 Task: Track the performance of a model on a regression task with skewed target values.
Action: Mouse moved to (667, 307)
Screenshot: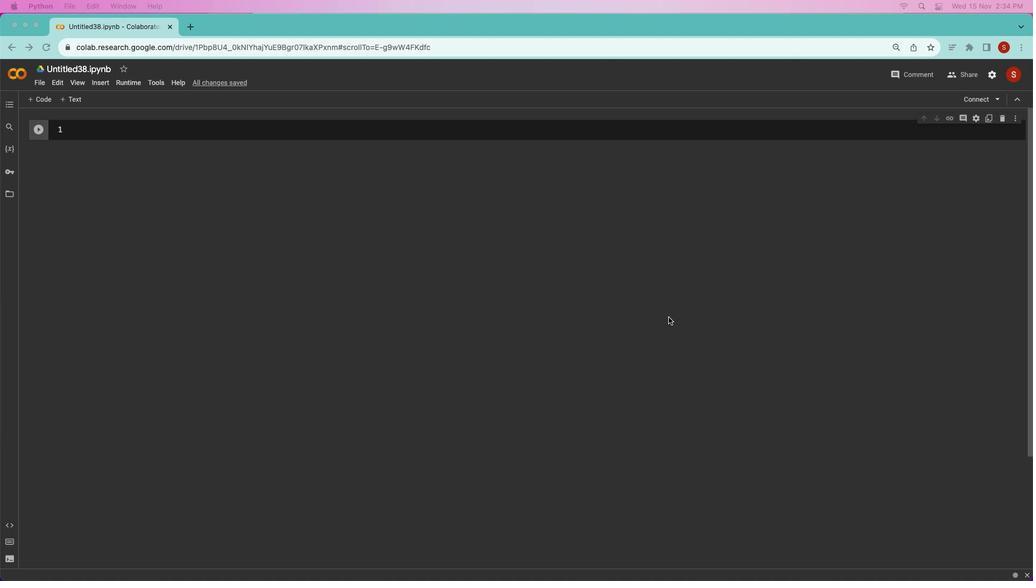 
Action: Mouse pressed left at (667, 307)
Screenshot: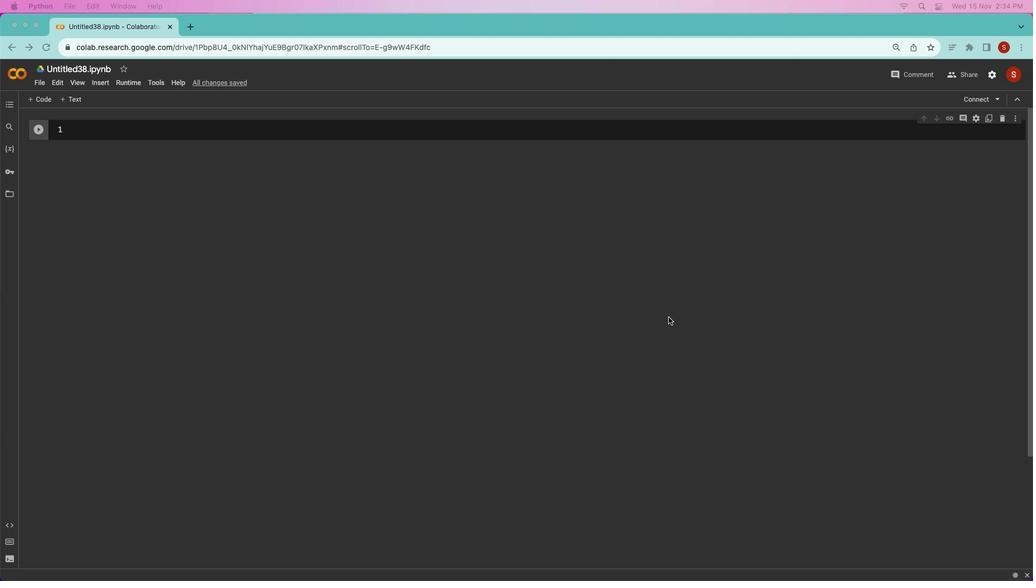 
Action: Mouse moved to (171, 237)
Screenshot: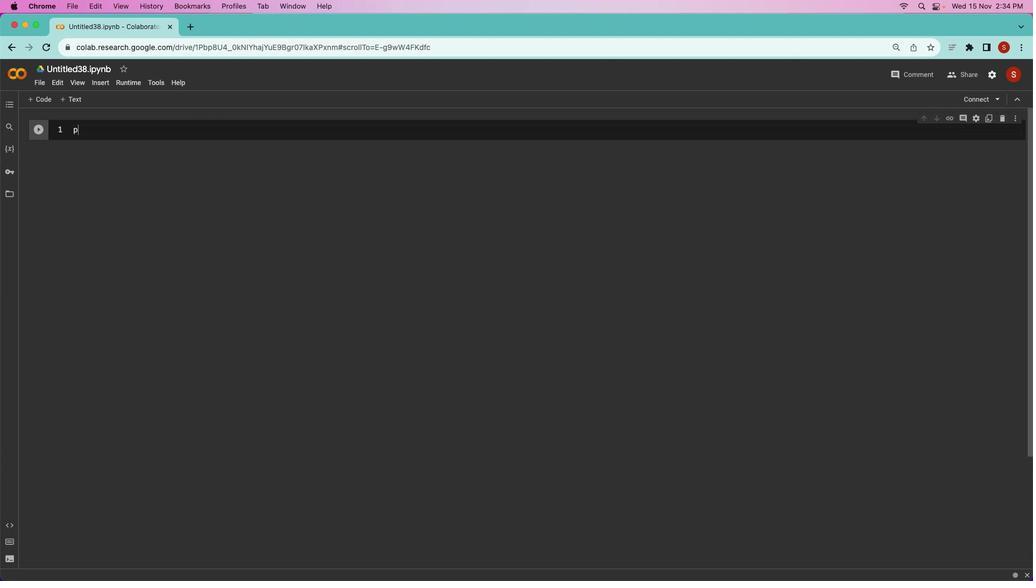 
Action: Mouse pressed left at (171, 237)
Screenshot: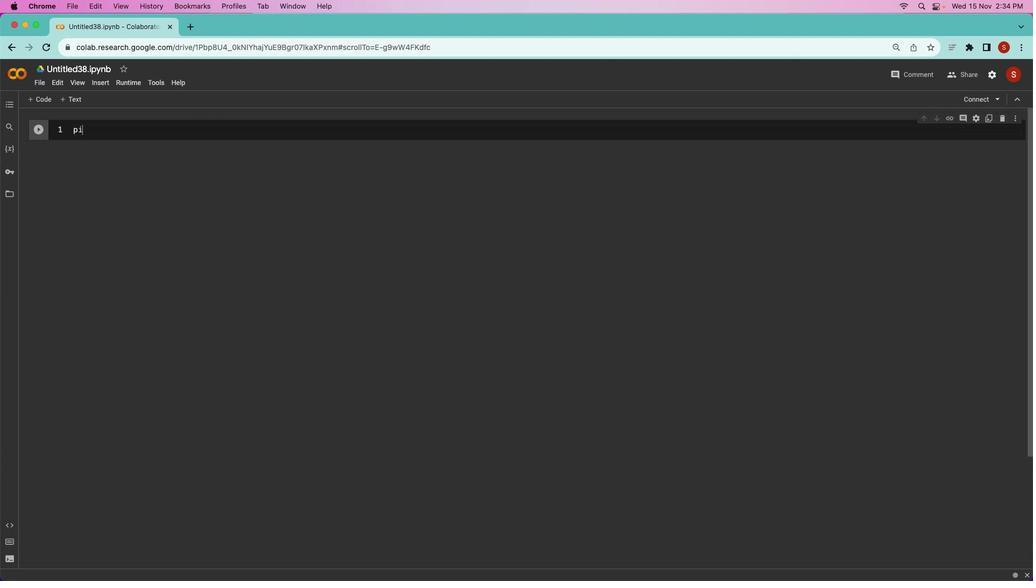 
Action: Key pressed 'p''i''p'Key.space'i''n''s''t''a''l''l'Key.space'w''a''n''d''b'Key.space'n''u''m''p''y'Key.space'p''a''n''d''a''s'Key.space's''c''i''k''i''t''-''l''e''a''r''n'Key.space'm''a''t''p''l''o''t''l''i''b'Key.shift_rKey.enter'i''m''p''o''r''t'Key.space'n''u''m''p''y'Key.space'a''s'Key.space'n''p'Key.spaceKey.enter'i'Key.backspace'f''r''o''m''s''k''l''e''a''r''n''.''m''o''d''e''l'Key.shift'_''s''e''l''e''c''t''i''o''n'Key.space'i''m'Key.leftKey.leftKey.leftKey.leftKey.leftKey.leftKey.leftKey.leftKey.leftKey.leftKey.leftKey.leftKey.leftKey.leftKey.leftKey.leftKey.left
Screenshot: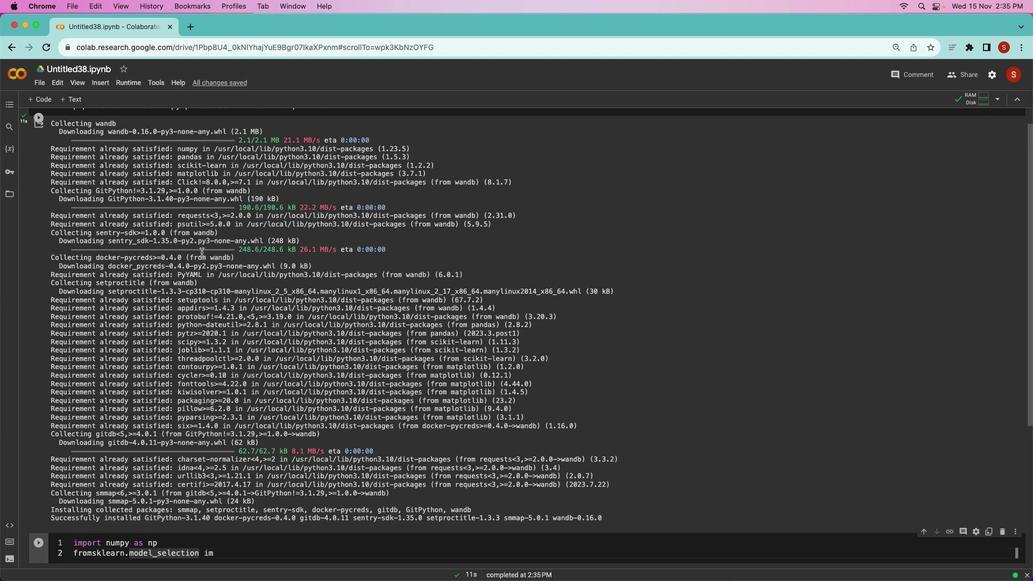 
Action: Mouse moved to (128, 550)
Screenshot: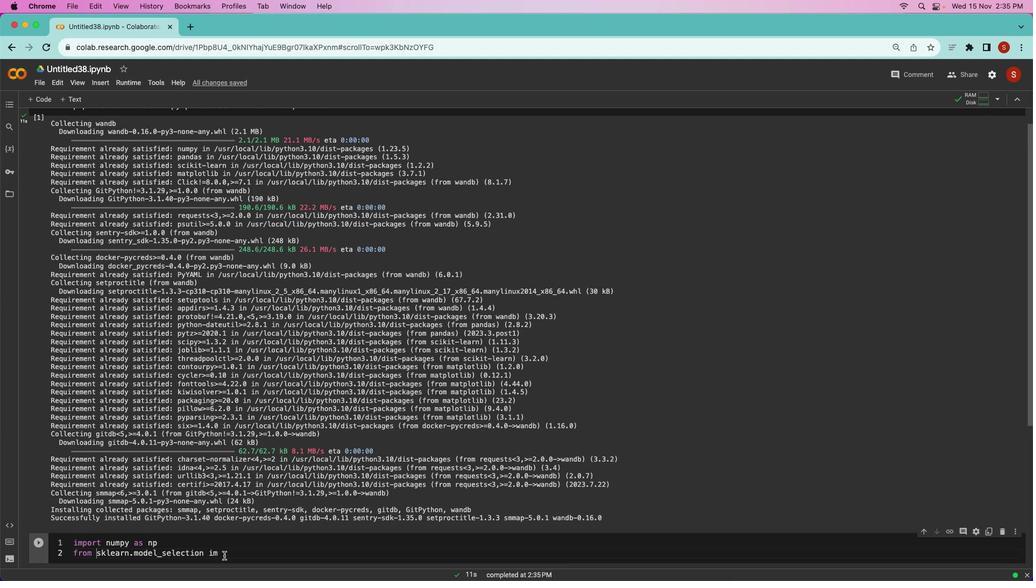 
Action: Mouse pressed left at (128, 550)
Screenshot: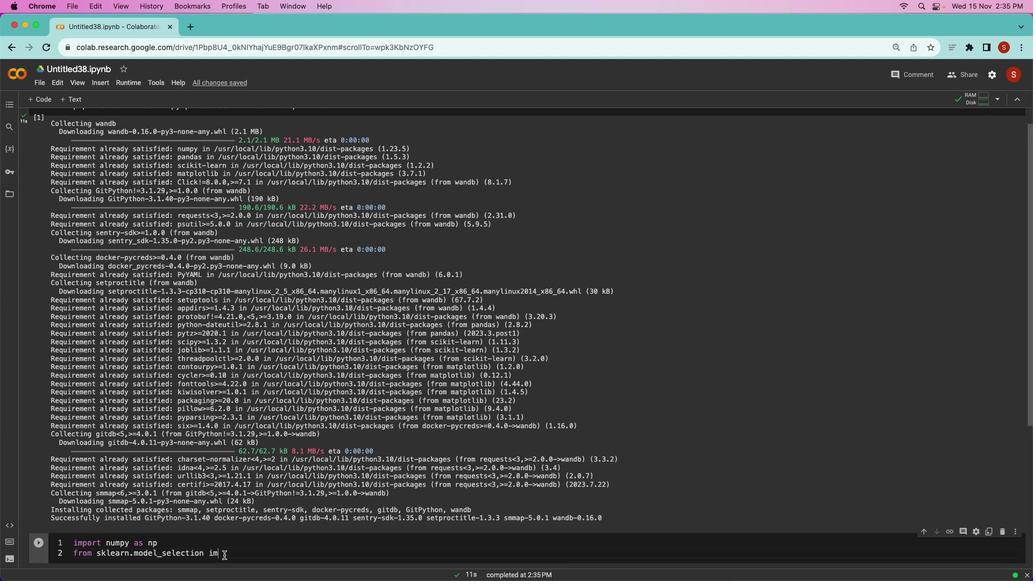 
Action: Mouse moved to (130, 552)
Screenshot: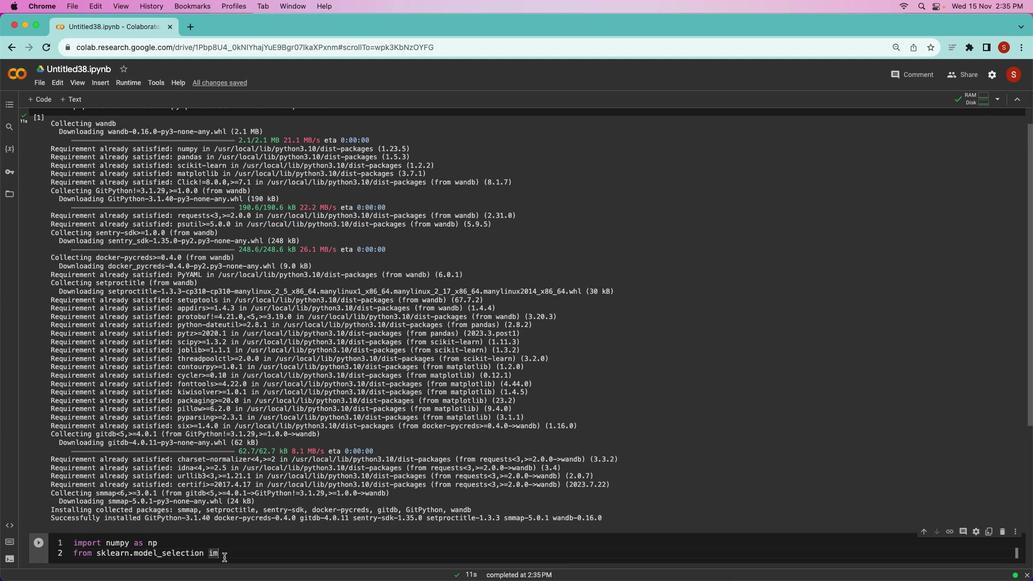 
Action: Key pressed Key.space
Screenshot: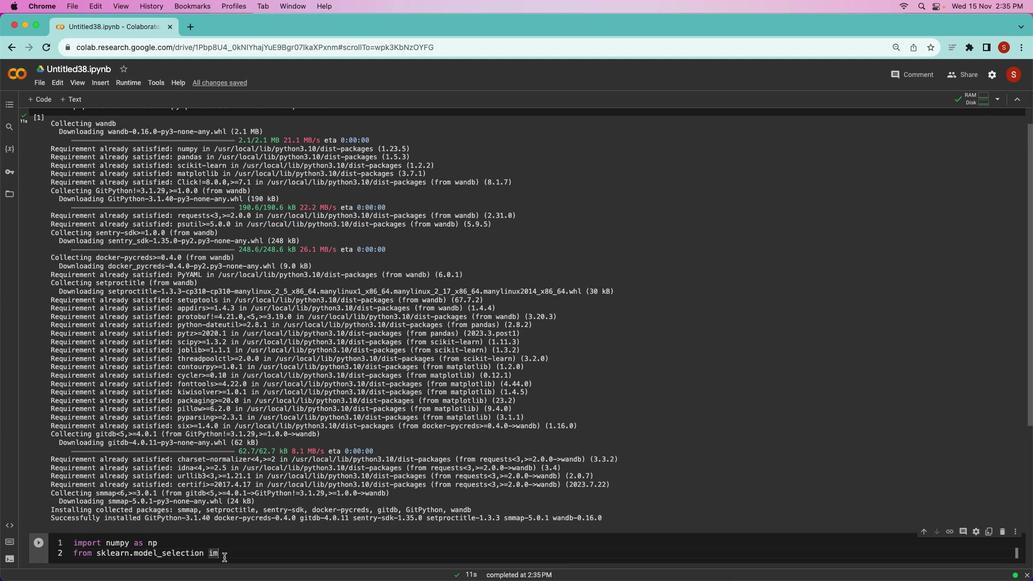 
Action: Mouse moved to (178, 550)
Screenshot: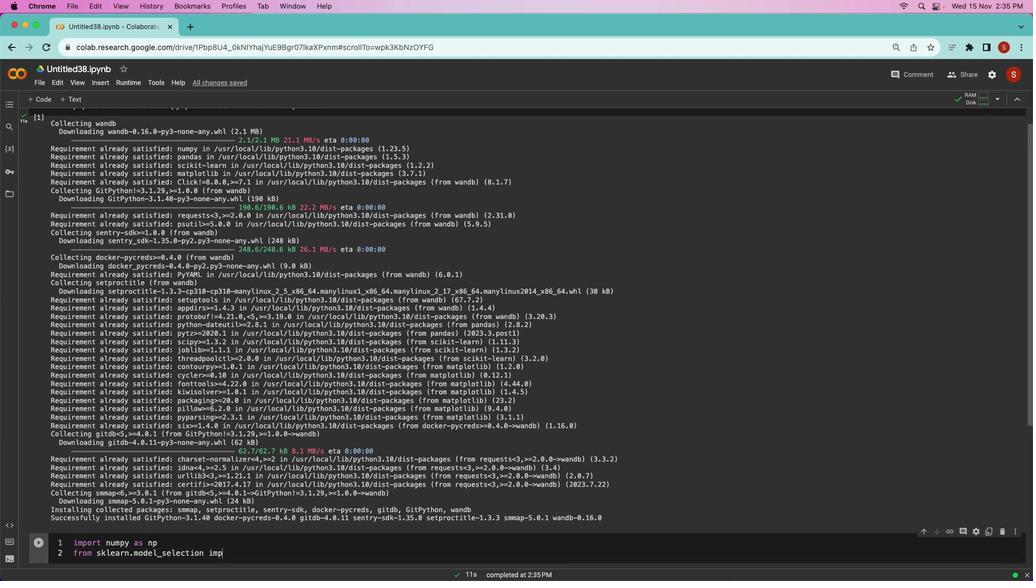 
Action: Mouse pressed left at (178, 550)
Screenshot: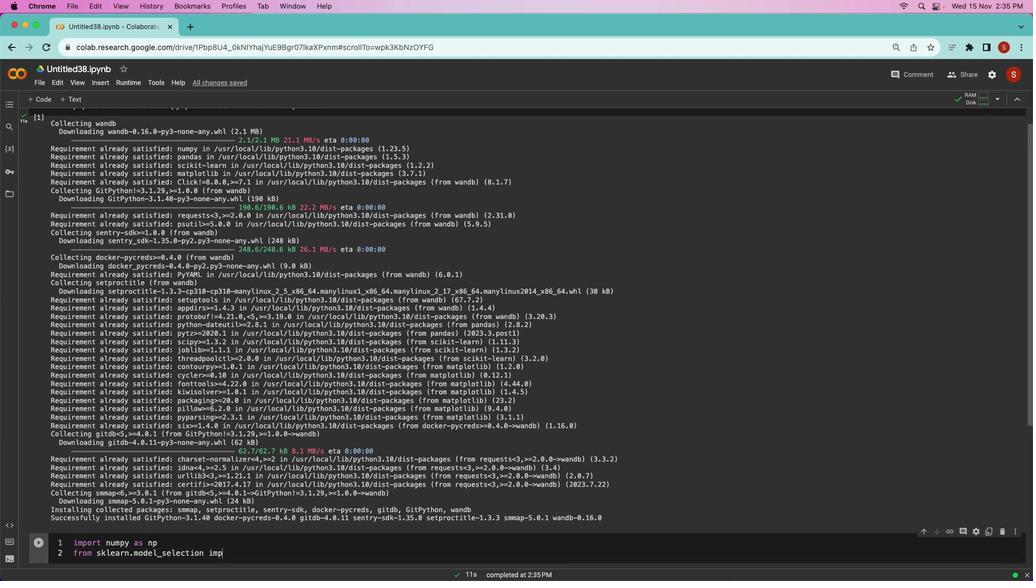 
Action: Mouse moved to (178, 552)
Screenshot: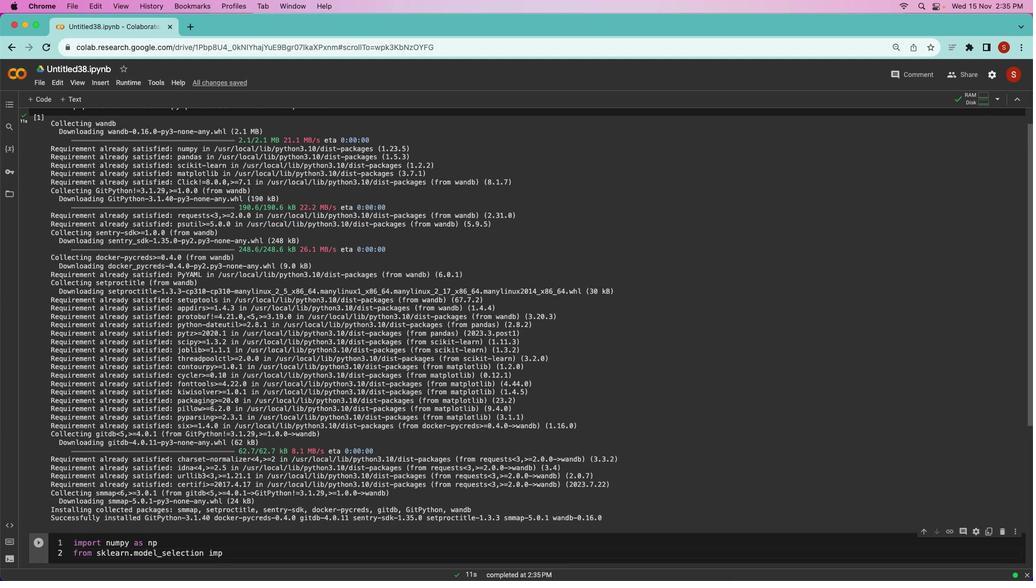 
Action: Key pressed 'p''o''r''t'Key.space't''r''a''i''n'Key.shift'_''t''e''s''t'Key.shift'_''s''p''l''i''t'Key.enter'f''r''o''m'Key.space's''k''l''e''a''r''n''.''l''i''n''e''a''r'Key.shift'_''m''o''d''e''l'Key.space'i''m''p''o''r''t'Key.spaceKey.shift'L''i''n''e''a''r'Key.shift'T'Key.backspaceKey.shift'R''e''g''r''\\'Key.backspace'e''s''s''i''o''n'Key.enter'f''r''o''m'Key.space's''k''l''e''a''r''n'Key.spaceKey.backspace'.''n''e'Key.backspaceKey.backspace'm''e''t''r''i''c'Key.spaceKey.backspace's'Key.space'i''m''p''o''r''t'Key.space'm''e''a''n'Key.shift'_''s''q''u''a''r''e''d'Key.space'e''r''r''o''o''r'Key.backspaceKey.backspaceKey.backspaceKey.backspaceKey.backspaceKey.backspaceKey.backspaceKey.shift'_''e''r''r''o''r'Key.enter'f'Key.backspace'i''m''p''o''r''t'Key.space'w''a''n''d''b'Key.enterKey.enterKey.shift_r'#''s''t''e''p'Key.space'1'Key.shift_r':'Key.space'c''r''e''a''t''e'Key.space'a'Key.space's''y''n''t''h''e''t''i''c'Key.space'd''a''t''a''s''e''t'Key.enter'n''p''.''r''a''n''d''o''m''.''s''e''e''d'Key.shift'(''4''2'Key.shift')'Key.enterKey.shift_r'X'Key.space'='Key.space'n''p''.''r''a''n''d''o''m''.''r''a''n''d'Key.shift'(''1''0''0''0'',''1''0'Key.shift')'Key.enter'y'Key.shift'_''s''k''e''w''e''d''c'Key.space'='Key.spaceKey.backspaceKey.backspaceKey.backspaceKey.backspaceKey.space'='Key.space's'Key.backspace'n''p''.''r''a''n''d''o''m'Key.spaceKey.backspace'.''e''x''p''o''n''e''n''t''i''a''l'Key.shift'(''s''c''a''l''e'Key.space'='Key.space'2'','Key.space's''i''z''e'Key.space'='Key.space'1''0''0''0'Key.shift')'Key.enterKey.enterKey.shift_r'@'Key.backspaceKey.shift_r'#'Key.space's''t''e''p'Key.space'2'Key.shift':'Key.space's''p''l''i''t'Key.space't''h''e'Key.space'd''a''t''a''s''e''t'Key.space'i''n''t''o'Key.space't''r''a''i''n''i''n''g'Key.space'a''n''d'Key.space't''e''s''t''i''n''g'Key.space's''e''t''s'Key.enterKey.shift_r'X'Key.shift'_''t''r''a''i''n'Key.space','Key.spaceKey.shift_r'X'Key.shift'_''t''e''s''t'','Key.space'y'Key.shift'_''t''r''a''i''n'','Key.space'y'Key.shift'_''t''e''s''t'Key.space'='Key.spaceKey.space's'Key.backspace't''r''a''i''n'Key.shift'_''t''e''s''t'Key.shift'_''s''p''l''i''t'Key.shift'('Key.shift_r'X'','Key.space'y'Key.shift'_''s''k''e''w''e''d'','Key.space't''e''s''t'Key.shift'_''s''i''z''e'Key.space'='Key.space'0''.''2'','Key.space'r''a''n''d''o''m'Key.shift'_''s''t''a''t''e'Key.spaceKey.backspace'='Key.space'4''2'Key.shift')'Key.enterKey.enterKey.shift_r'#'Key.spaceKey.shift_r'S''t''e''p'Key.space'3'Key.shift':'Key.spaceKey.shift'I''n''i''t''i''a''l''i''z''e'Key.space'w''a''n''d''b'Key.spaceKey.enter'w''a''n''d''b''.''i''n''i''t'Key.shift'(''p''r''o''j''e''c''t''='Key.shift'"''r''e''g''r''e''s''s''i''o''n''-''s''k''e''w''e''d''-''d''a''t''a'Key.shift'"'','Key.space'n''a''m''e''='"'"'e''x''p''e''r''i''m''e''n''t''-''1''2'"'"Key.shift')'Key.enterKey.enterKey.shift_r'#'Key.shift_r'S''t''e''p'Key.space'4'Key.shift':'Key.spaceKey.shift_r'R''='Key.backspaceKey.backspaceKey.shift_r'T''r''a''i''n'Key.space'a'Key.space'r''e''g''r''e''s''s''i''o''n'Key.spaceKey.space'm''o''d''e''l'Key.enter'm''o''d''e''l'Key.space'='Key.space'm''o'Key.backspaceKey.backspaceKey.shift':'Key.backspaceKey.shift'L''i''n''e''a''r'Key.shift_r'r''e''g'Key.backspaceKey.backspaceKey.backspaceKey.shift_r'R''e''g''r''e''s''s''i''o''n'Key.shift'('Key.shift')'Key.enterKey.enterKey.shift_r'#'Key.spaceKey.shift_rKey.backspaceKey.shift_r'S''t''e''p'Key.space'5'Key.shift':'Key.spaceKey.up'm''o''d''e''l''.''f''i''t'Key.shift'('Key.shift_r'X'Key.shift'_''t''r''a''i''n'','Key.space'y'Key.shift'_''t''r''a''i''n'Key.shift')'Key.enterKey.downKey.endKey.shift'M''a''k''e'Key.space'p''r''e''d''i''c''t''i''o''n'Key.space'a'Key.backspace'p'Key.backspace'o''n'Key.space't''h''e'Key.space't''e''s''t'Key.space's''e''t'Key.enterKey.spaceKey.backspace'y'Key.shift'_''p''r''e''d'Key.space'='Key.space'm''o''d''e''l''.''p''r''e''d''i''c''t'Key.shift'('Key.shift_r'X'Key.shift'_''t''e''s''t'Key.shift')'Key.enterKey.enterKey.shift_r'#'Key.spaceKey.shift_r'S''t''e''p'Key.space'6'Key.shift':'Key.spaceKey.spaceKey.shift_r'E''E'Key.backspace'v''a'Key.backspaceKey.backspaceKey.backspaceKey.backspaceKey.shift_r'E''v''a''l''u''a''t''e'Key.space't'Key.backspace't''h''e'Key.space'm''o''d''e''l'Key.spaceKey.enter'm''s''e'Key.space'='Key.space'm''e''a''n'Key.shift'_''s''q''u''a''r''e''d'Key.spaceKey.spaceKey.backspaceKey.shift'_''e''r''r''o''r'Key.shift'(''y'Key.shift'_''t''e''s''t'','Key.space'y'Key.shift'_''p''r''e''d'Key.shift')'Key.enter's'Key.backspace'w''a''n''d'Key.backspaceKey.backspaceKey.backspaceKey.backspaceKey.enterKey.shift_r'#'Key.space's''t''e''p'Key.space'7'Key.spaceKey.backspaceKey.shift':'Key.spaceKey.shift'L''o''g'Key.space'm''e''t''r''i''c''s'Key.space's'Key.backspace't''o'Key.space'w''a''n''d''b'Key.enter'w''a''n''d''b''.''l''o''g'Key.shift'('Key.shift'{''m''s''e'Key.backspaceKey.backspaceKey.backspaceKey.shift'"''m''s''e'Key.shiftKey.shift'"'Key.shift':'Key.space'm''s''e'Key.shift'}'Key.shift')'Key.enterKey.enterKey.shift_r'#'Key.spaceKey.shift_rKey.shift_r'S''t''e''p'Key.space'9'Key.backspace'8'Key.shift':'Key.spaceKey.shift_r'E''x''p''e''r''i''m''e''n''t'Key.space'w''i''t''h'Key.space'h''y''p''e''r''m'Key.backspace'p''a''r''a''m''e''t''e''r''s'Key.enter'm''o''d''e'Key.backspaceKey.backspaceKey.backspaceKey.backspace'w''a''n''d''.'Key.backspace'b''.''c''o''n''f''i''g''.''e''p''o''c''h''s'Key.space'='Key.space'1''0''0'Key.enter'w''a''n''d''b''.''c''o''n''f''i''g''.''b''a''t''c''h'Key.shift'_''s''i''z''e'Key.space'='Key.space'3''2'Key.enterKey.enterKey.shift_r'#'
Screenshot: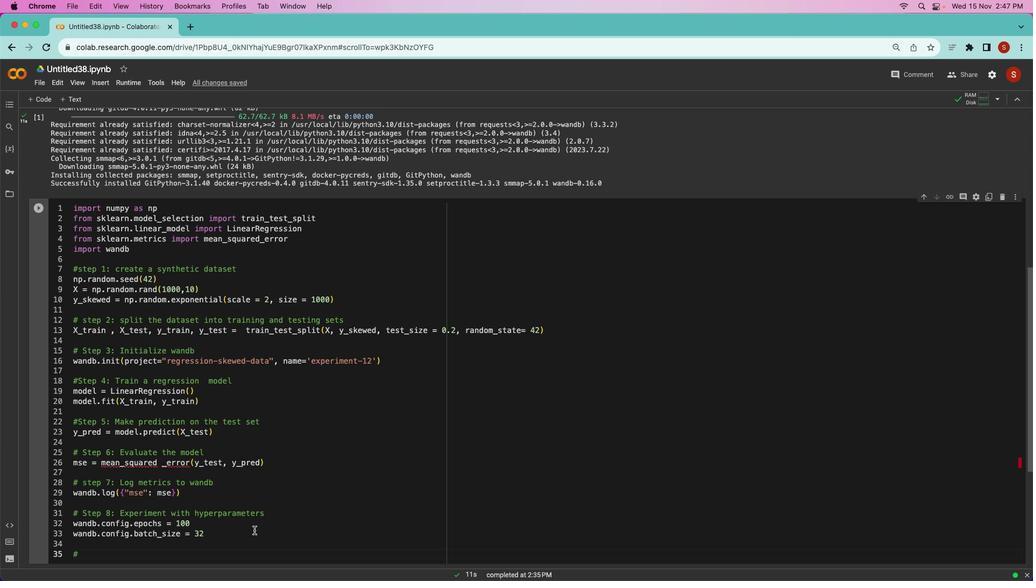 
Action: Mouse moved to (153, 484)
Screenshot: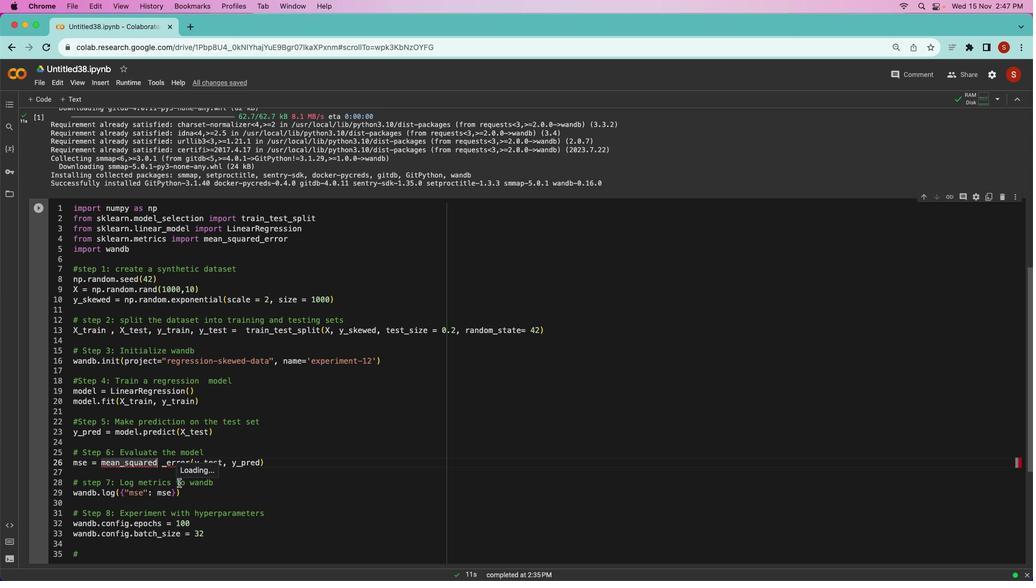 
Action: Mouse pressed left at (153, 484)
Screenshot: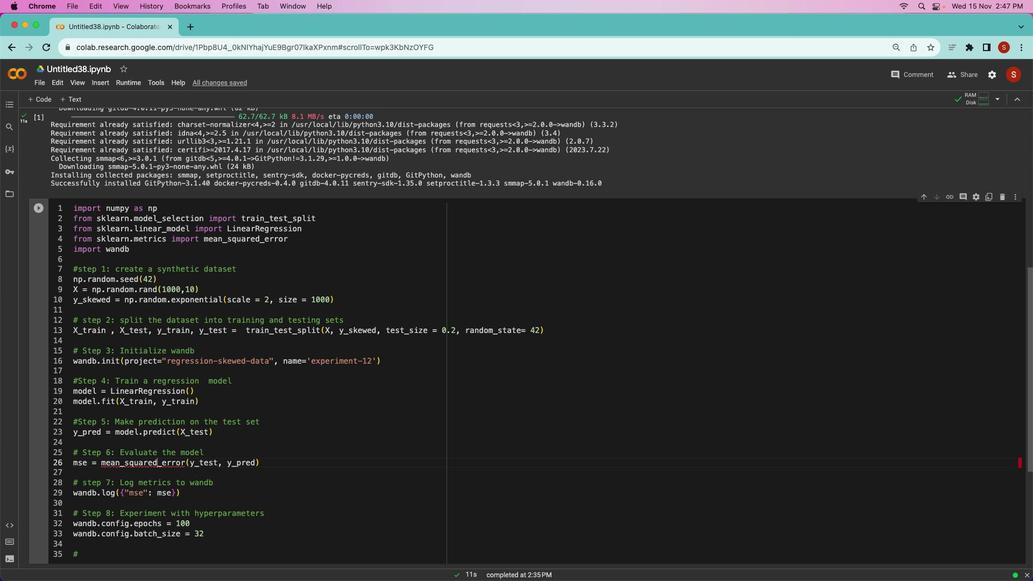 
Action: Mouse moved to (160, 497)
Screenshot: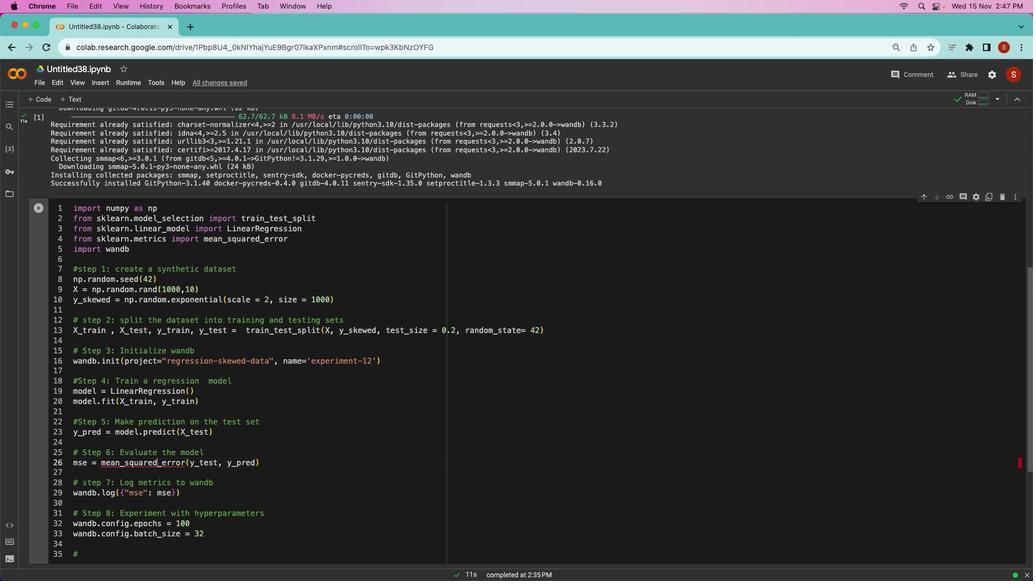 
Action: Key pressed Key.delete
Screenshot: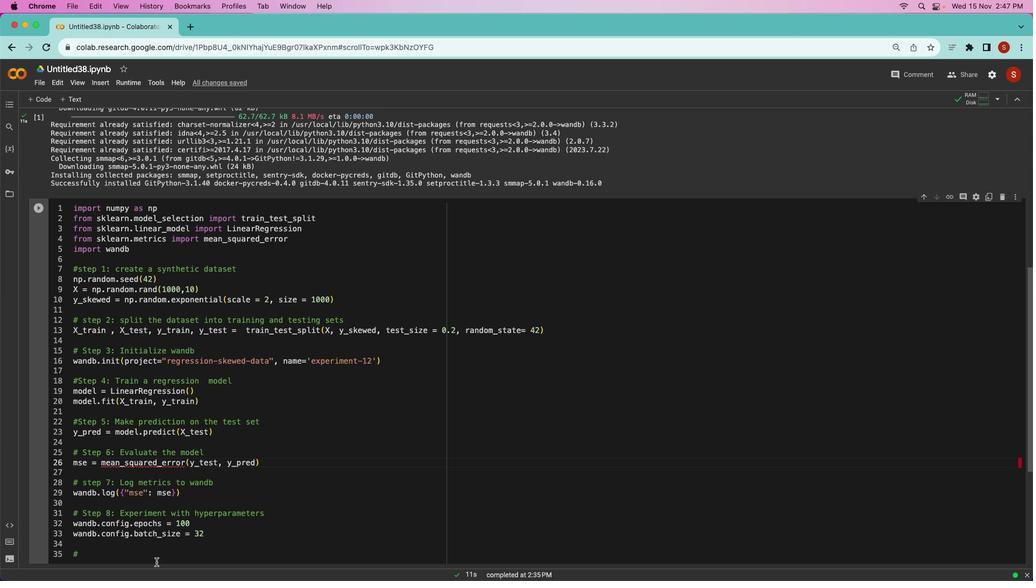 
Action: Mouse moved to (152, 555)
Screenshot: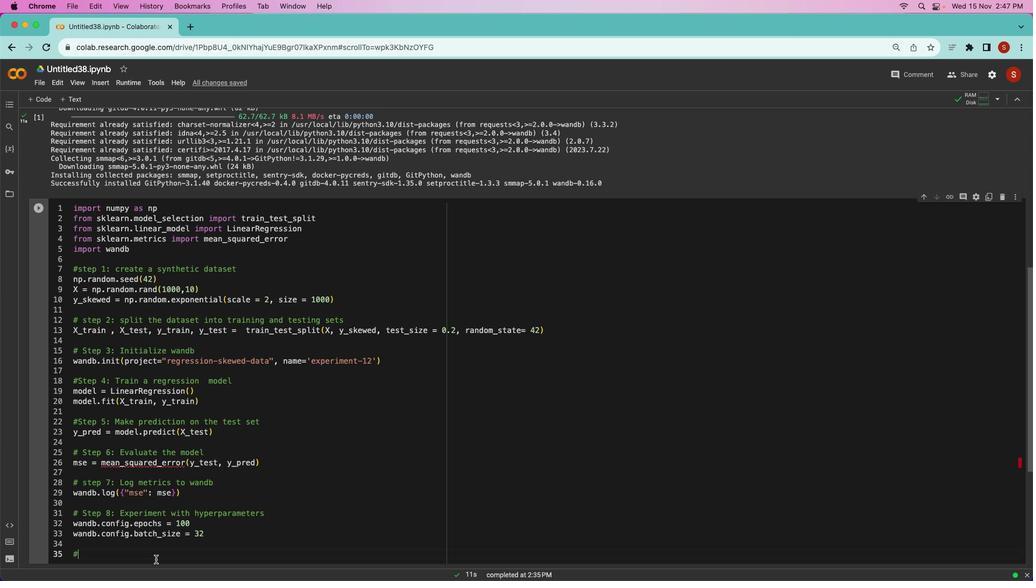 
Action: Mouse pressed left at (152, 555)
Screenshot: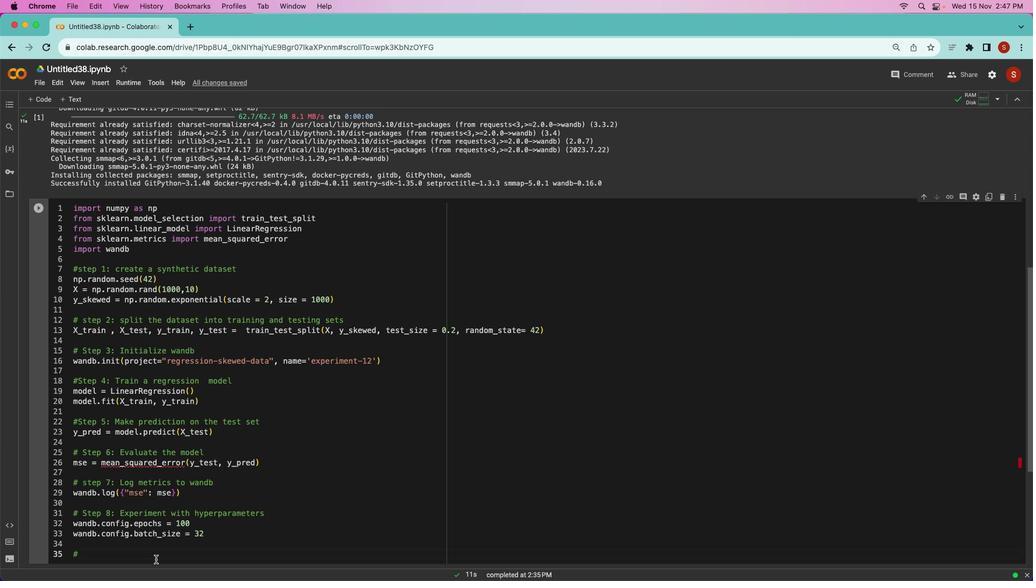 
Action: Mouse moved to (152, 554)
Screenshot: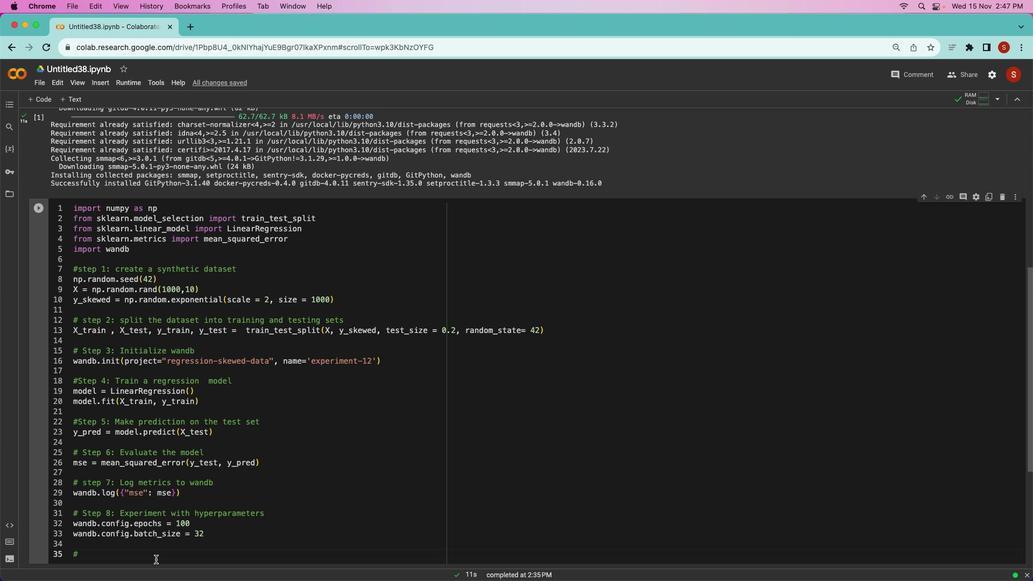
Action: Key pressed Key.shift_rKey.space's''t''e''p'Key.space'9'Key.spaceKey.spaceKey.backspaceKey.shiftKey.backspaceKey.shift':'Key.spaceKey.shift_r'T''r''a''i''n'Key.space't''h''e'Key.space'm''o''d''e''l'Key.space'w''i''t''h'Key.space'u''p''d''a''t''e''d'Key.space'h''y''p''e''r''p''a''r''a''m''e''t''e''r''s'Key.enter'm''o''d''e''l''.''f''i''t'Key.shift'('Key.shift_r'X'Key.shift'_''t''r''a''i''n'','Key.space'y'Key.shift'_''t''r''a''i''n'Key.shift')'Key.enterKey.enterKey.shift_r'#'Key.spaceKey.shift_r'S''t''e''p'Key.space'1''0'Key.shift':'Key.spaceKey.space't'Key.backspaceKey.shift'M''a''k''e'Key.space'p''r''e''d''i''c''t''i''o''n''s'Key.space'o''n'Key.space't''h''e'Key.space't''e''s''t'Key.spaceKey.space's''e''t'Key.space'w''i''t''h'Key.space'u''p''d''a''t''e''d'Key.space'm''o''d''e''l'Key.enterKey.enterKey.spaceKey.backspaceKey.backspace'y'Key.shift'_''p''r''e''d'Key.space'='Key.space'm''o''d''e''l''.''p''r''e''d''i''c''t'Key.shift'('Key.shift_r'X'Key.shift'_''t''e''s''t'Key.shift')'Key.enterKey.enterKey.shift_r'#'Key.spaceKey.shift_r'S''t''e''p'Key.space'1''1'Key.shift':'Key.spaceKey.shift_r'E''v''a''l''u''a''t''e'Key.space't''h''e'Key.space'u''p''d''a''t''e''d'Key.space'm''o''d''e''l'Key.enter
Screenshot: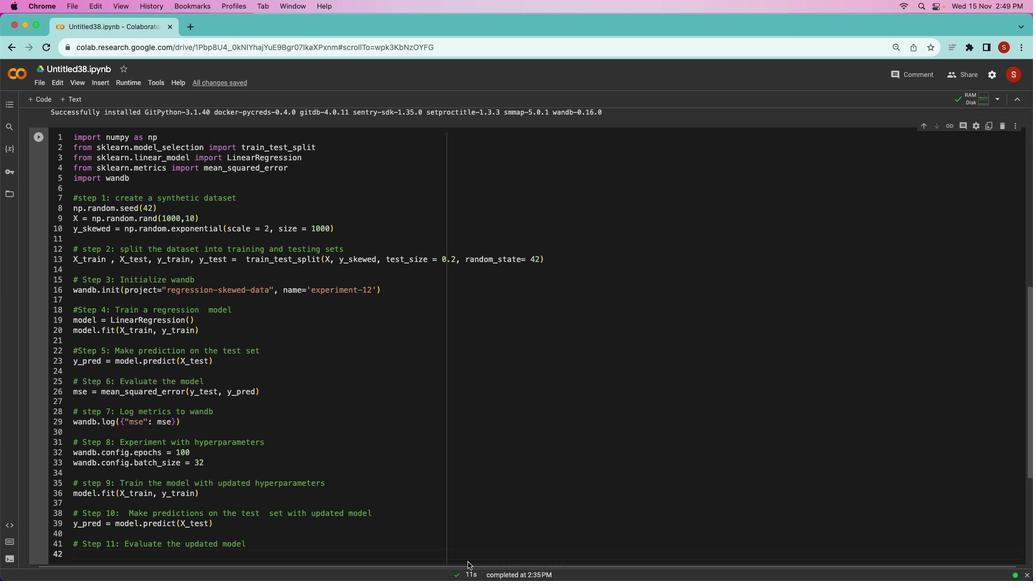 
Action: Mouse moved to (550, 509)
Screenshot: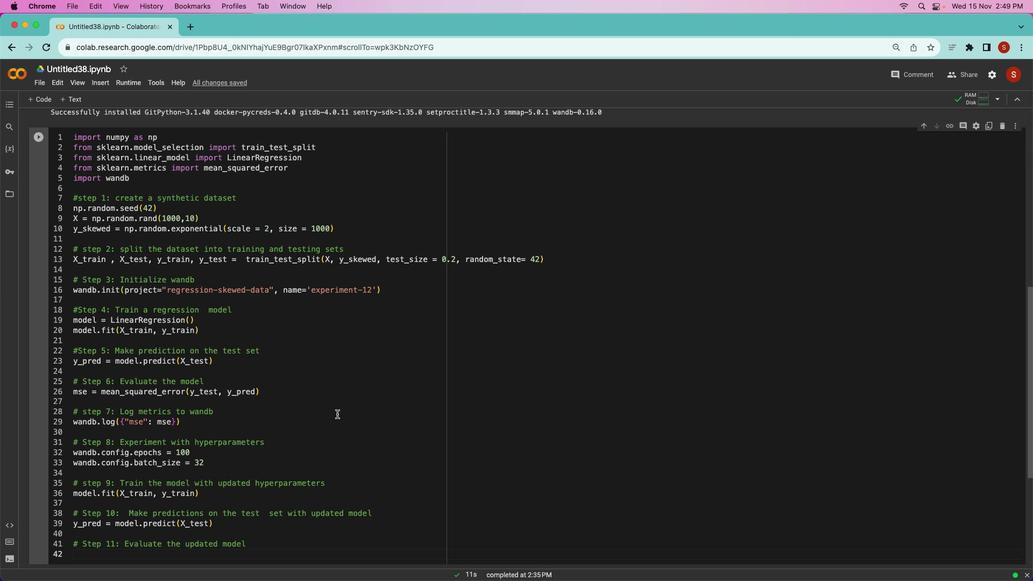 
Action: Mouse scrolled (550, 509) with delta (93, 142)
Screenshot: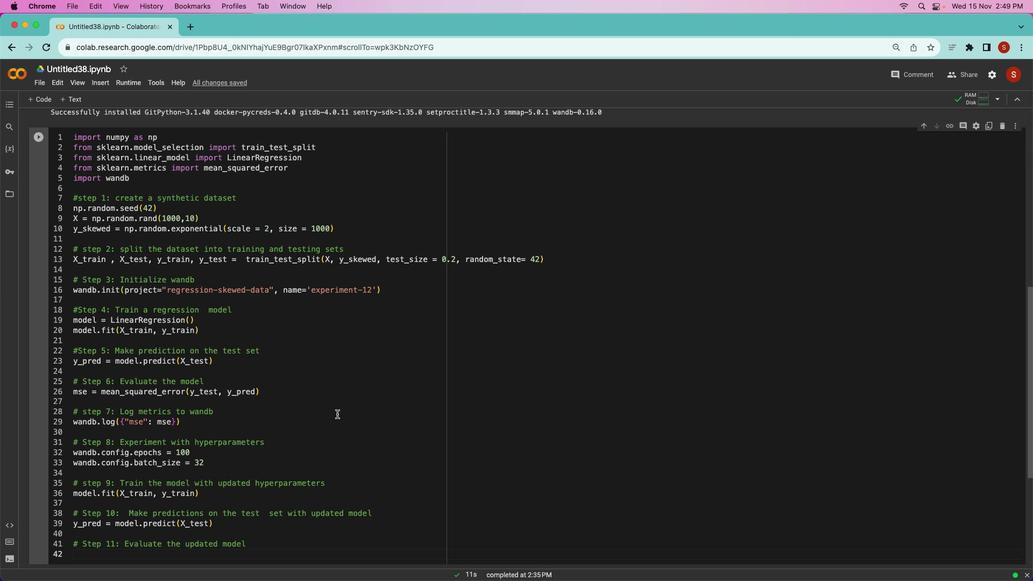 
Action: Mouse moved to (552, 508)
Screenshot: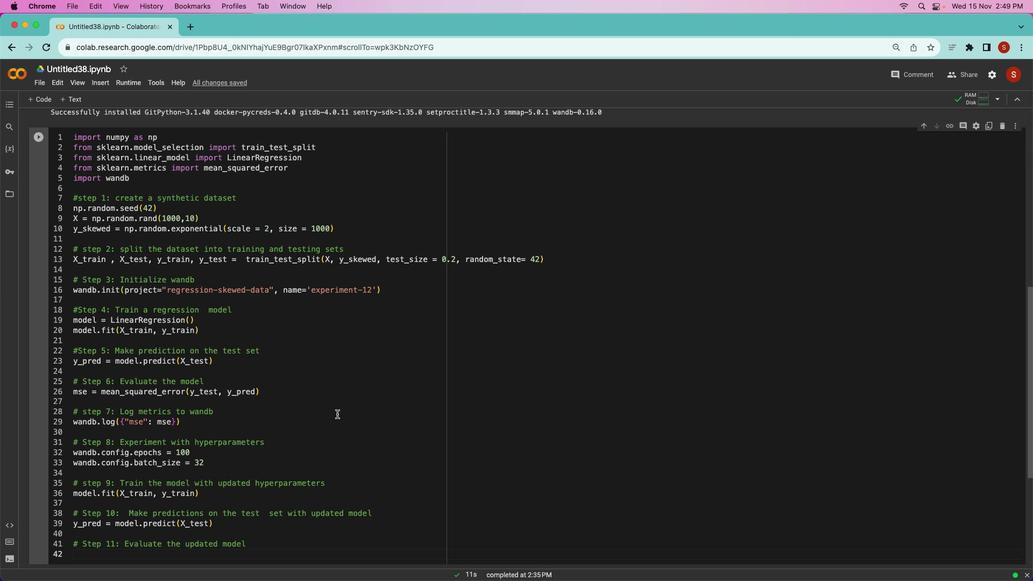
Action: Mouse scrolled (552, 508) with delta (93, 142)
Screenshot: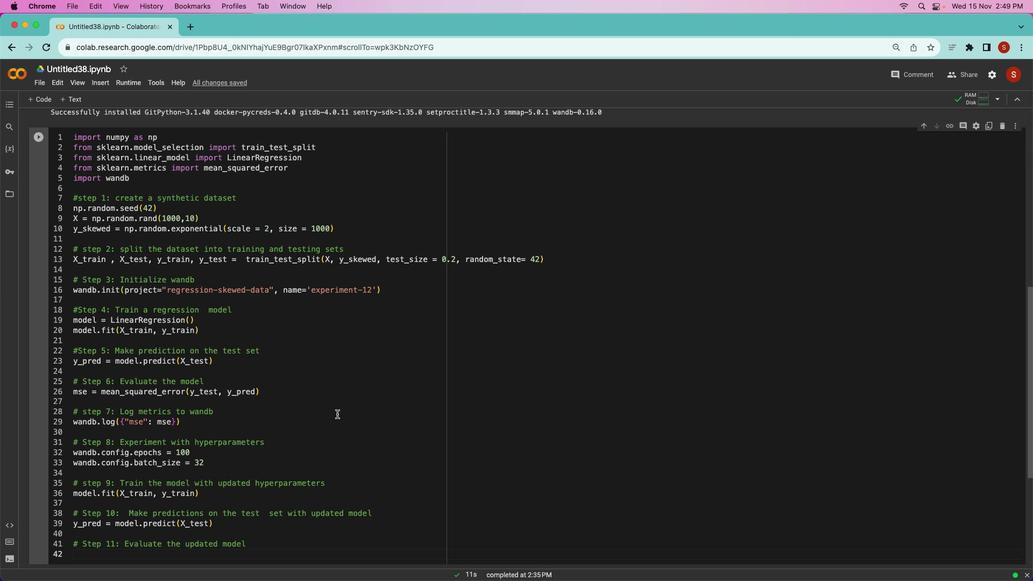 
Action: Mouse moved to (552, 507)
Screenshot: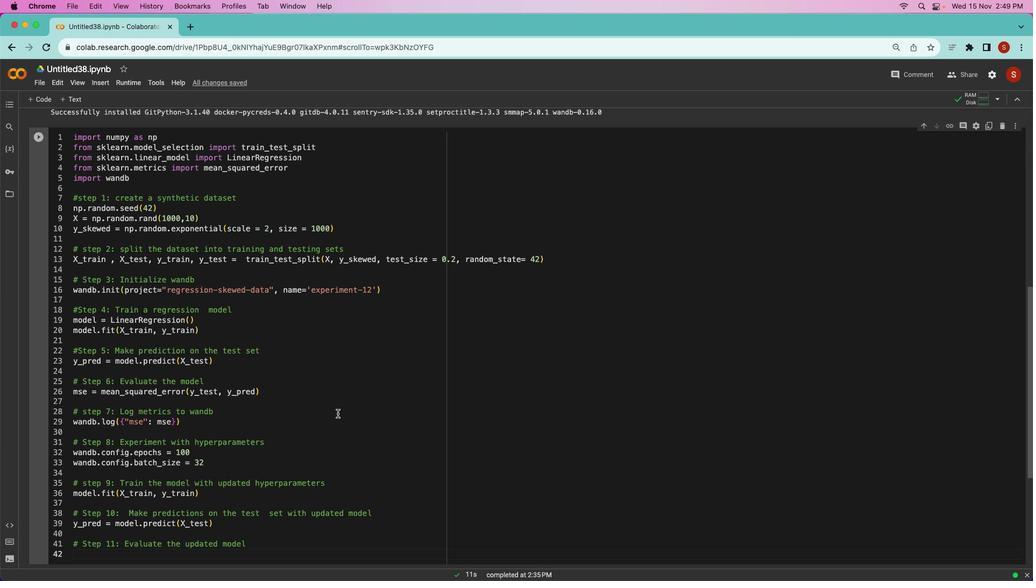 
Action: Mouse scrolled (552, 507) with delta (93, 142)
Screenshot: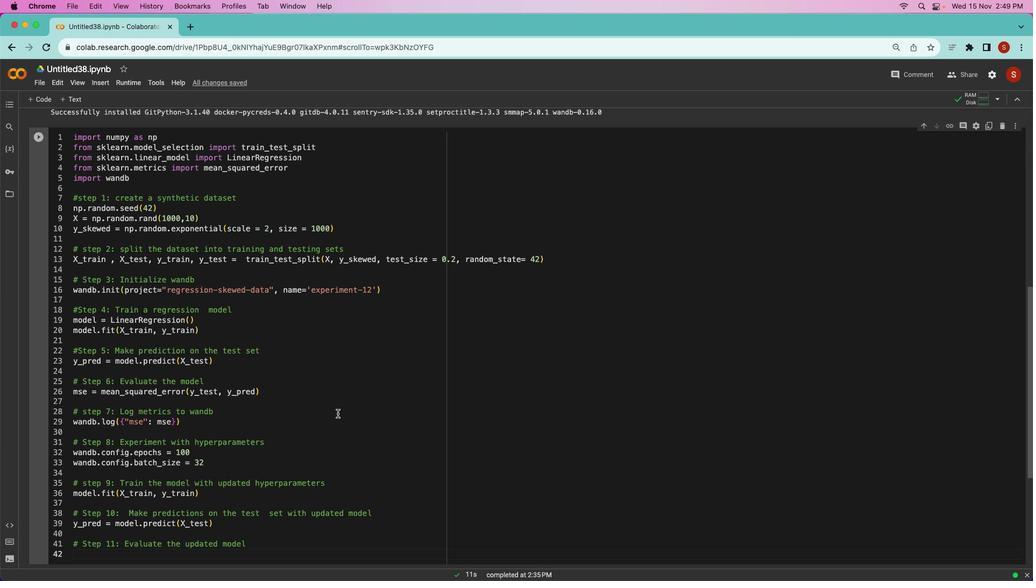 
Action: Mouse moved to (556, 500)
Screenshot: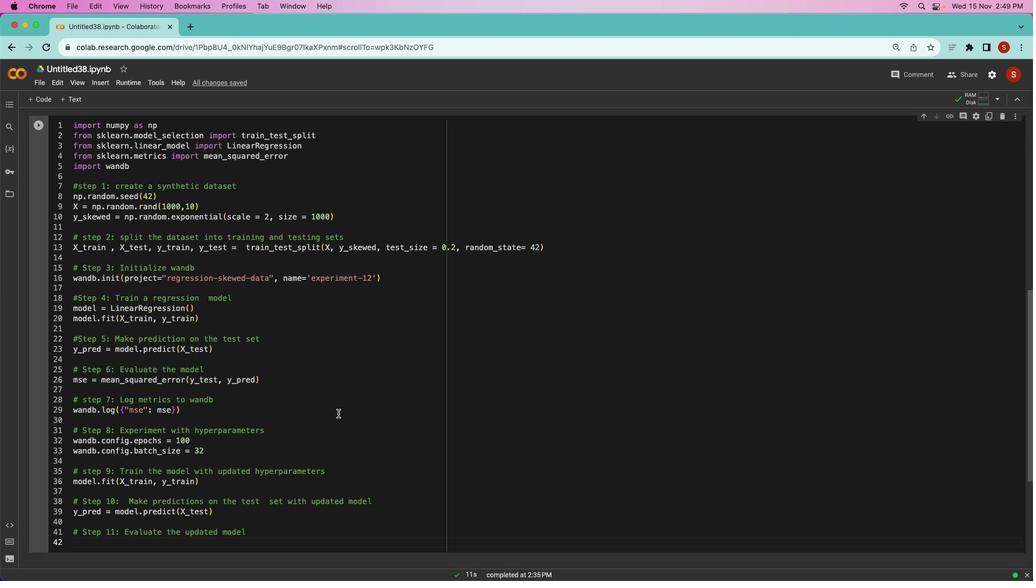 
Action: Mouse scrolled (556, 500) with delta (93, 142)
Screenshot: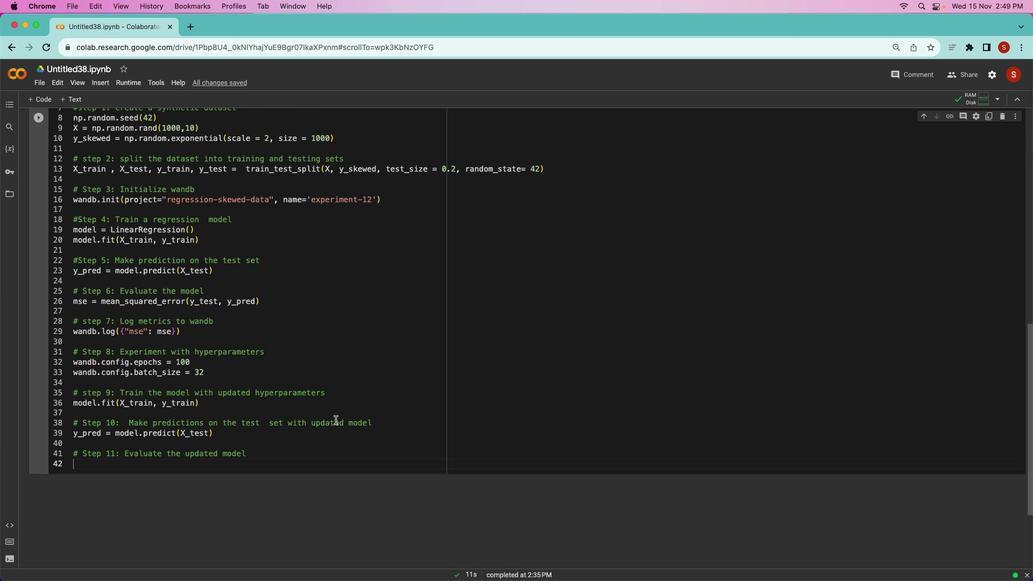 
Action: Mouse scrolled (556, 500) with delta (93, 142)
Screenshot: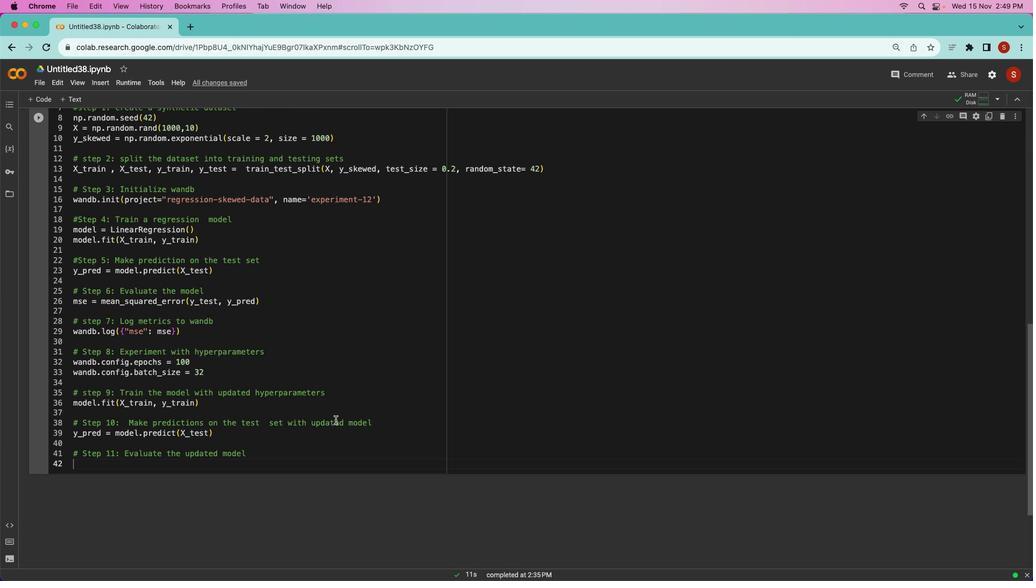 
Action: Mouse scrolled (556, 500) with delta (93, 142)
Screenshot: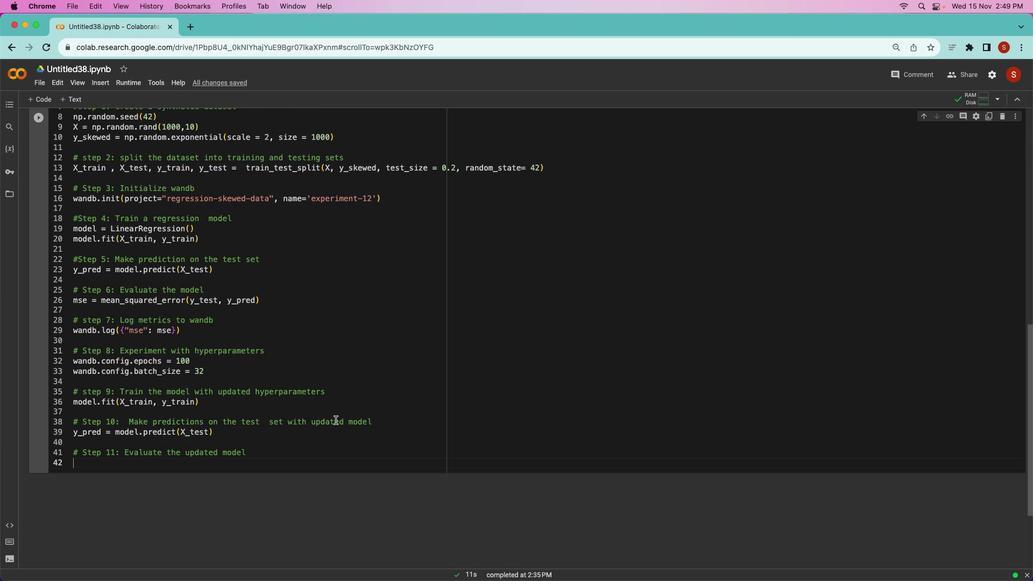 
Action: Mouse moved to (220, 447)
Screenshot: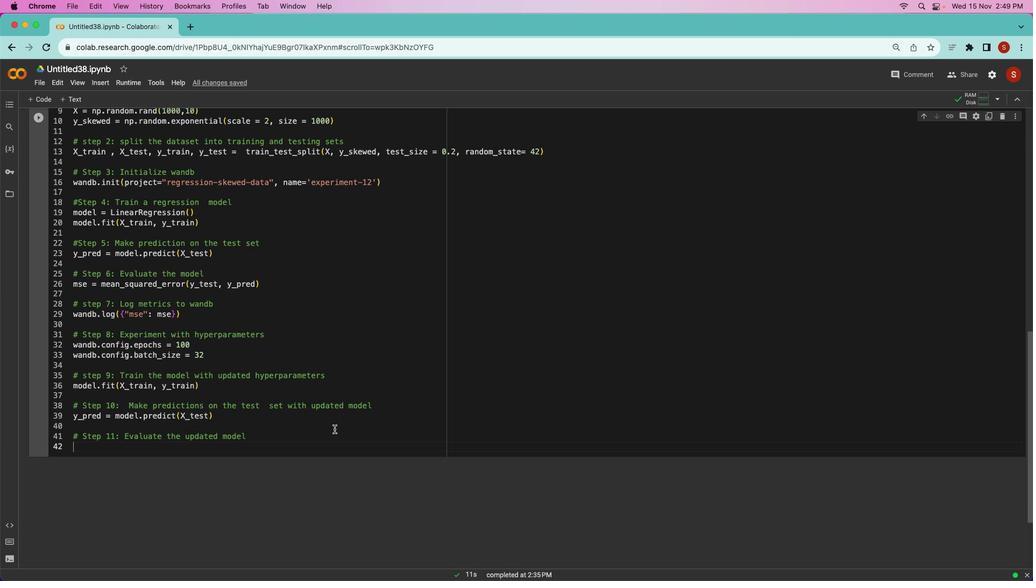 
Action: Mouse scrolled (220, 447) with delta (93, 142)
Screenshot: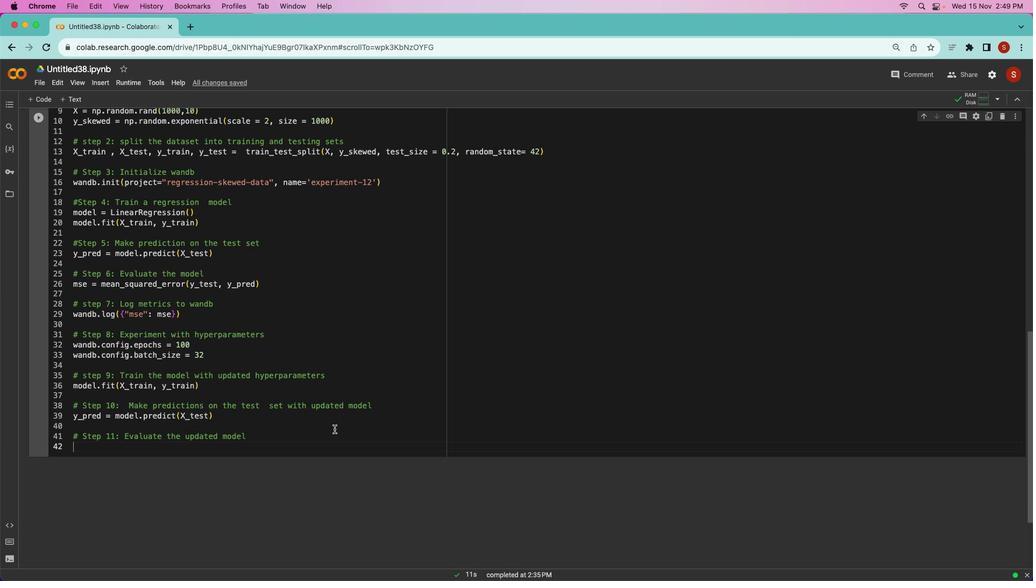 
Action: Mouse moved to (220, 447)
Screenshot: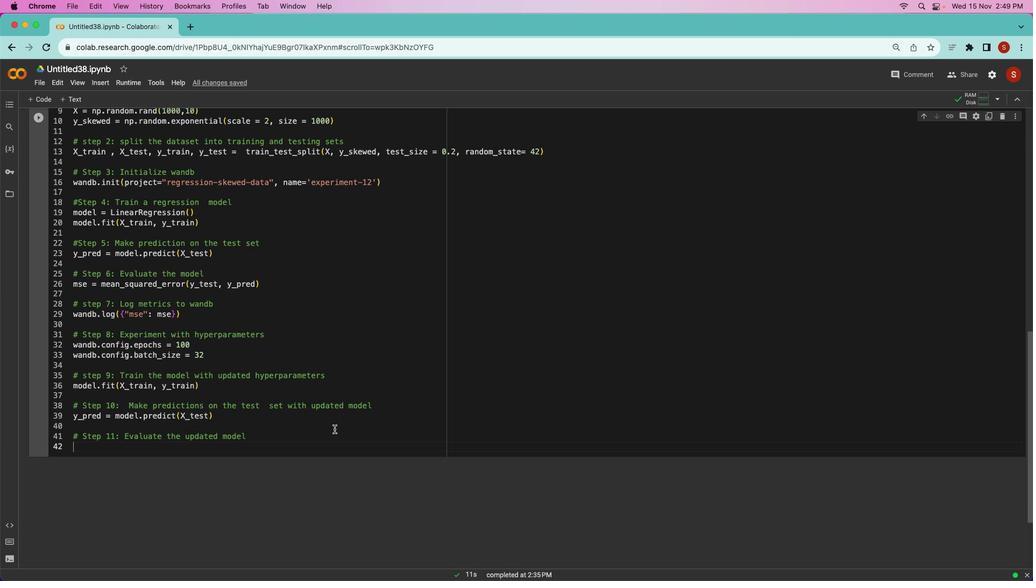 
Action: Mouse scrolled (220, 447) with delta (93, 142)
Screenshot: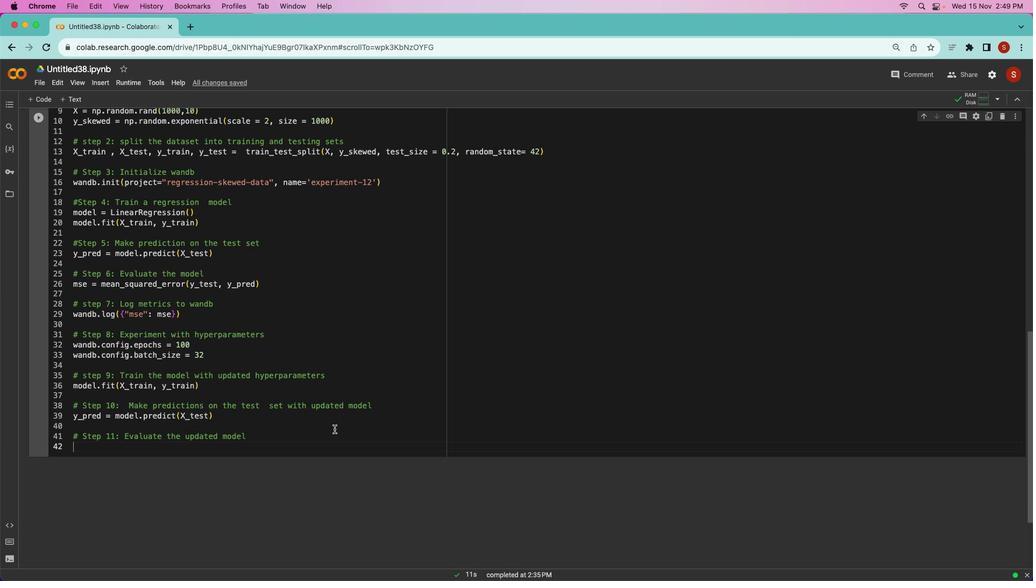 
Action: Mouse moved to (220, 447)
Screenshot: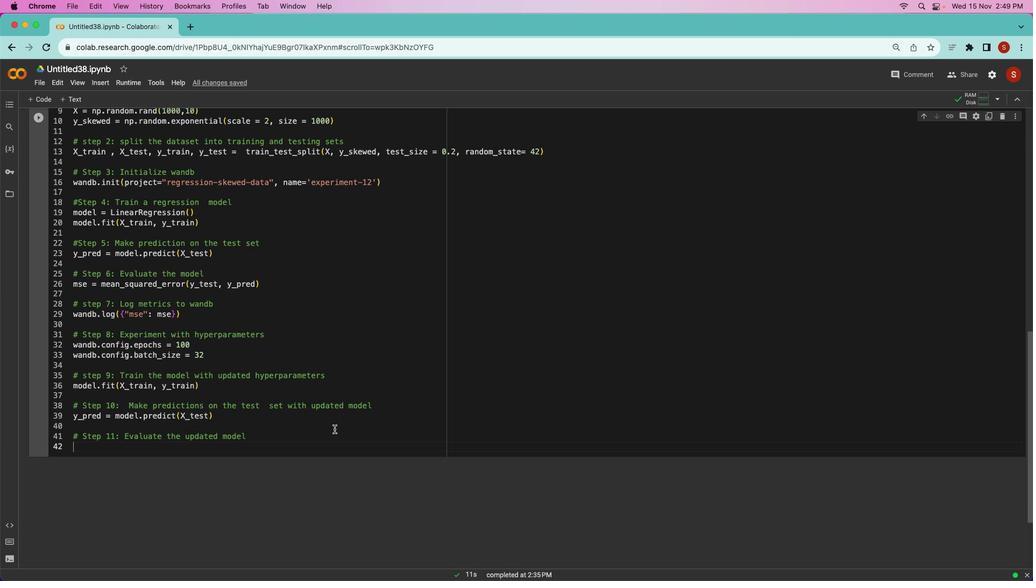 
Action: Mouse scrolled (220, 447) with delta (93, 142)
Screenshot: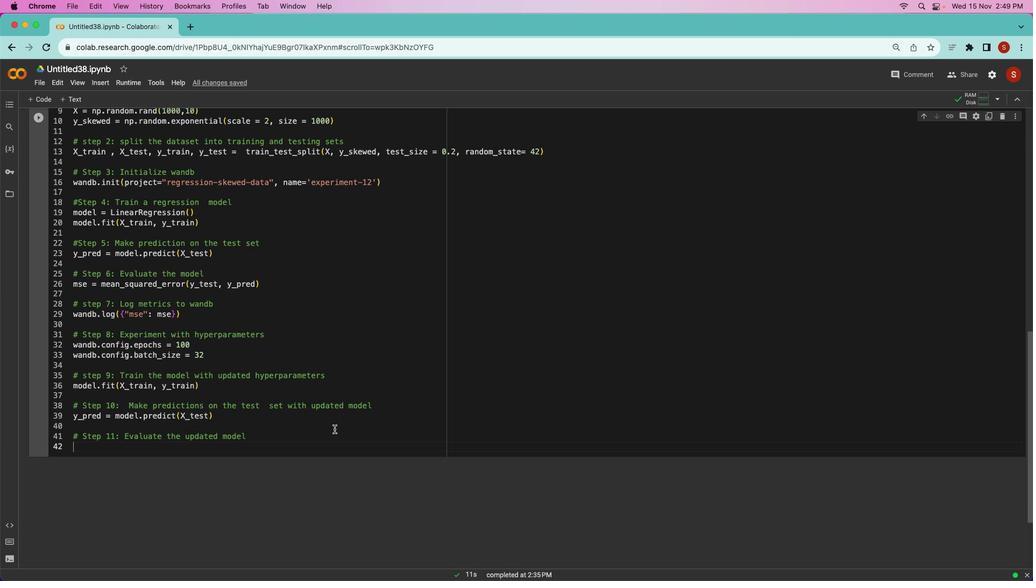 
Action: Mouse moved to (220, 451)
Screenshot: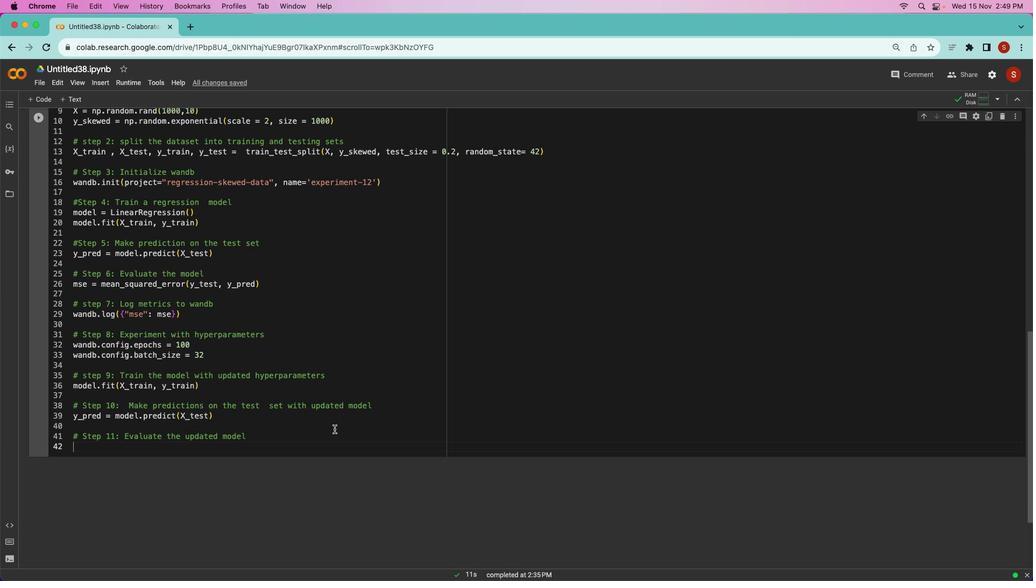 
Action: Mouse scrolled (220, 451) with delta (93, 142)
Screenshot: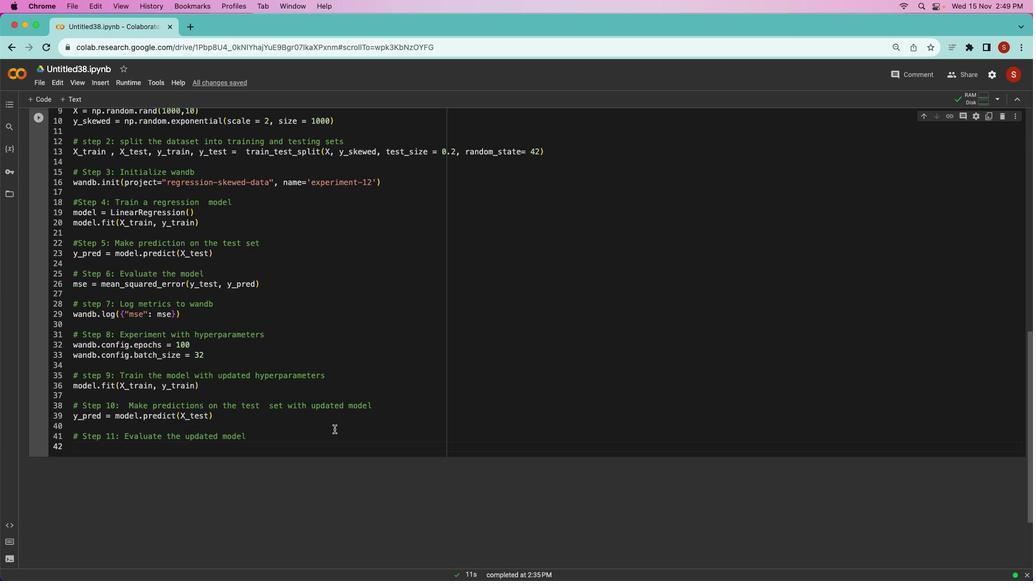 
Action: Mouse scrolled (220, 451) with delta (93, 142)
Screenshot: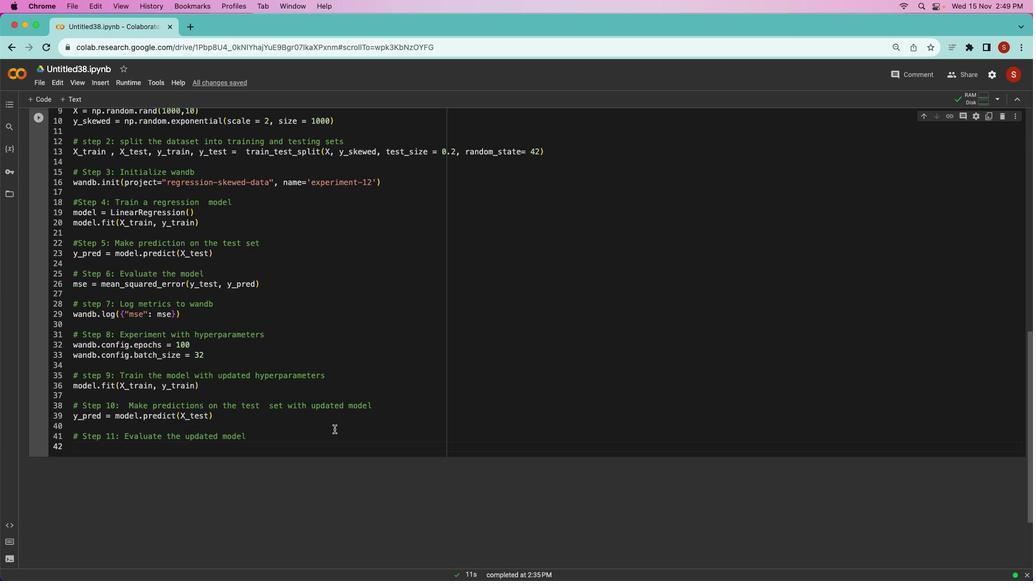 
Action: Mouse moved to (219, 457)
Screenshot: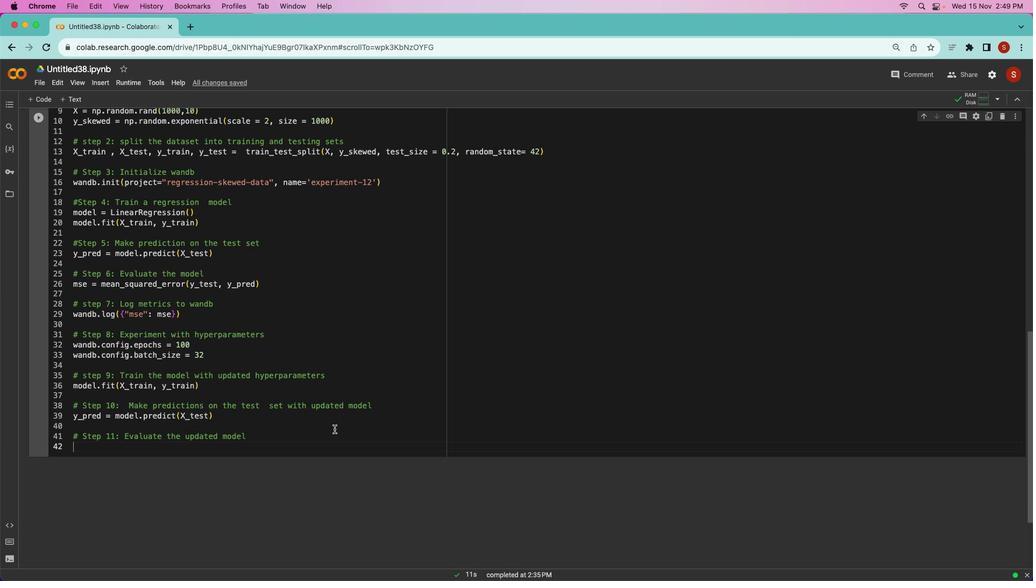 
Action: Key pressed 'm''s''e'Key.space'='Key.space'm''e''a''n'Key.shift'_''s''q''u''a''t''e''d'Key.shift'_''e''r''r''o''r'Key.spaceKey.backspaceKey.shift'(''y'Key.shift'_''t''e''s''t'Key.space','Key.space'y'Key.shift'_''p''r''e''d'Key.shift')'Key.enterKey.enterKey.shift_r'#'Key.space's'Key.backspaceKey.shift_r'S''t''e''p'Key.space'1''2'Key.shift':'Key.spaceKey.shift'L''o''g'Key.space'm''e''t''r''i''c''s'Key.space'f''o''r'Key.space't''h''e'Key.space'u''p''d''a''t''e''d'Key.space'm''o''d''e''l'Key.enter'w''a''n''d''b''.''l''o''g'Key.shift'('Key.shift'{'"'"'m''s''e'"'"Key.shift':'Key.space'm''s''e'','Key.spaceKey.shift'"''e''p''o''c''h''s'Key.spaceKey.spaceKey.backspaceKey.backspaceKey.shift'"'Key.shift':'Key.space'w''a''n''d''b''.''c''o''l'Key.backspaceKey.backspace'o''n''f''i''g''.''w'Key.backspace'e''p''o''c''h''s'','Key.spaceKey.shift'"''e'Key.backspace'b''a''t''c''h'Key.shift'_''s''i''z''e'Key.shift"'"Key.shift':'Key.backspaceKey.backspaceKey.shift'"'Key.shift':''b''a'Key.backspaceKey.backspace'w''a''n''d''b''.''c''o''n''f''i''g''.''b''a''t''c''h'Key.shift'_''s''i''z''e'Key.shift'}'Key.shift')'Key.enter'e'Key.backspaceKey.shift_r
Screenshot: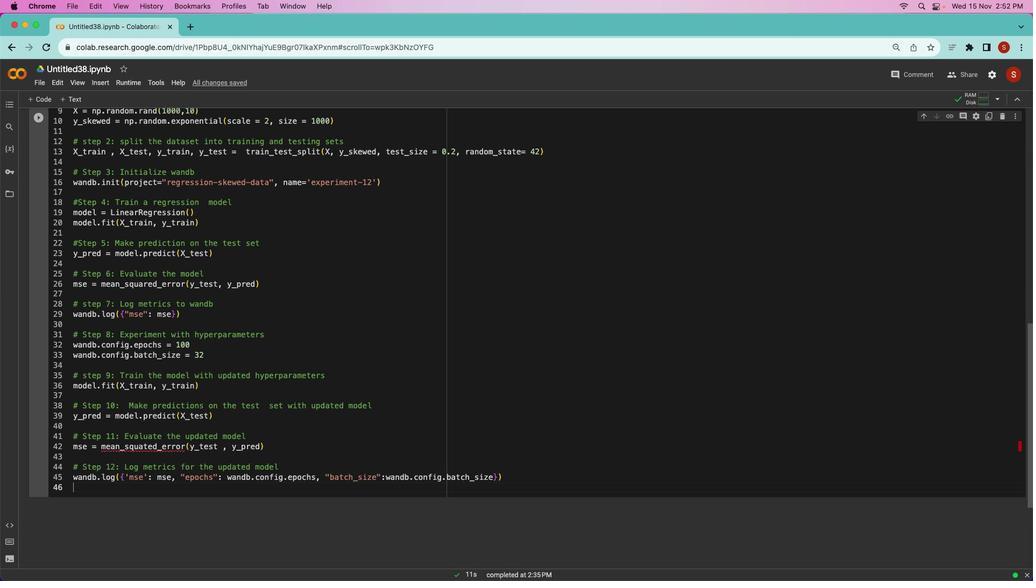 
Action: Mouse moved to (149, 470)
Screenshot: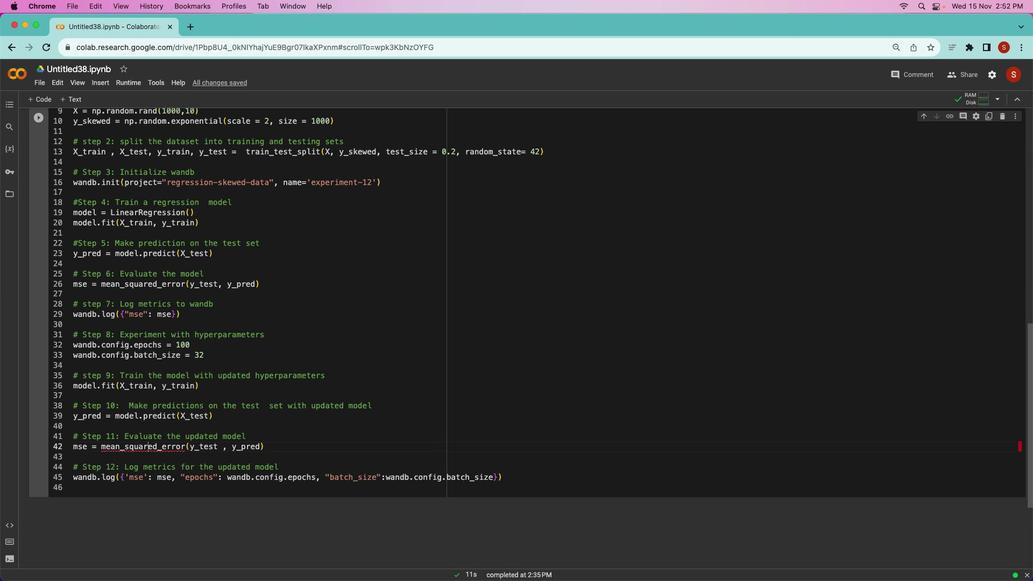 
Action: Mouse pressed left at (149, 470)
Screenshot: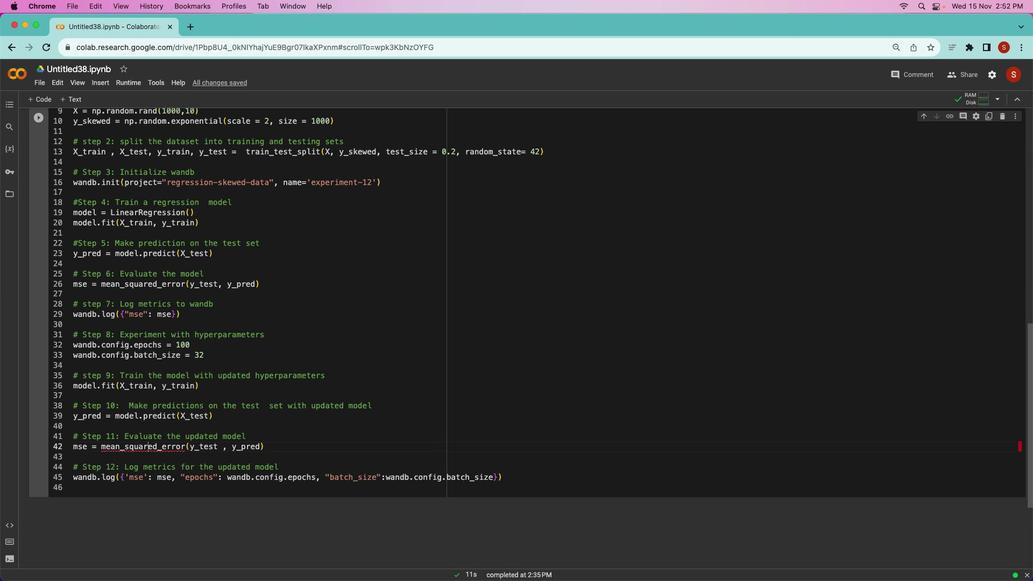 
Action: Key pressed Key.backspace'r'
Screenshot: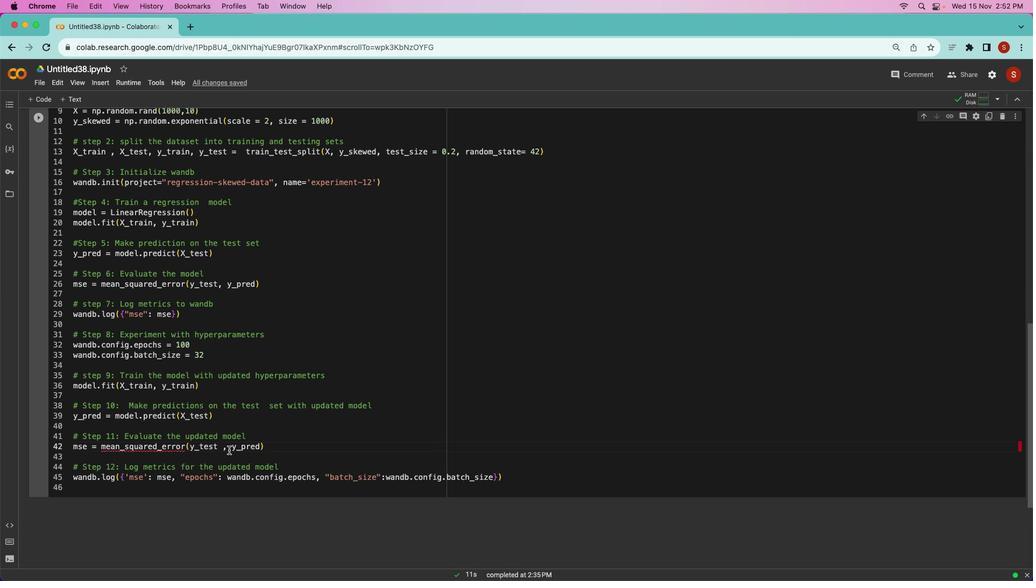 
Action: Mouse moved to (180, 478)
Screenshot: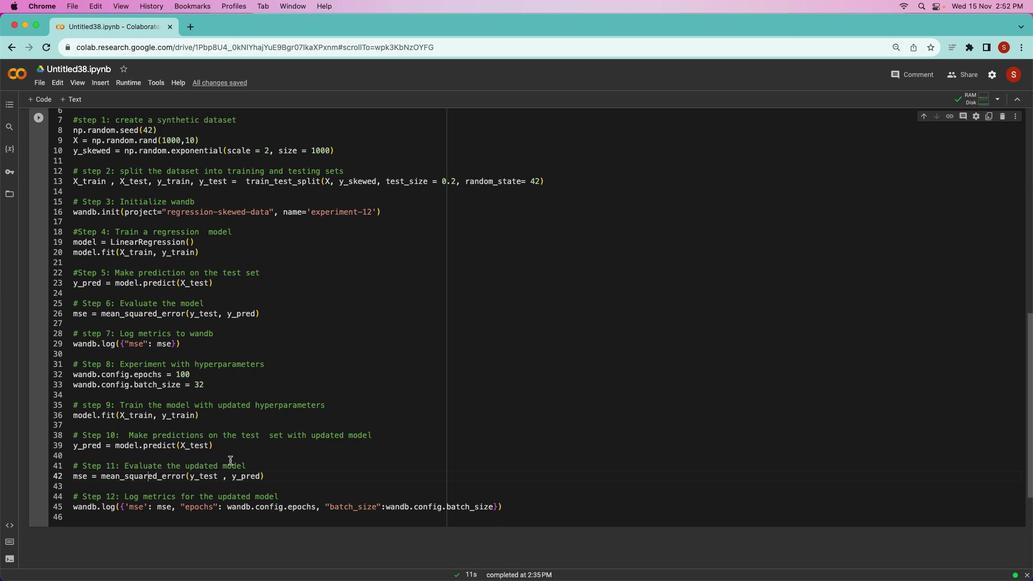 
Action: Mouse scrolled (180, 478) with delta (93, 142)
Screenshot: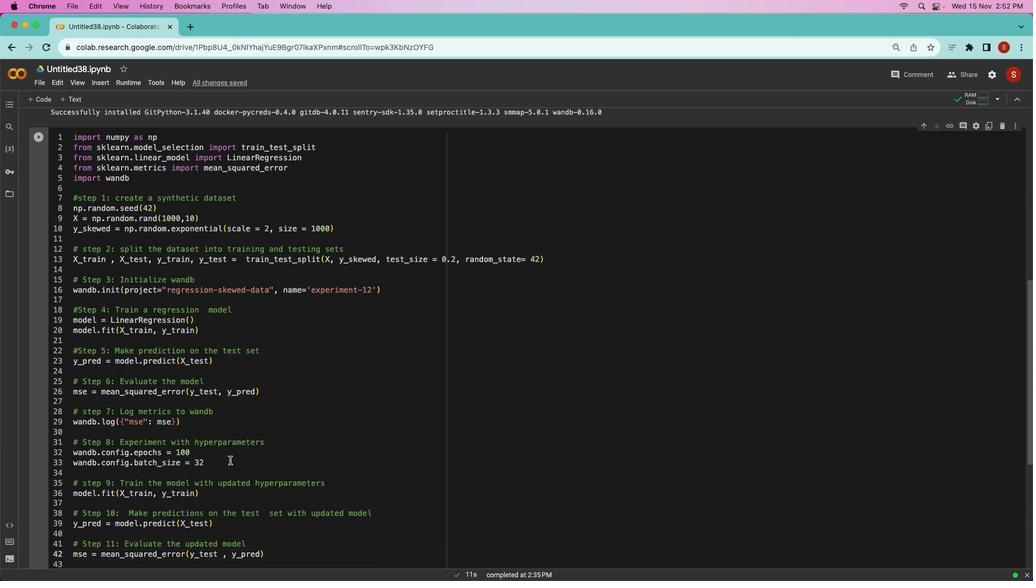 
Action: Mouse moved to (180, 479)
Screenshot: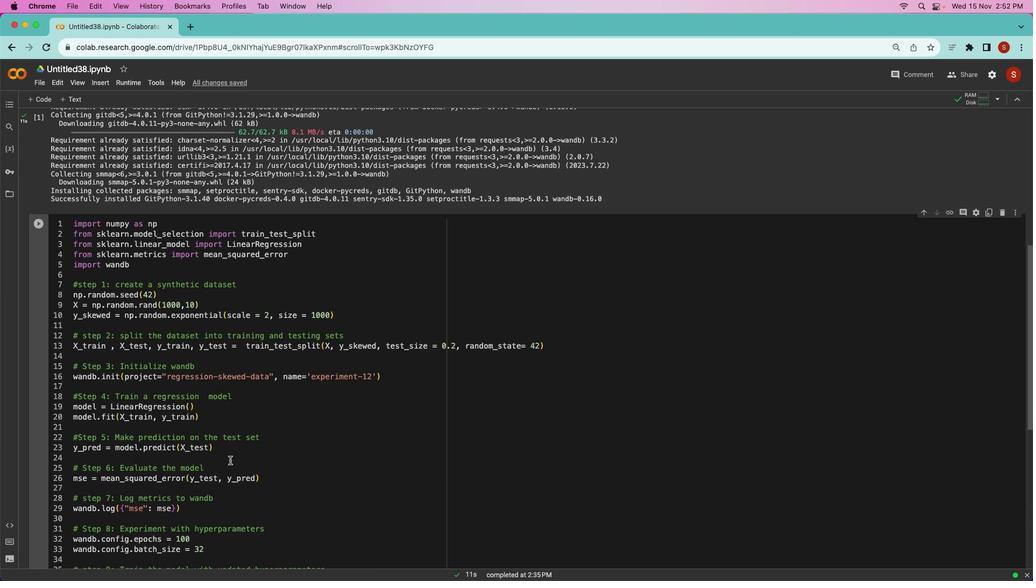 
Action: Mouse scrolled (180, 479) with delta (93, 143)
Screenshot: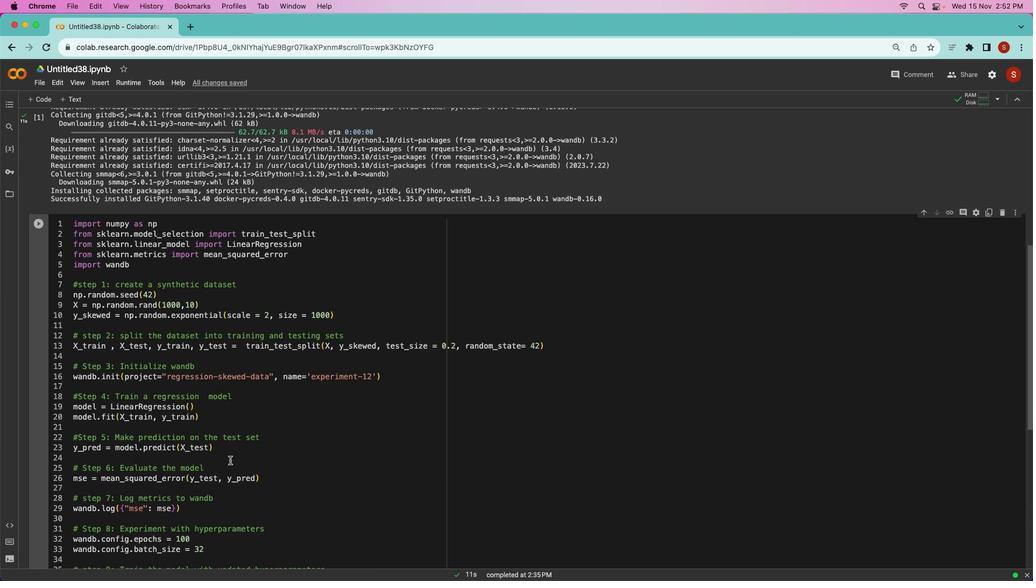 
Action: Mouse moved to (180, 480)
Screenshot: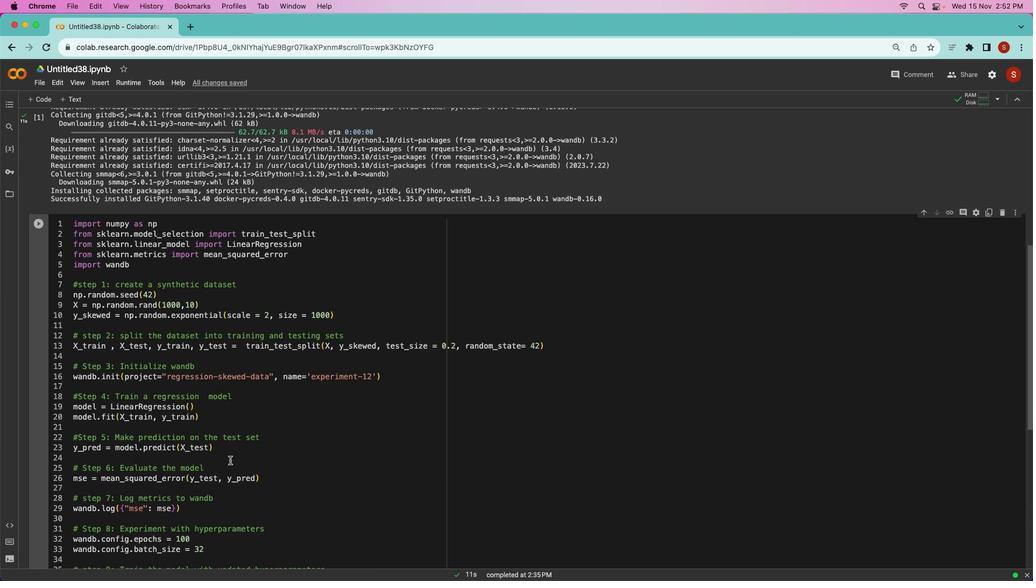 
Action: Mouse scrolled (180, 480) with delta (93, 143)
Screenshot: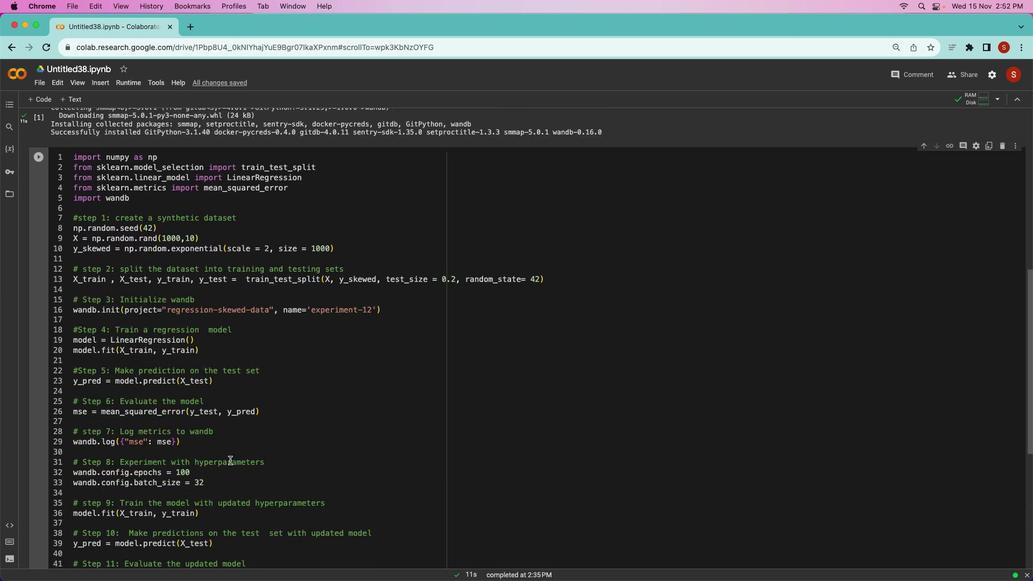 
Action: Mouse scrolled (180, 480) with delta (93, 143)
Screenshot: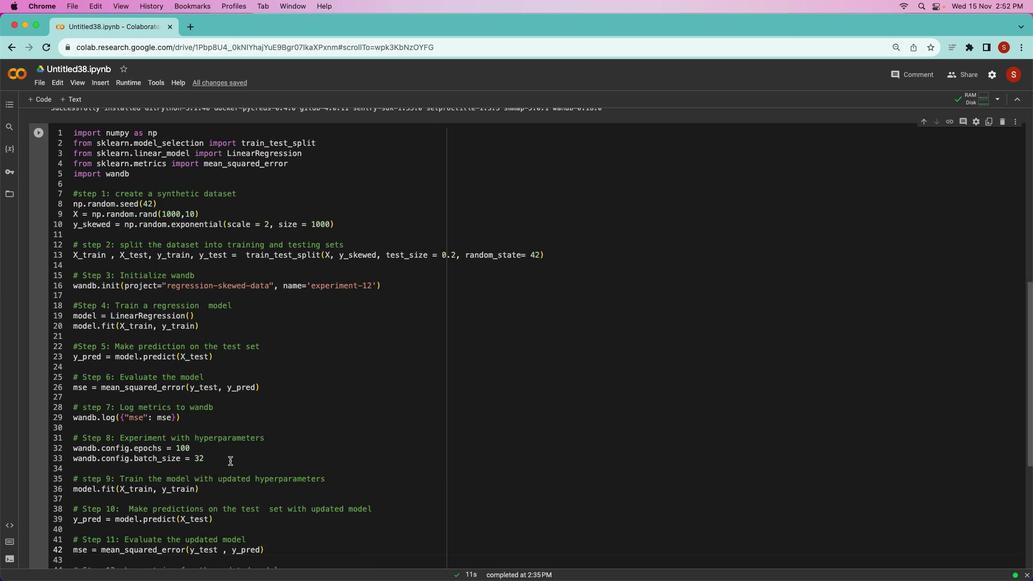 
Action: Mouse scrolled (180, 480) with delta (93, 143)
Screenshot: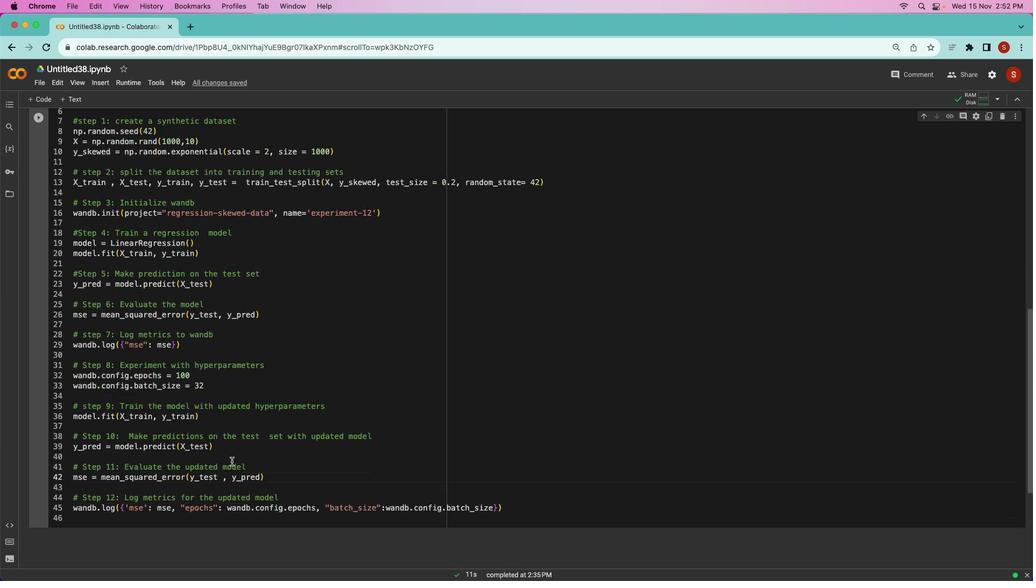 
Action: Mouse scrolled (180, 480) with delta (93, 143)
Screenshot: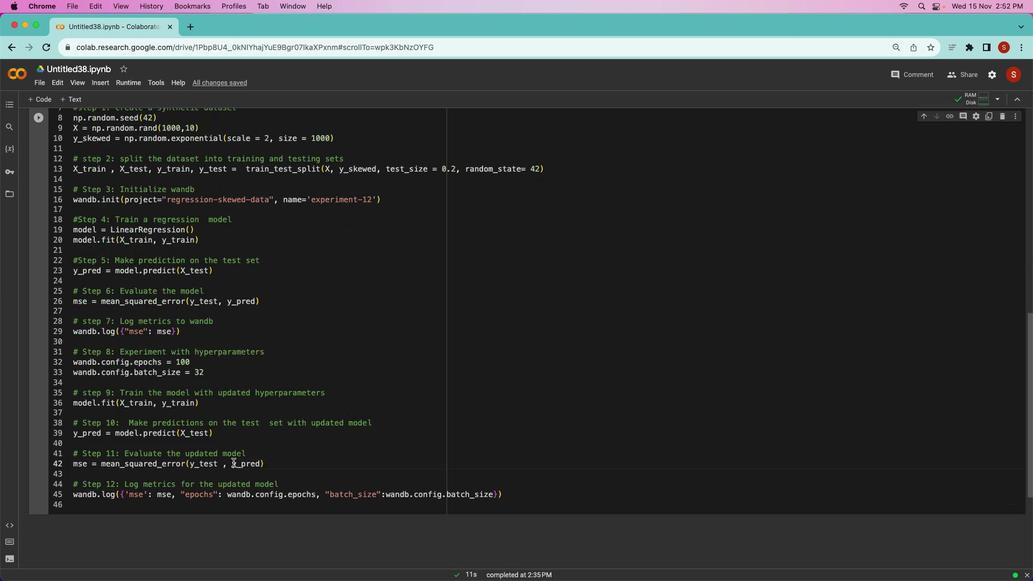 
Action: Mouse moved to (180, 481)
Screenshot: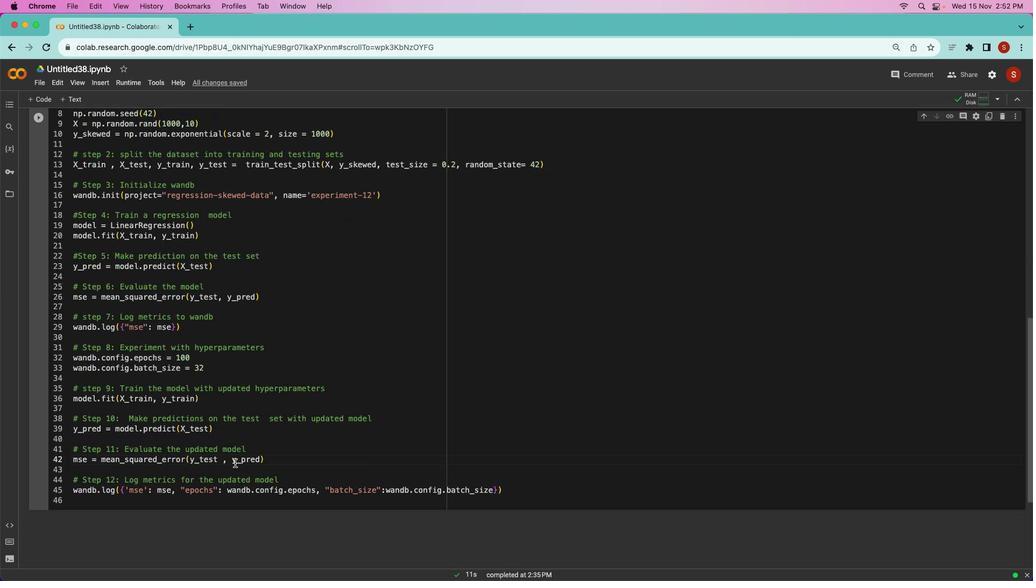 
Action: Mouse scrolled (180, 481) with delta (93, 144)
Screenshot: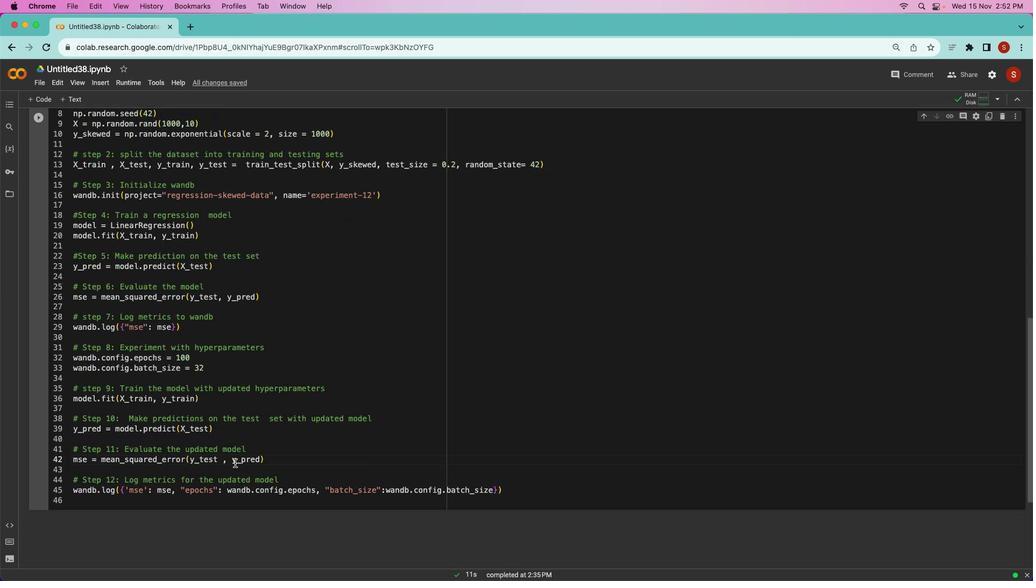 
Action: Mouse moved to (180, 481)
Screenshot: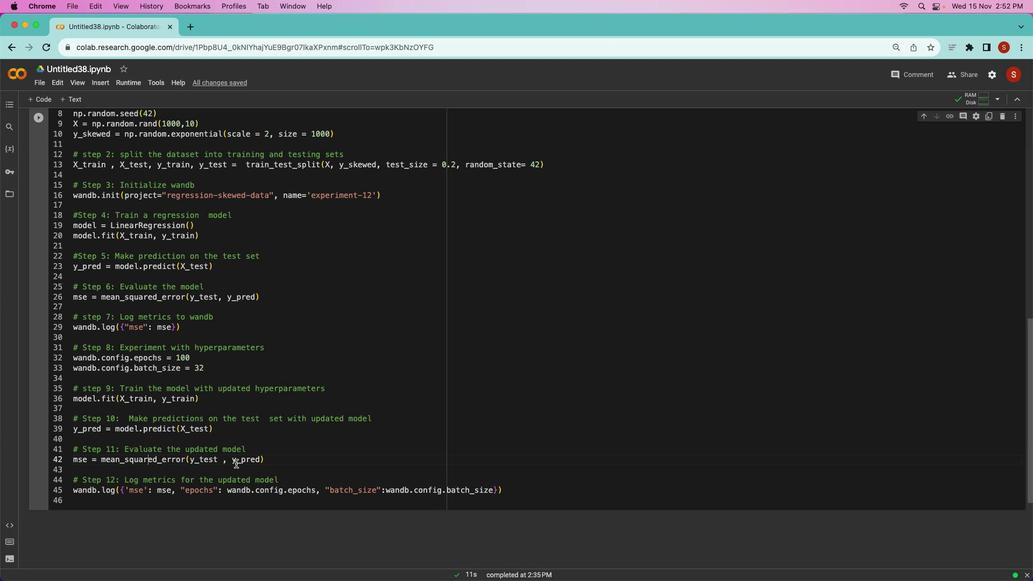 
Action: Mouse scrolled (180, 481) with delta (93, 143)
Screenshot: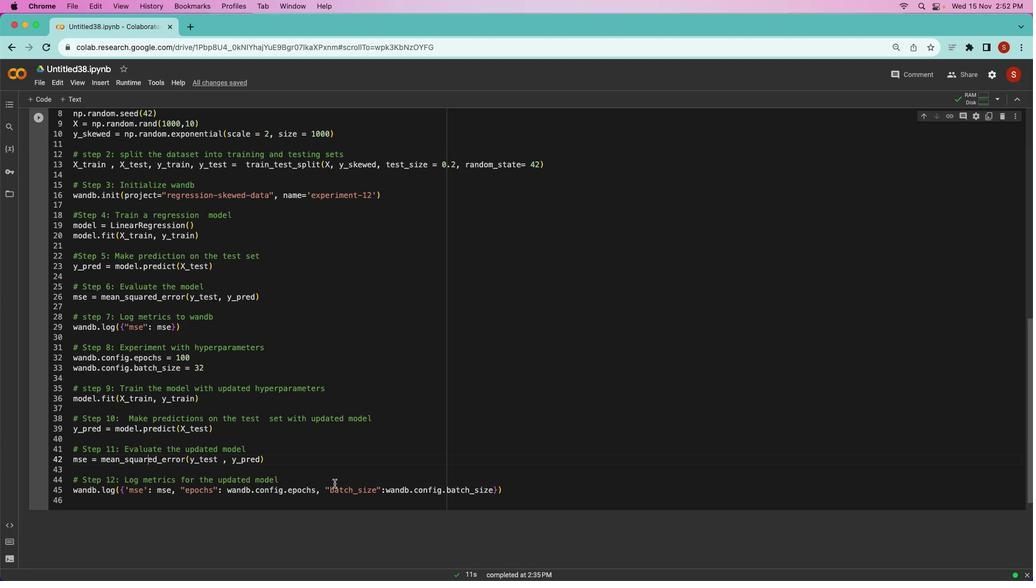 
Action: Mouse scrolled (180, 481) with delta (93, 143)
Screenshot: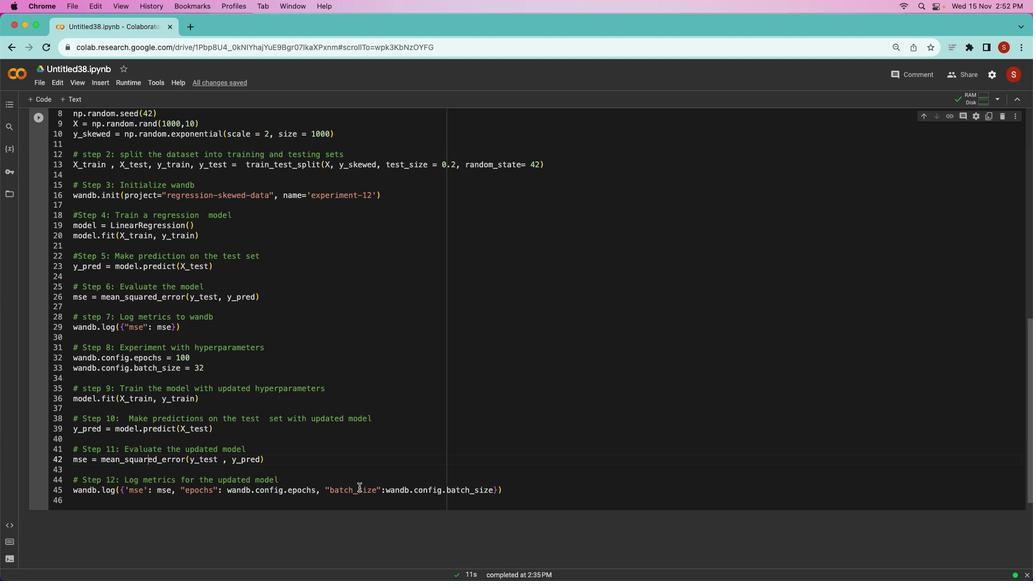 
Action: Mouse scrolled (180, 481) with delta (93, 144)
Screenshot: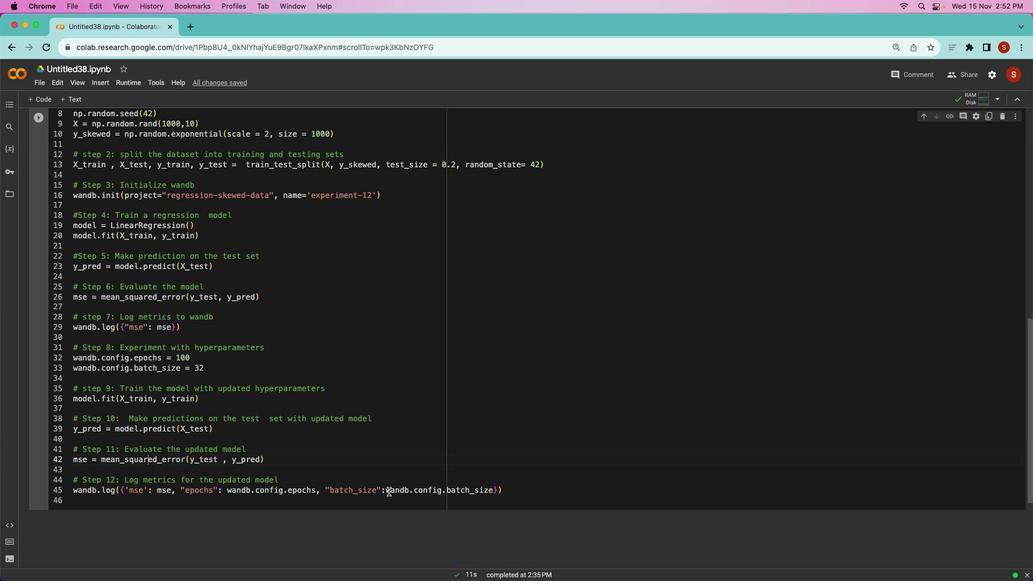 
Action: Mouse scrolled (180, 481) with delta (93, 142)
Screenshot: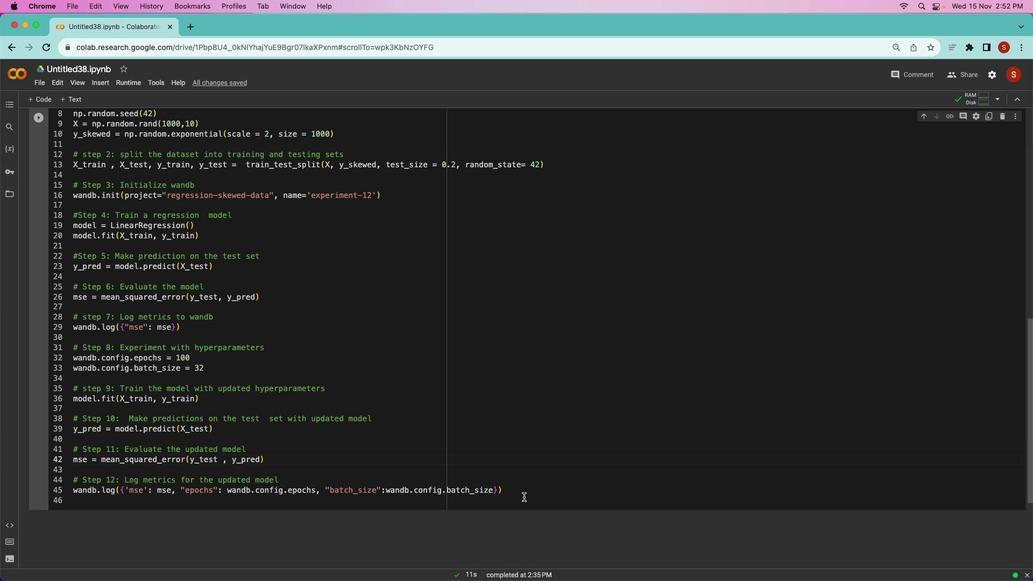 
Action: Mouse scrolled (180, 481) with delta (93, 142)
Screenshot: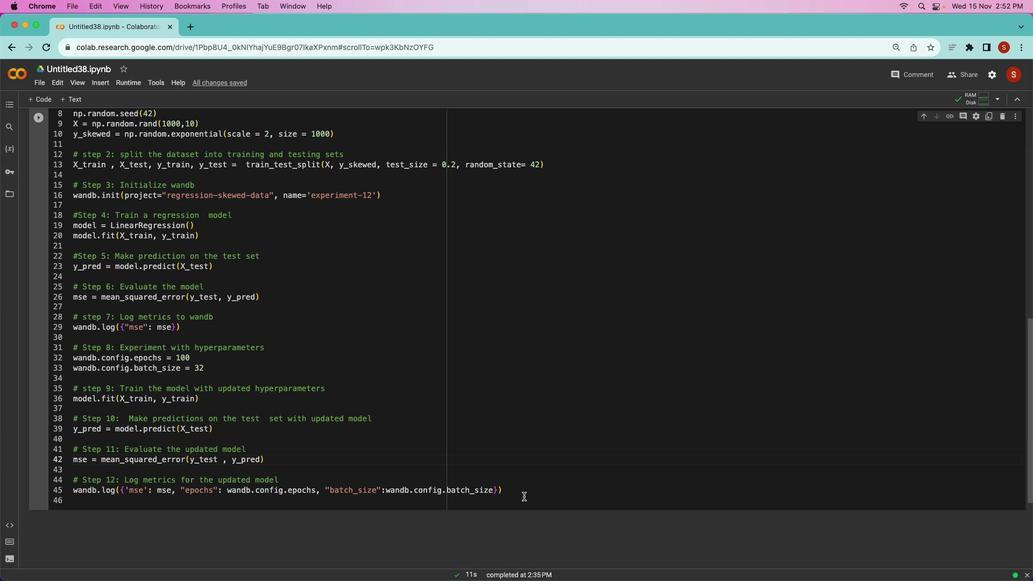 
Action: Mouse scrolled (180, 481) with delta (93, 142)
Screenshot: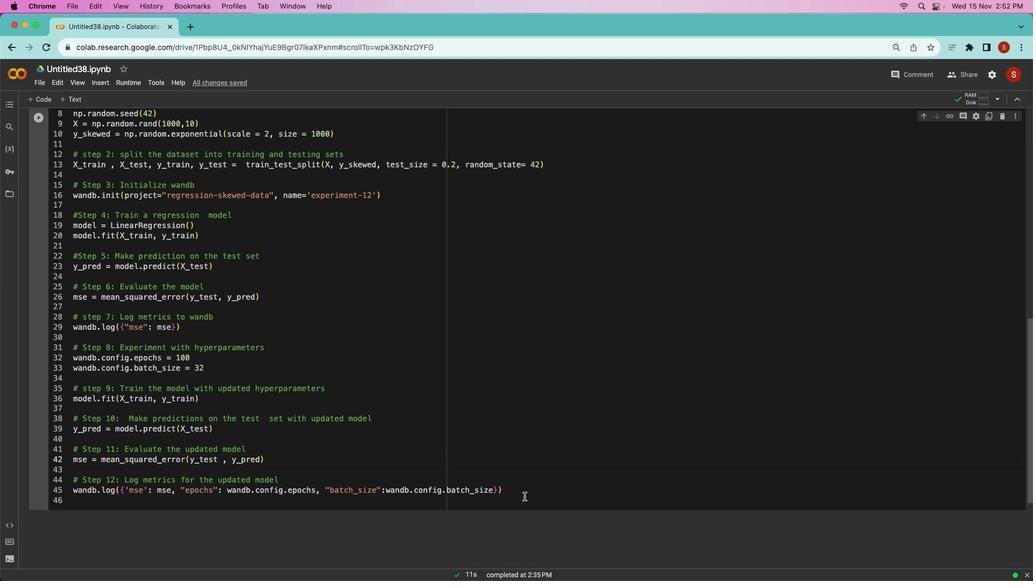 
Action: Mouse moved to (180, 481)
Screenshot: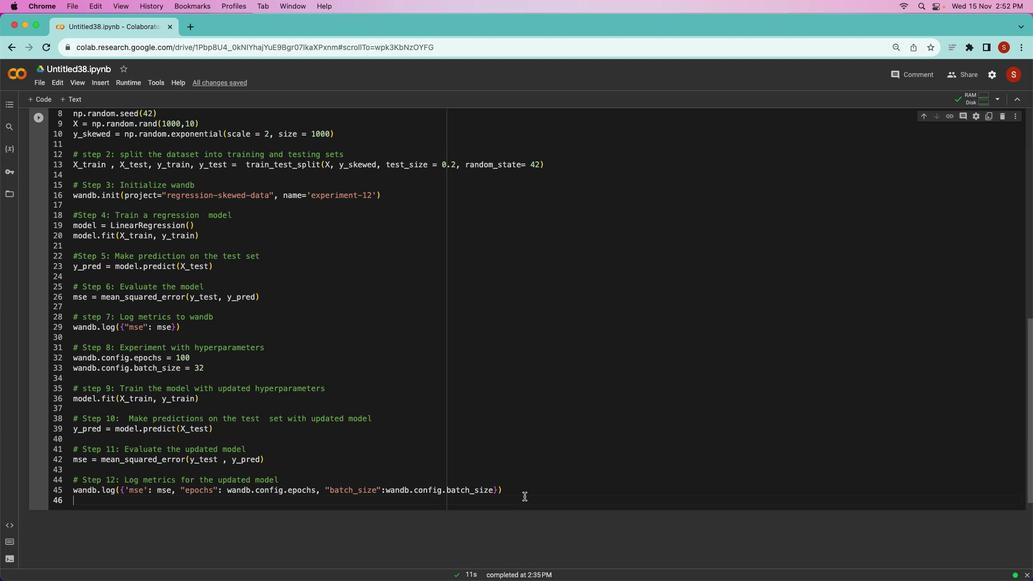 
Action: Mouse scrolled (180, 481) with delta (93, 142)
Screenshot: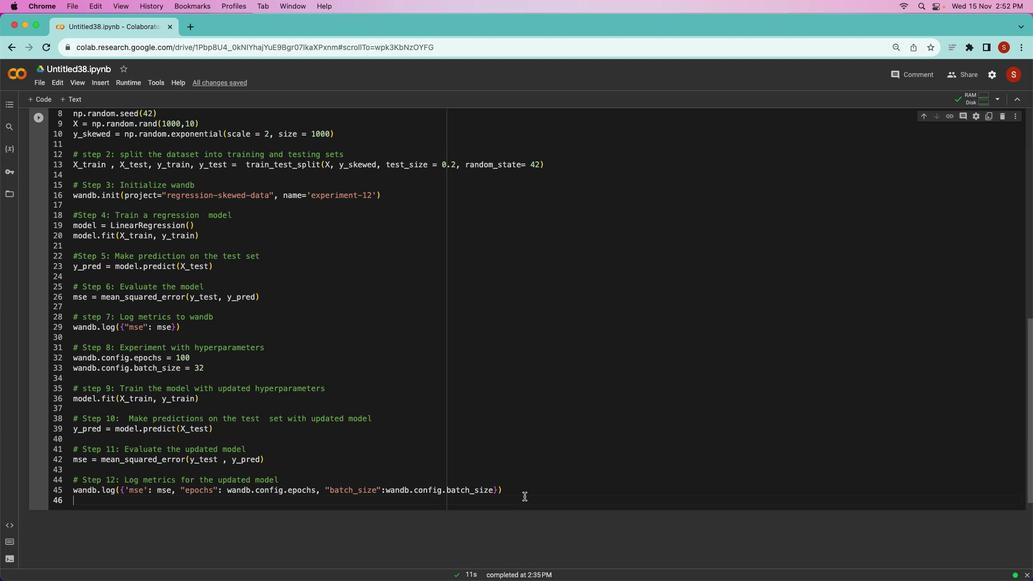 
Action: Mouse scrolled (180, 481) with delta (93, 142)
Screenshot: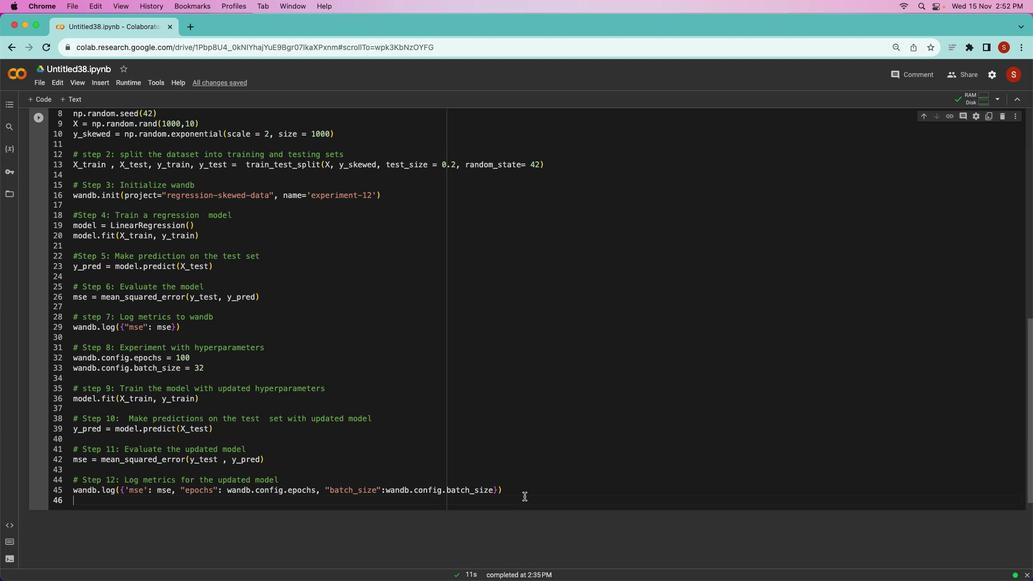 
Action: Mouse scrolled (180, 481) with delta (93, 142)
Screenshot: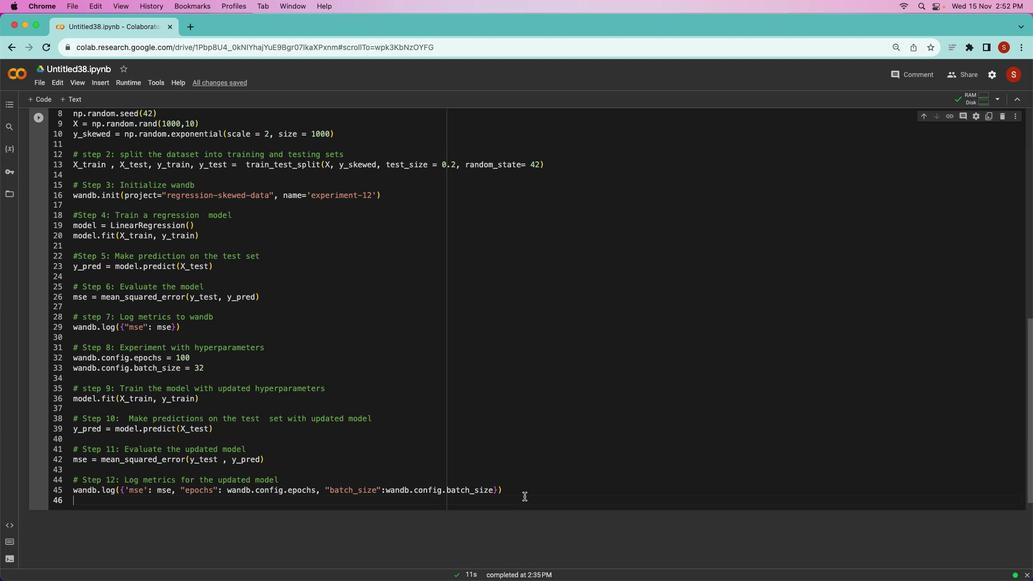 
Action: Mouse moved to (291, 507)
Screenshot: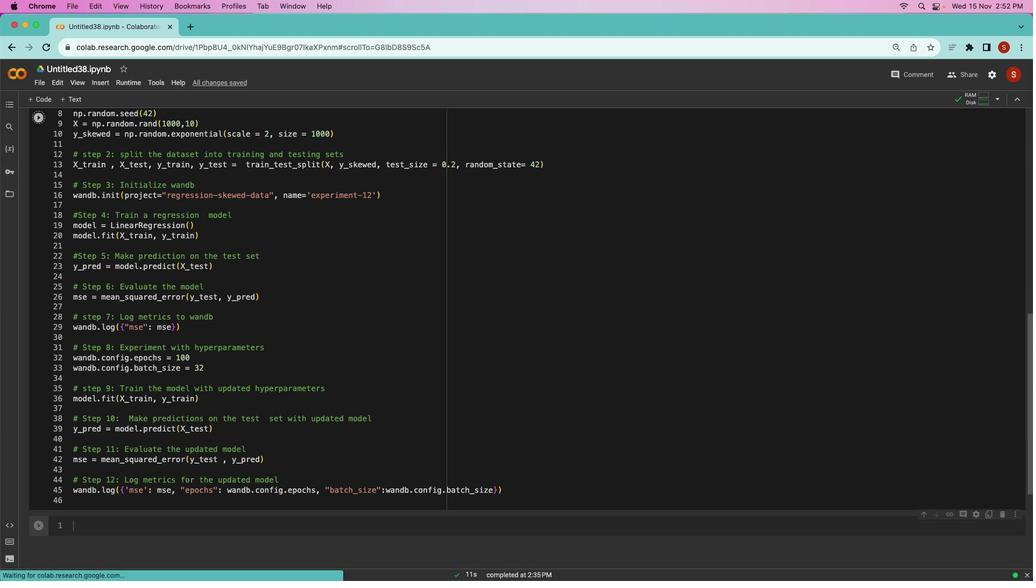 
Action: Mouse pressed left at (291, 507)
Screenshot: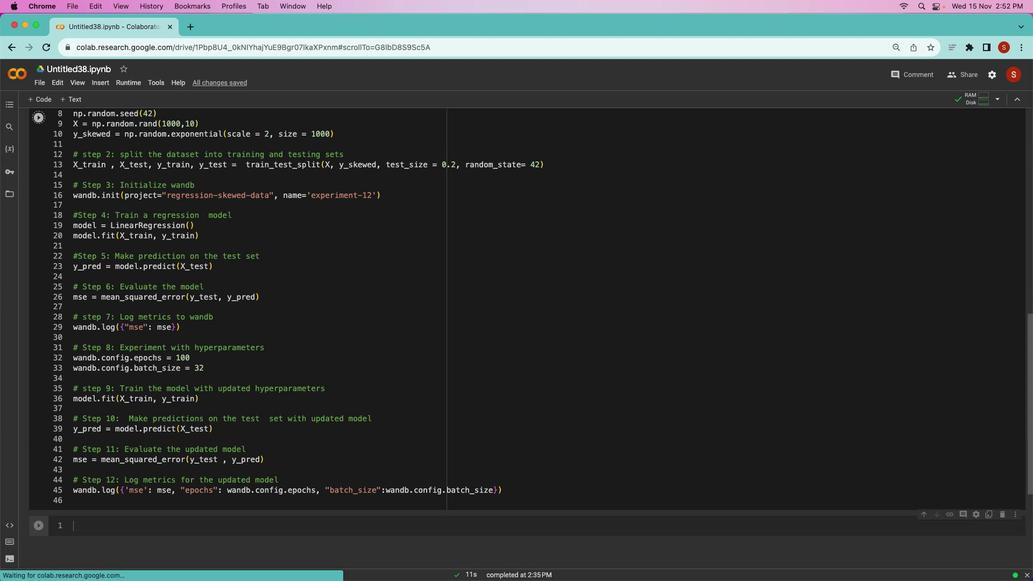 
Action: Key pressed Key.shift_rKey.enter
Screenshot: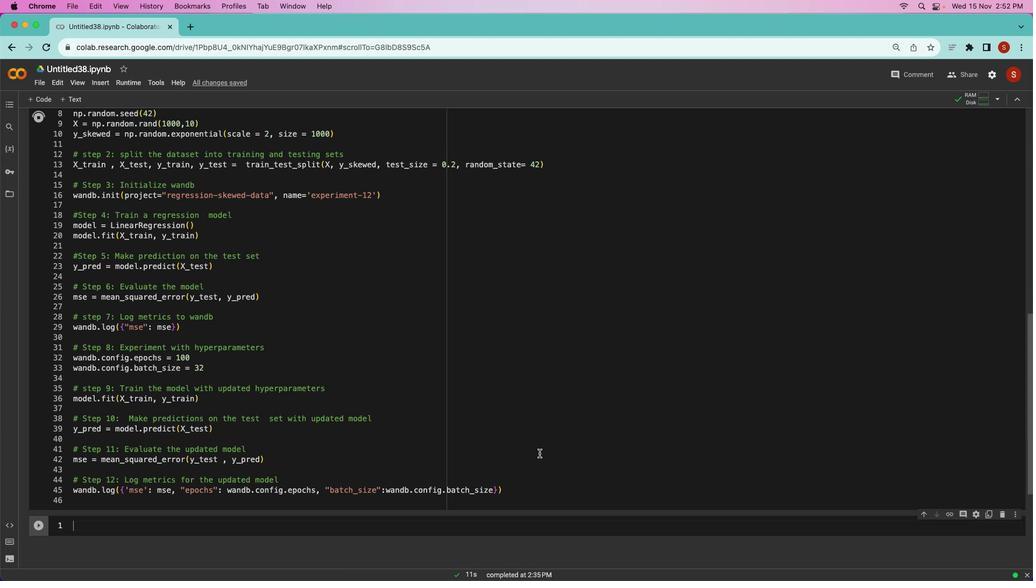 
Action: Mouse moved to (864, 286)
Screenshot: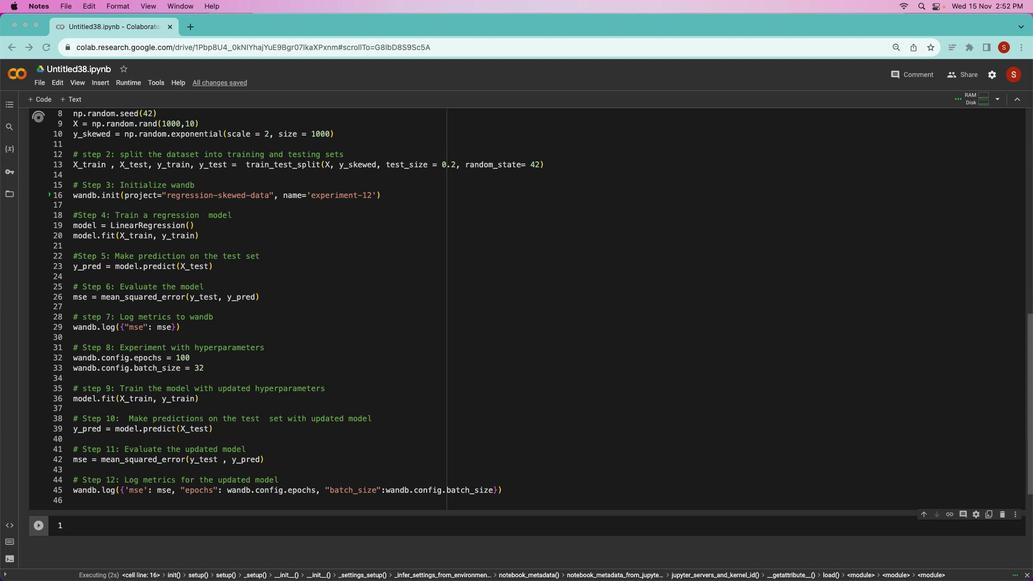 
Action: Mouse pressed left at (864, 286)
Screenshot: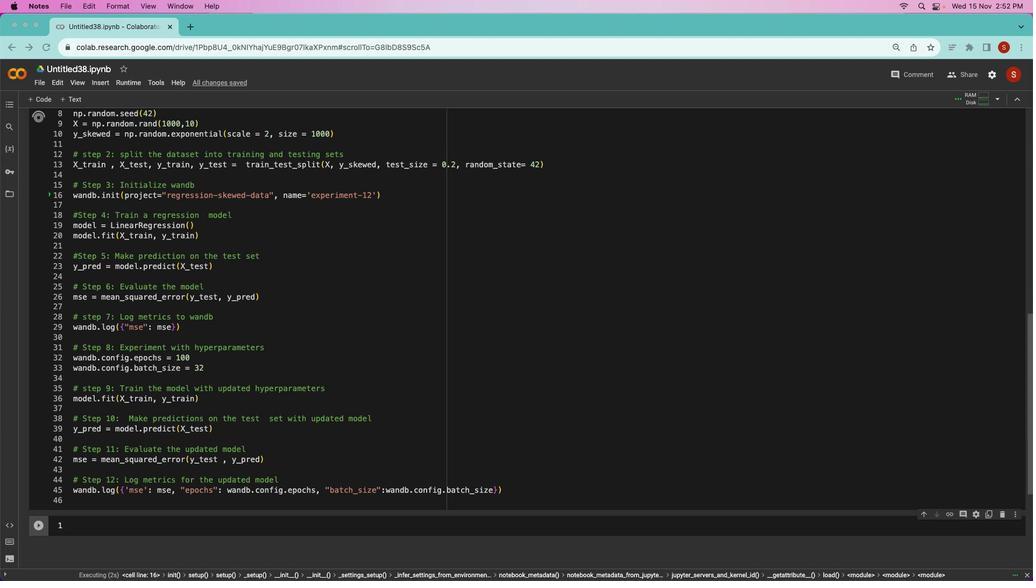 
Action: Mouse moved to (869, 291)
Screenshot: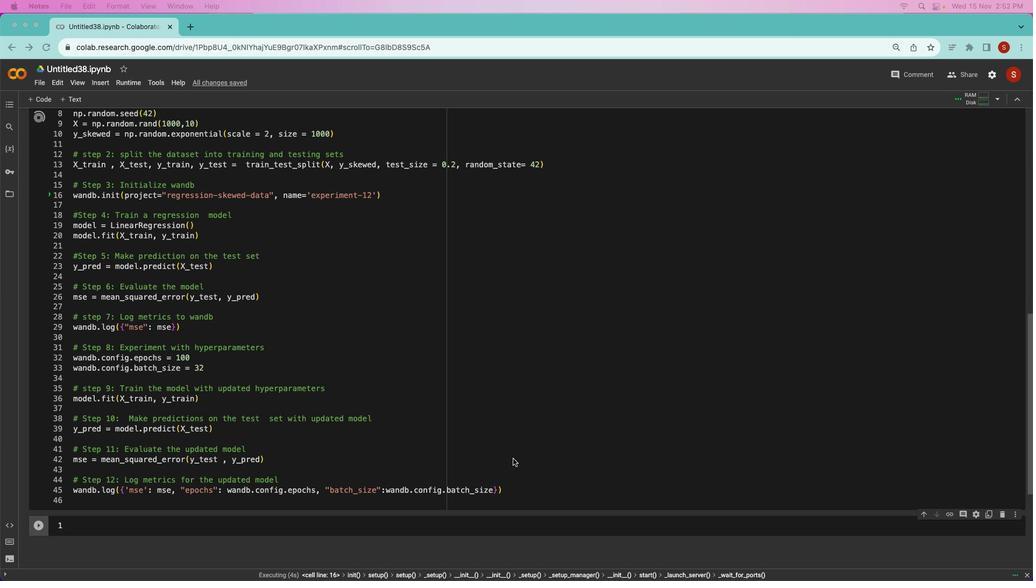 
Action: Mouse pressed left at (869, 291)
Screenshot: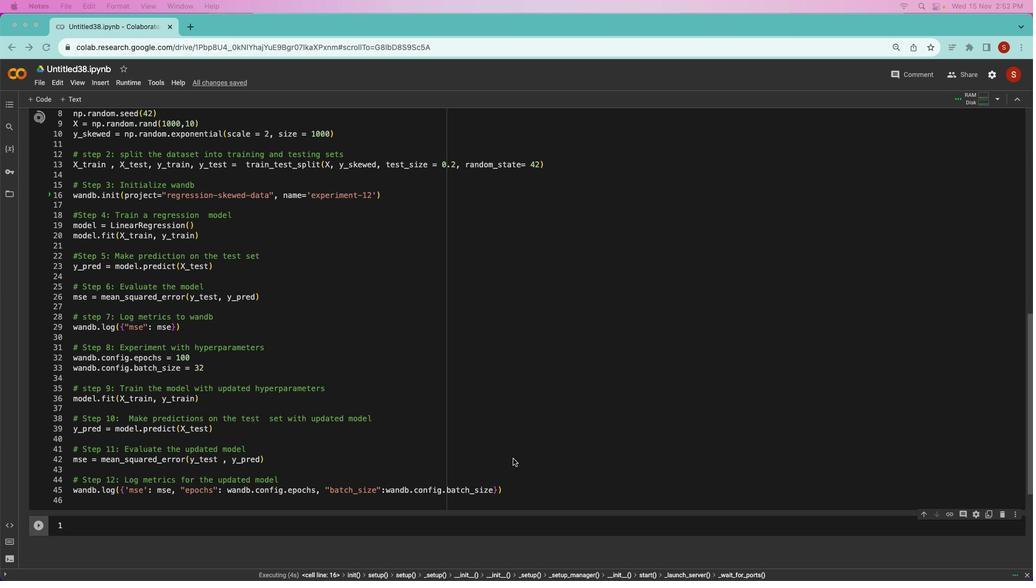 
Action: Mouse moved to (286, 476)
Screenshot: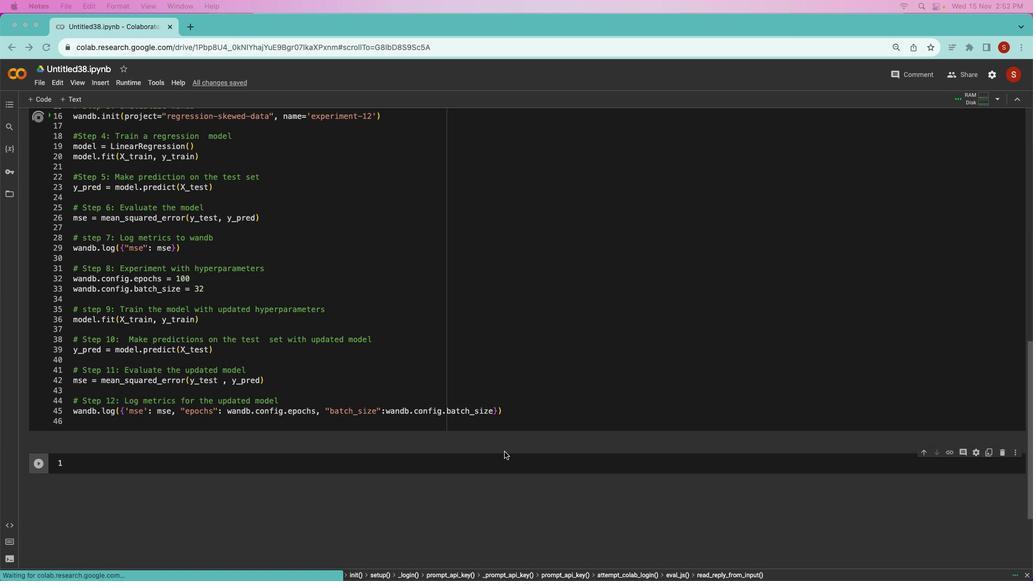 
Action: Mouse scrolled (286, 476) with delta (93, 143)
Screenshot: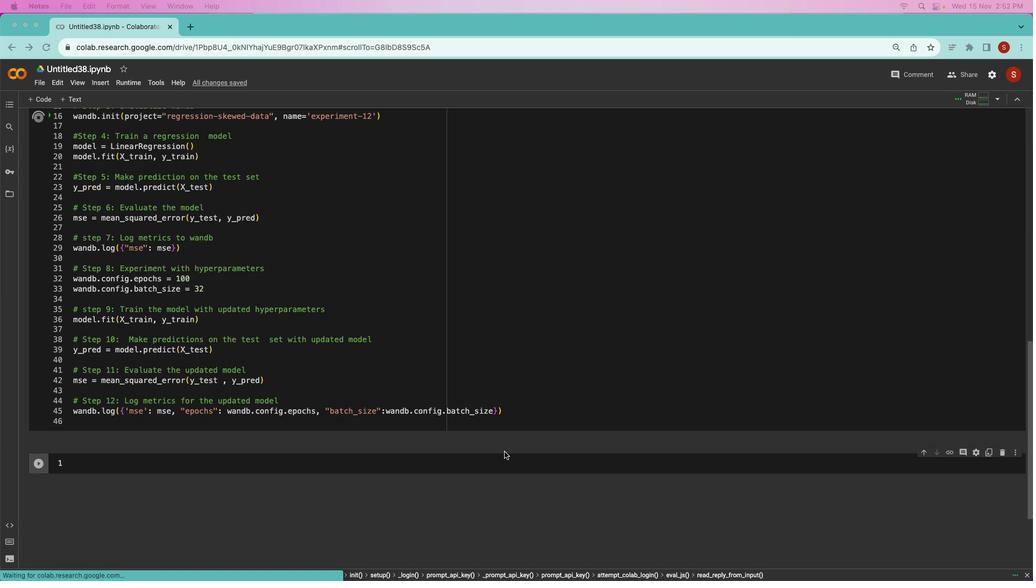 
Action: Mouse moved to (287, 476)
Screenshot: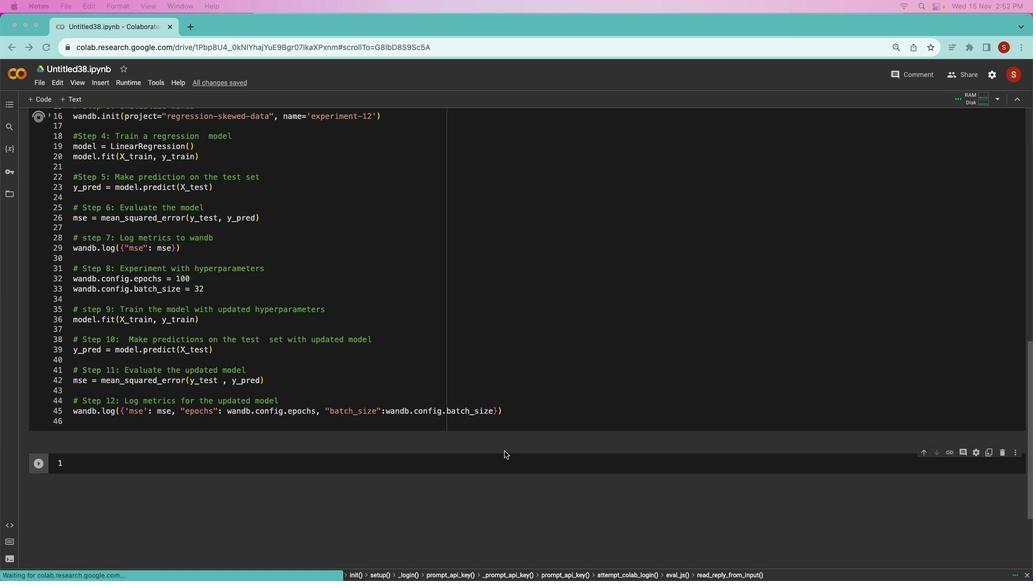 
Action: Mouse scrolled (287, 476) with delta (93, 143)
Screenshot: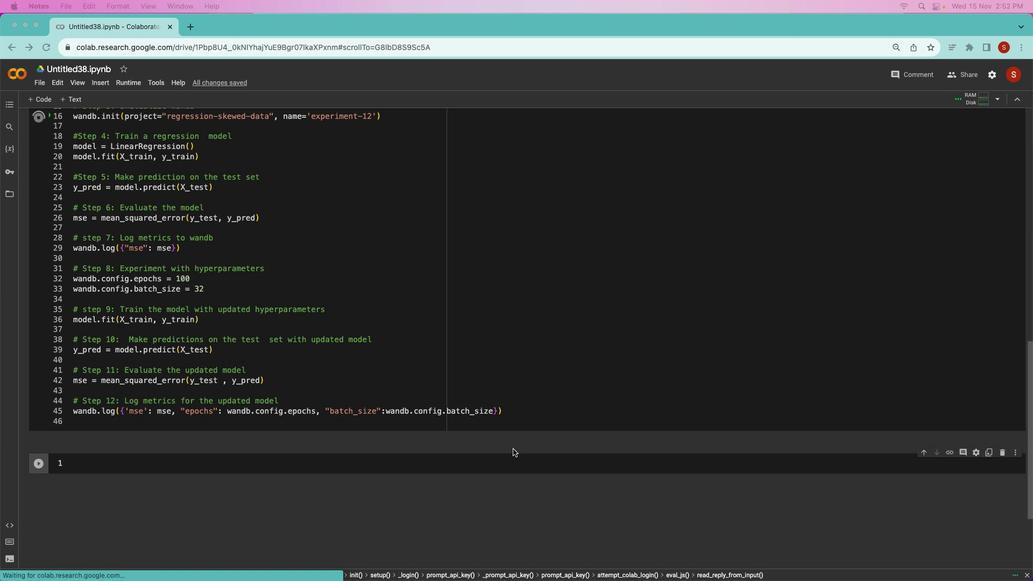 
Action: Mouse moved to (288, 475)
Screenshot: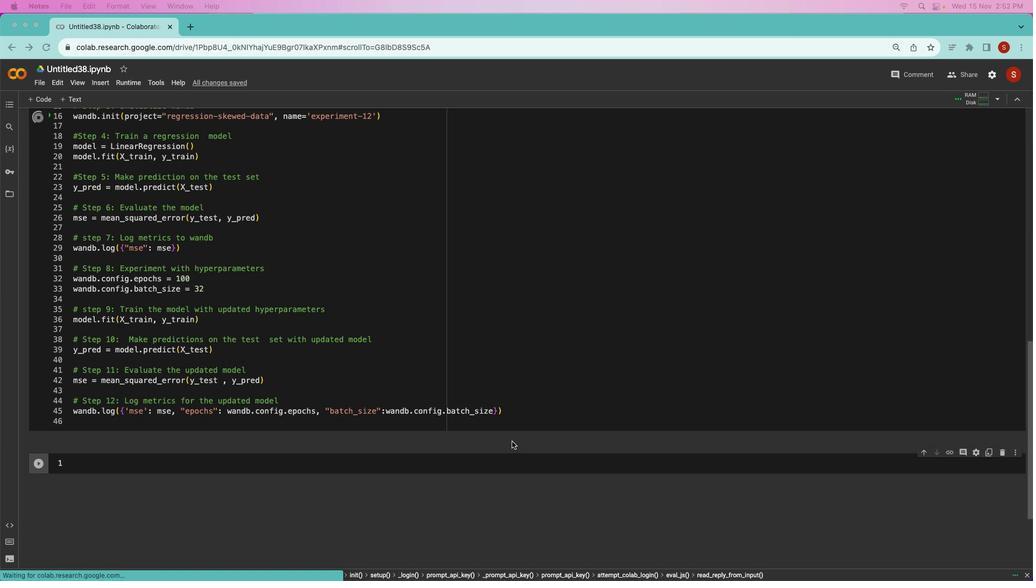 
Action: Mouse scrolled (288, 475) with delta (93, 142)
Screenshot: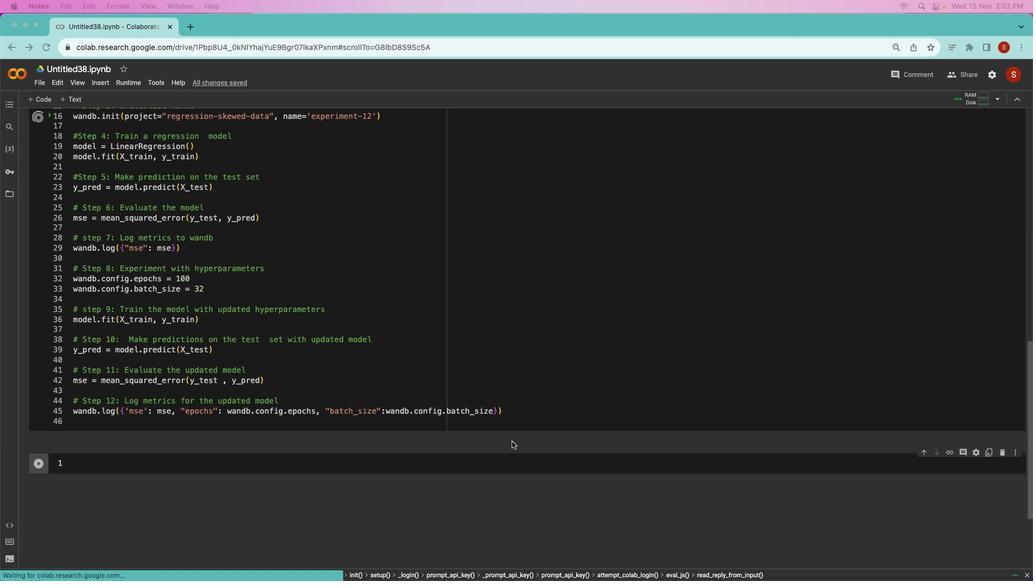 
Action: Mouse moved to (288, 475)
Screenshot: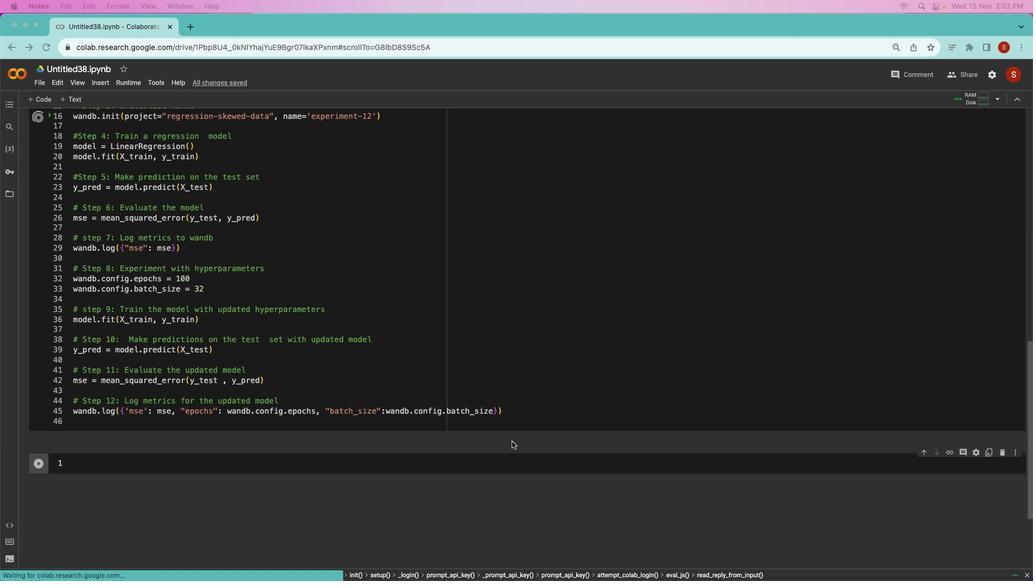 
Action: Mouse scrolled (288, 475) with delta (93, 142)
Screenshot: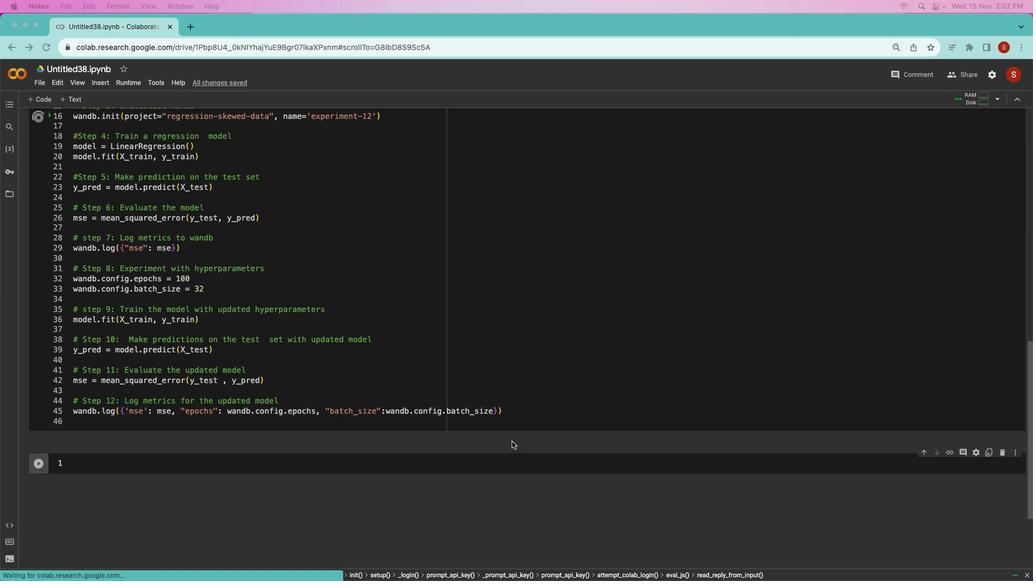 
Action: Mouse moved to (288, 475)
Screenshot: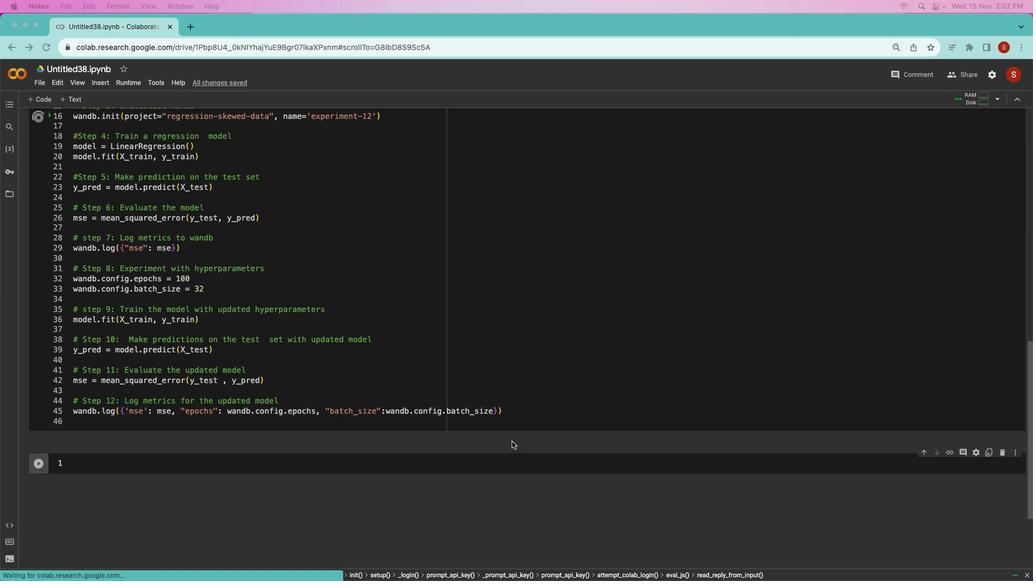 
Action: Mouse scrolled (288, 475) with delta (93, 142)
Screenshot: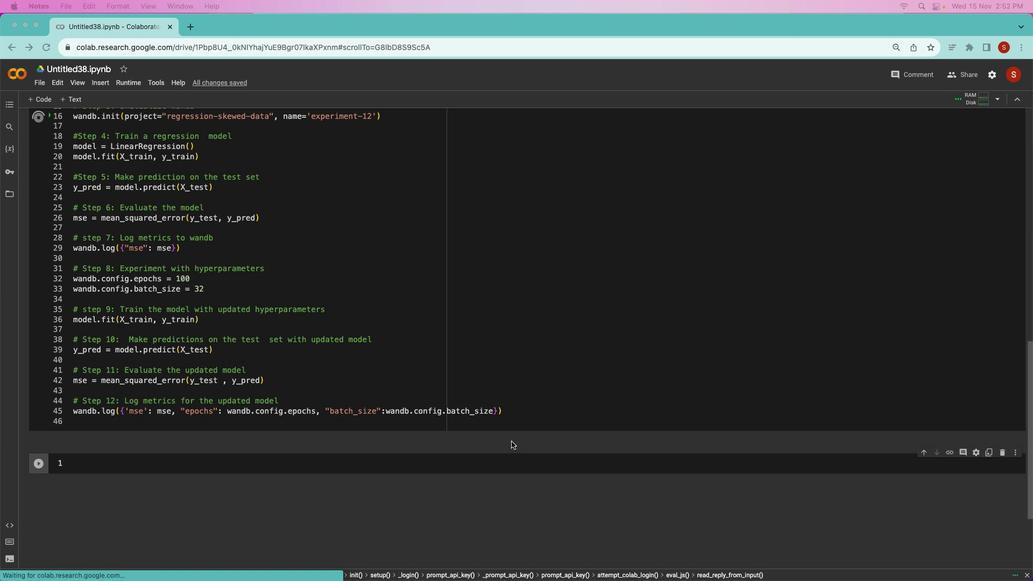 
Action: Mouse moved to (187, 457)
Screenshot: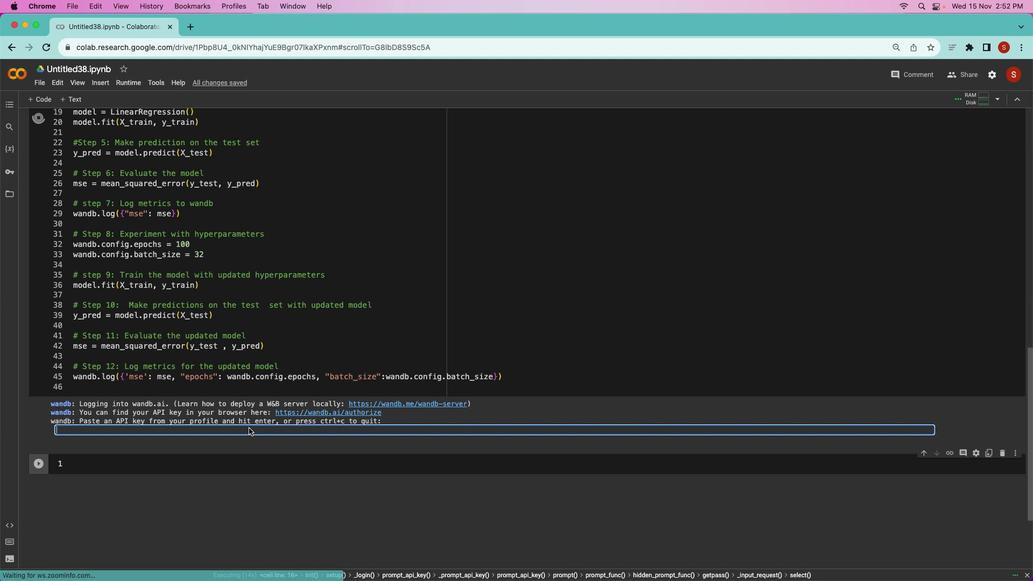 
Action: Mouse pressed left at (187, 457)
Screenshot: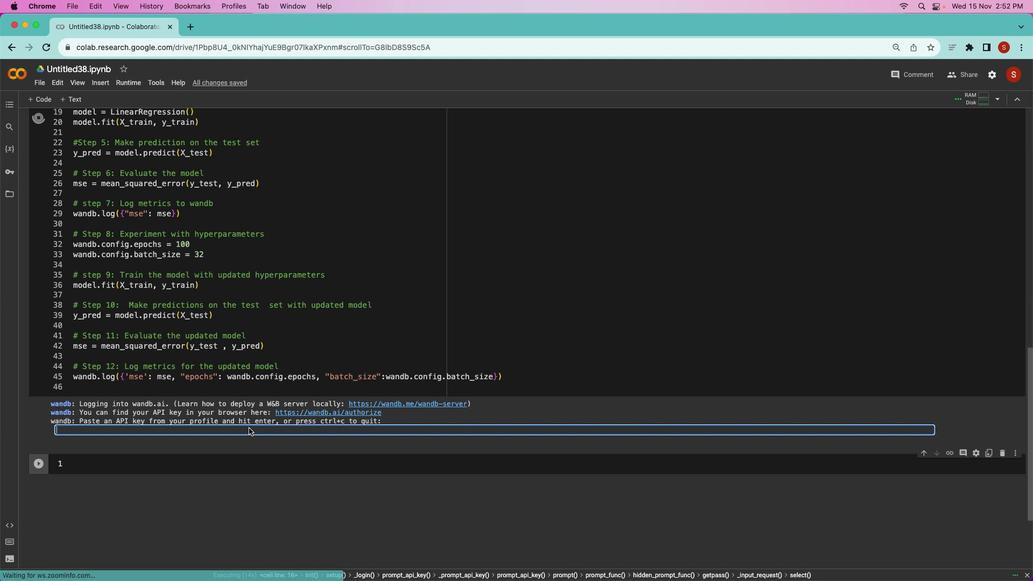 
Action: Mouse moved to (210, 421)
Screenshot: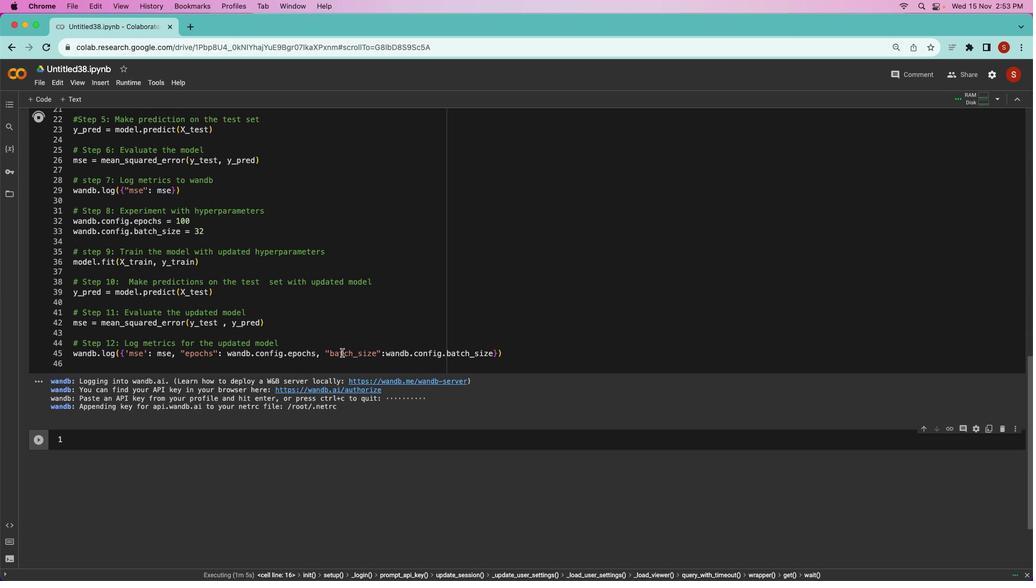 
Action: Mouse scrolled (210, 421) with delta (93, 142)
Screenshot: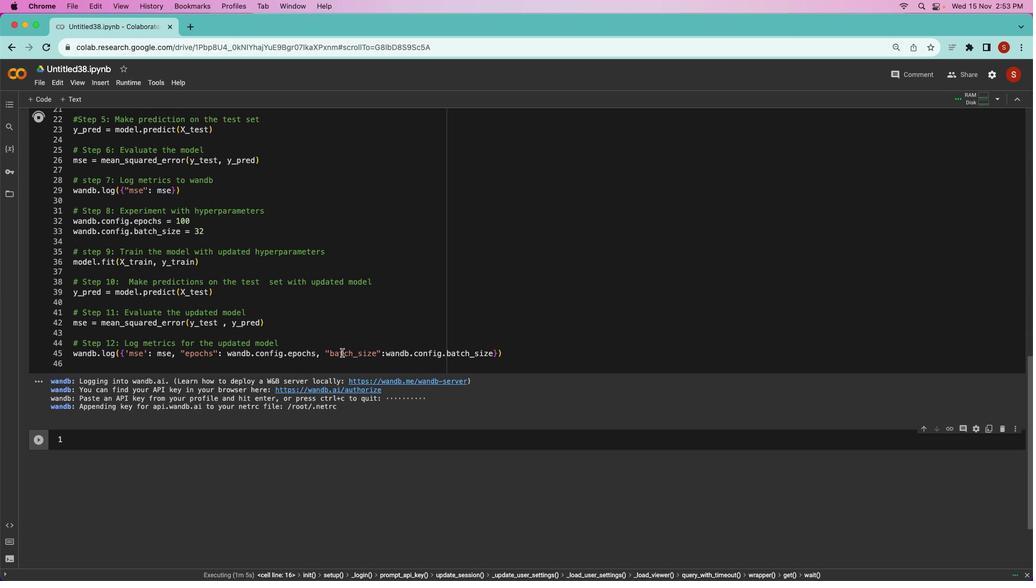 
Action: Mouse moved to (210, 421)
Screenshot: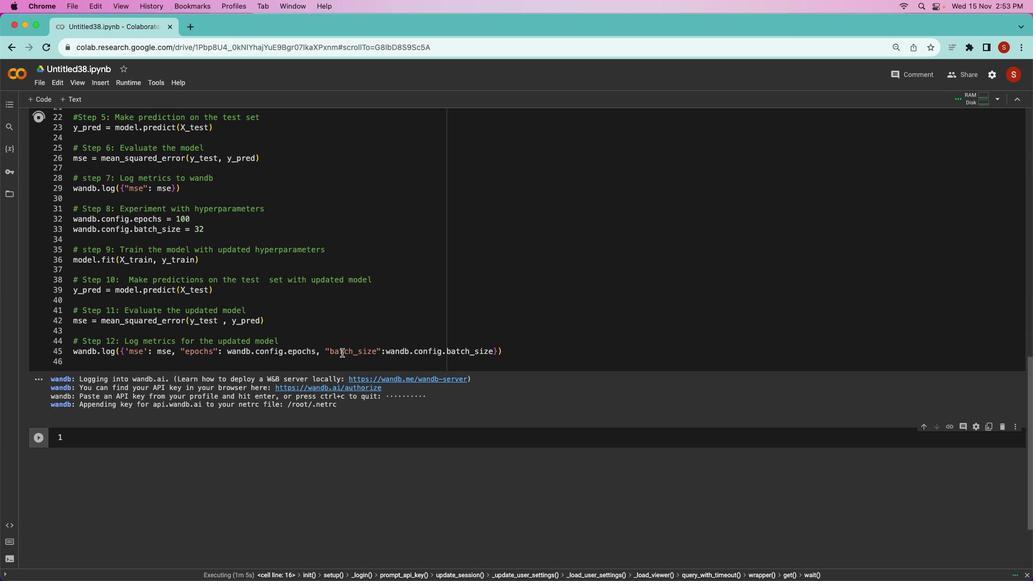 
Action: Mouse scrolled (210, 421) with delta (93, 142)
Screenshot: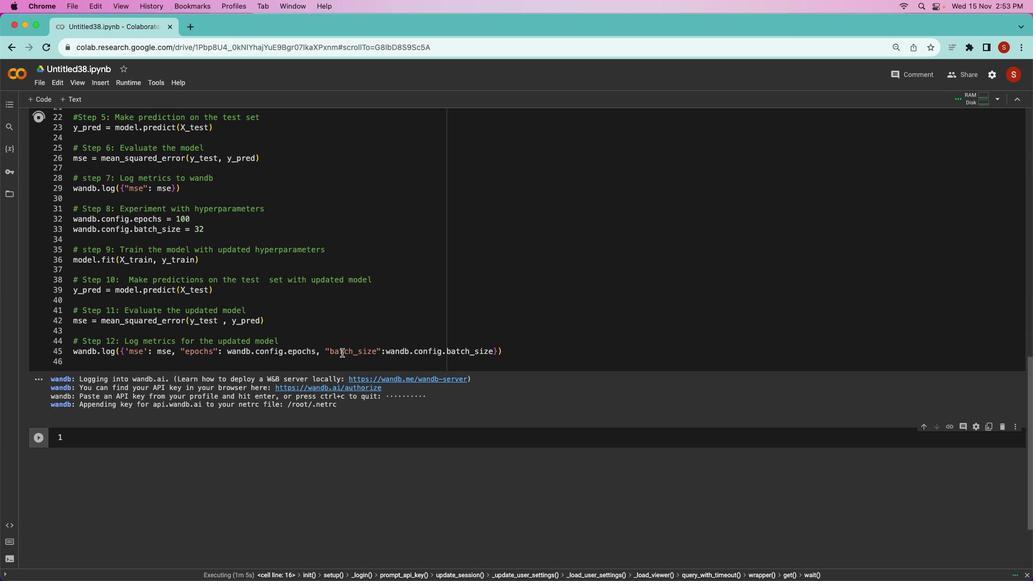 
Action: Mouse moved to (222, 402)
Screenshot: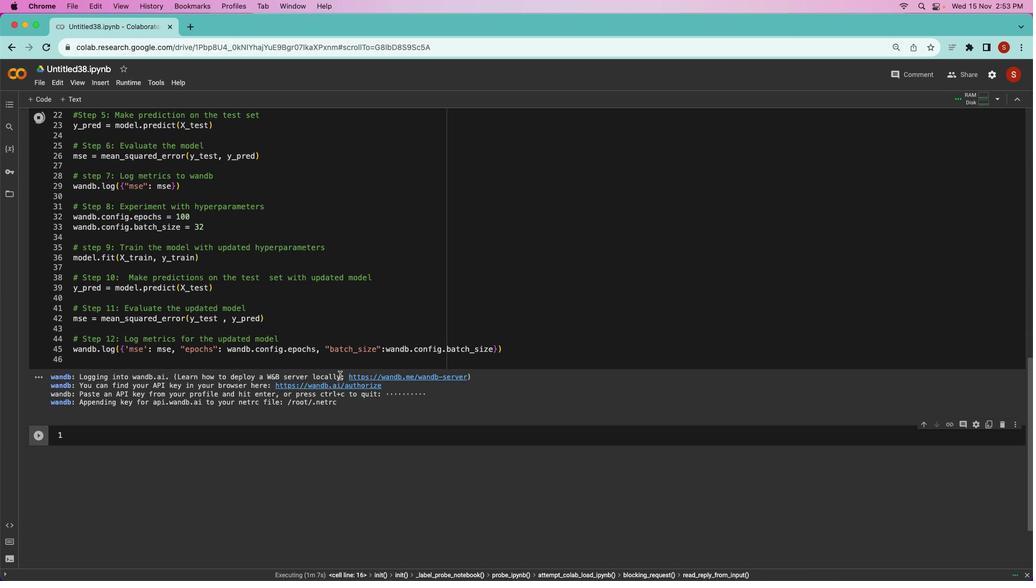 
Action: Mouse scrolled (222, 402) with delta (93, 142)
Screenshot: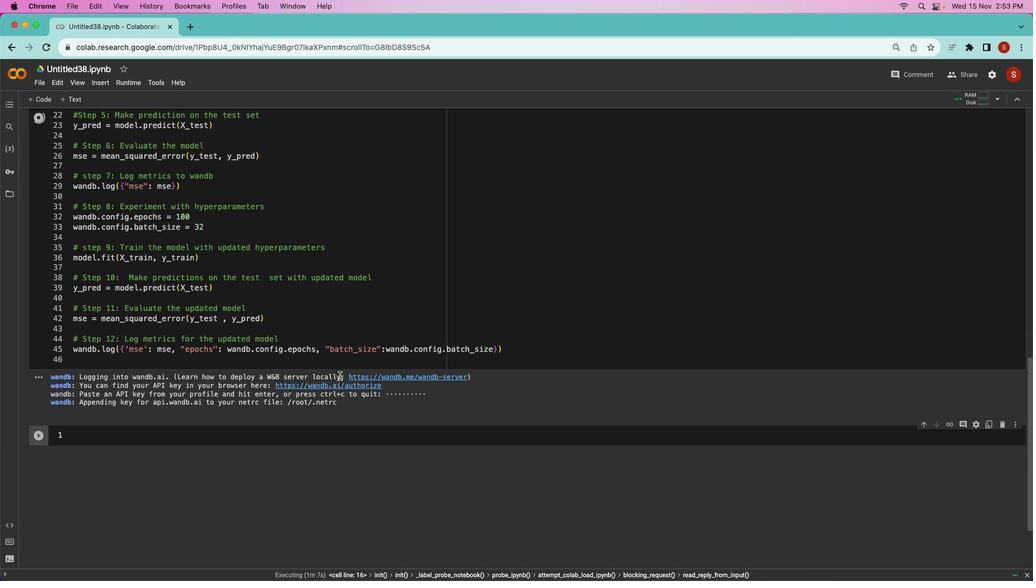 
Action: Mouse moved to (222, 402)
Screenshot: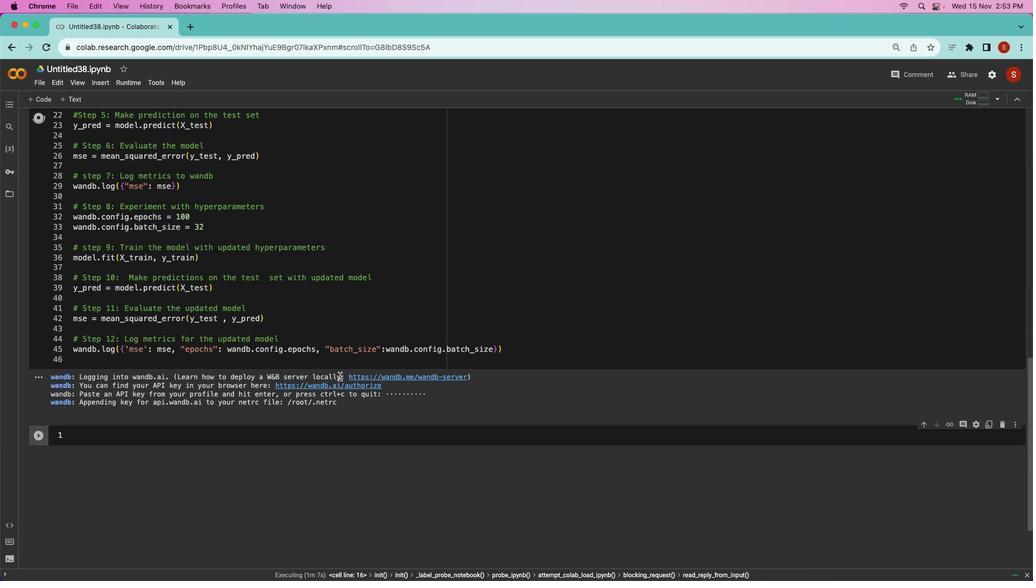 
Action: Mouse scrolled (222, 402) with delta (93, 142)
Screenshot: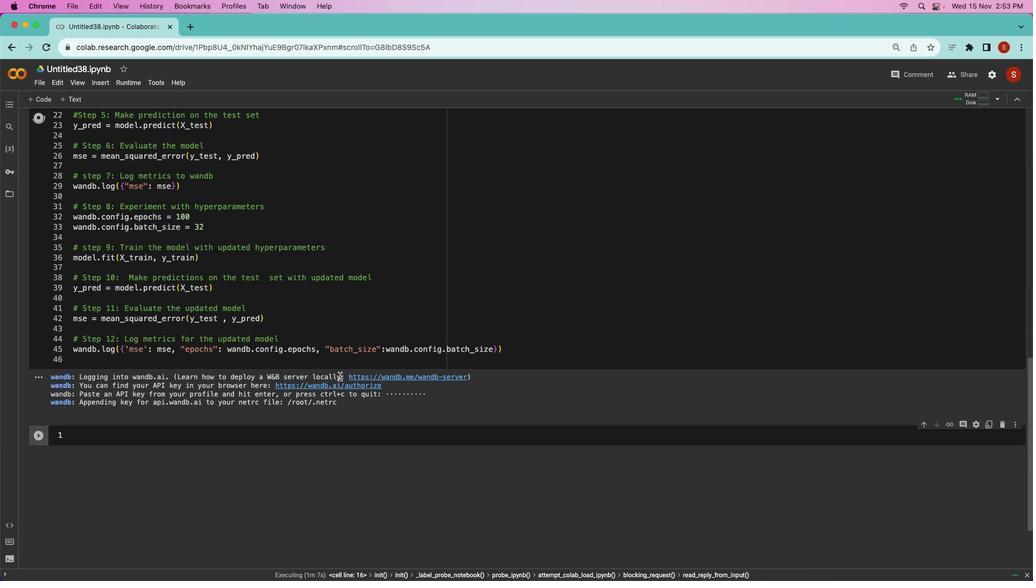
Action: Mouse moved to (221, 419)
Screenshot: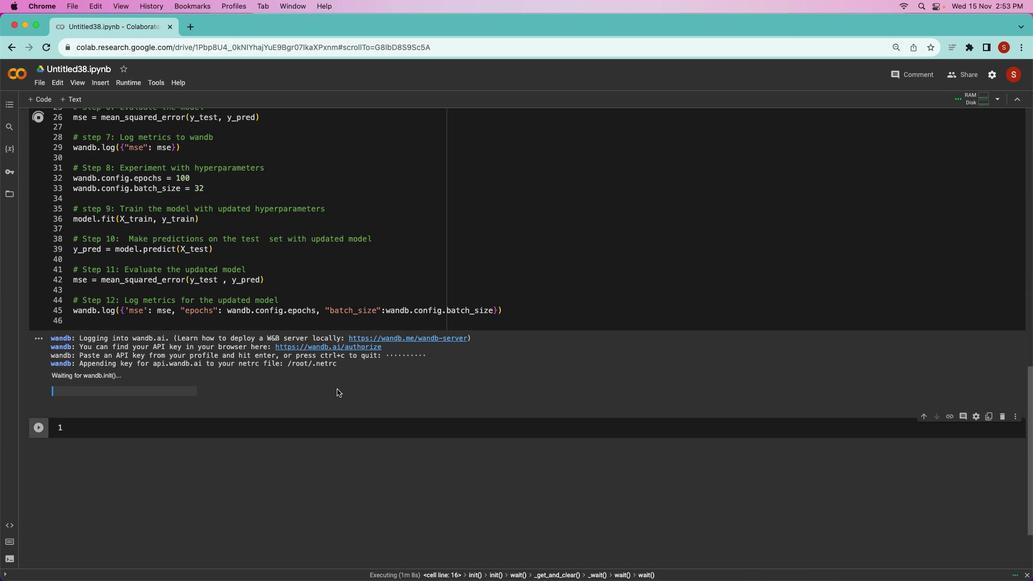 
Action: Mouse scrolled (221, 419) with delta (93, 142)
Screenshot: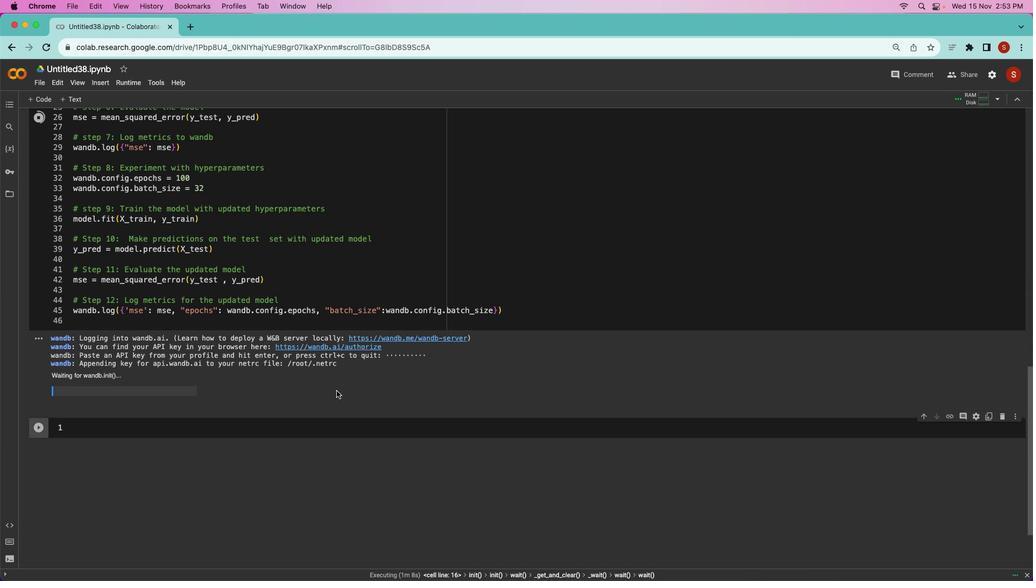 
Action: Mouse scrolled (221, 419) with delta (93, 142)
Screenshot: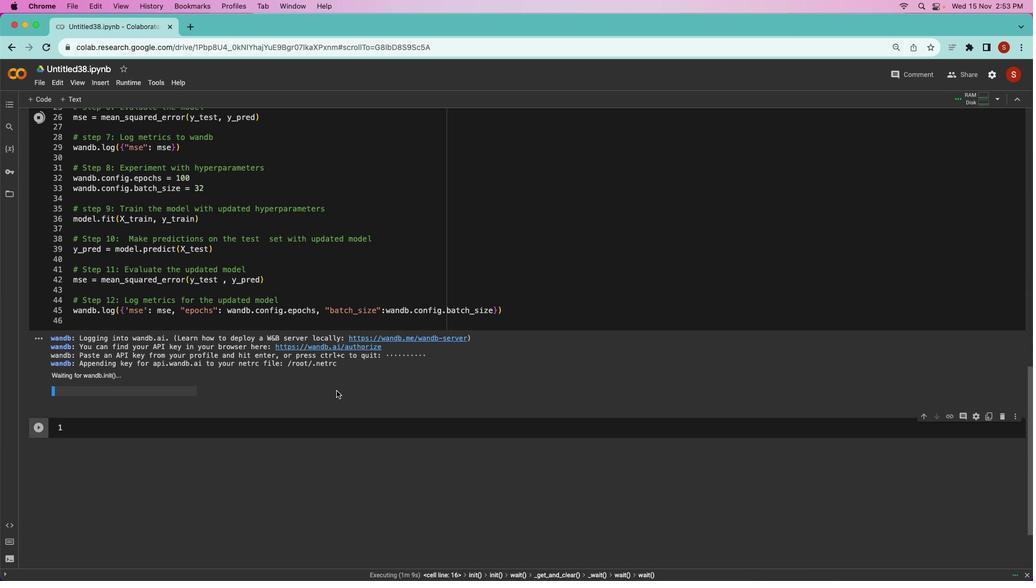 
Action: Mouse moved to (217, 422)
Screenshot: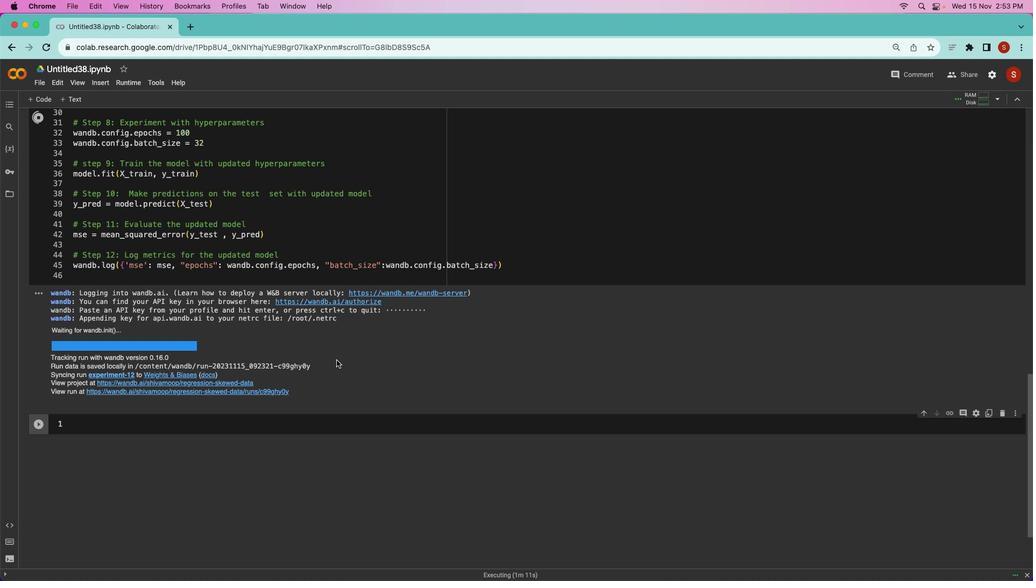 
Action: Mouse scrolled (217, 422) with delta (93, 142)
Screenshot: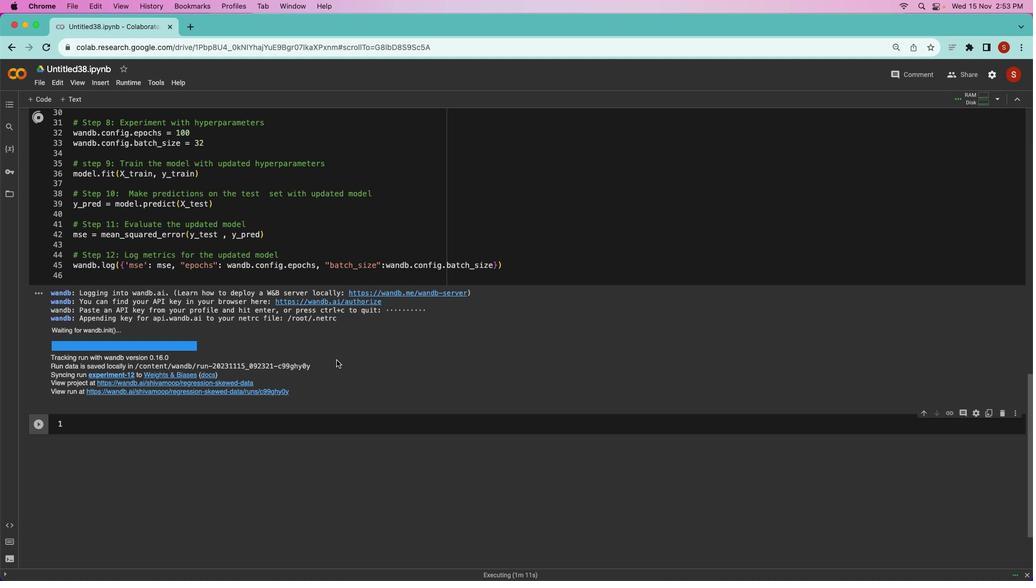 
Action: Mouse scrolled (217, 422) with delta (93, 142)
Screenshot: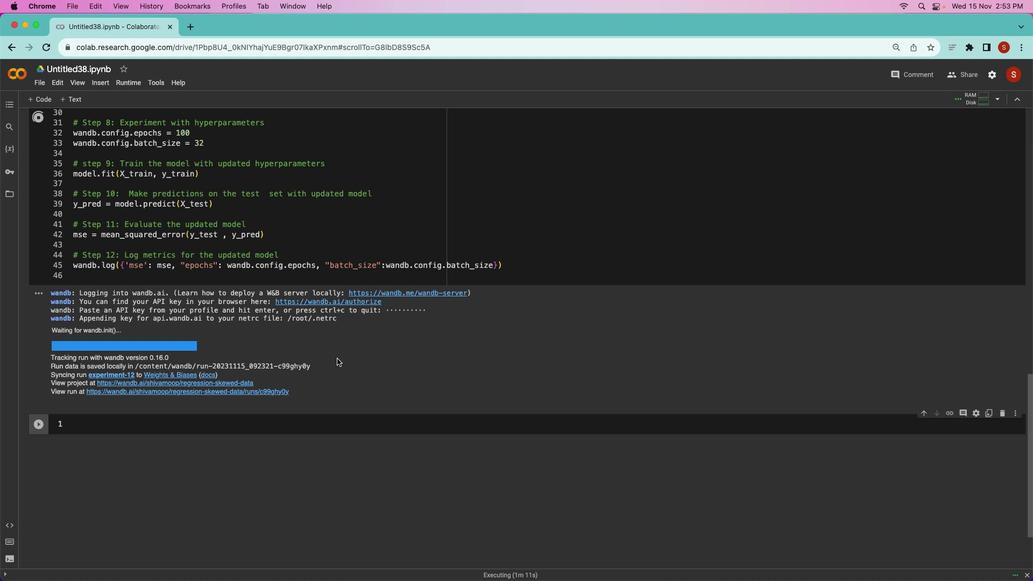 
Action: Mouse moved to (223, 393)
Screenshot: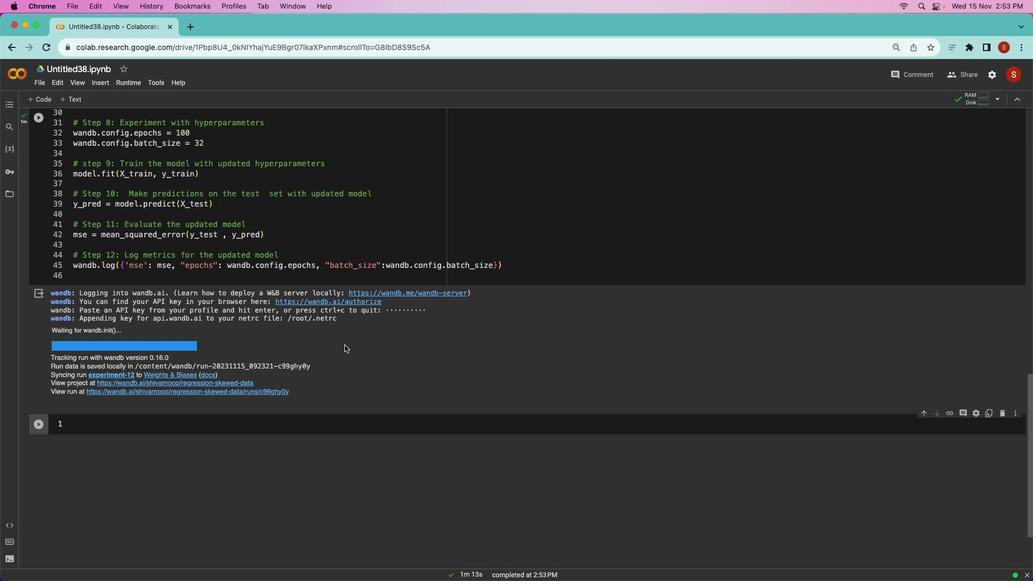 
Action: Mouse scrolled (223, 393) with delta (93, 142)
Screenshot: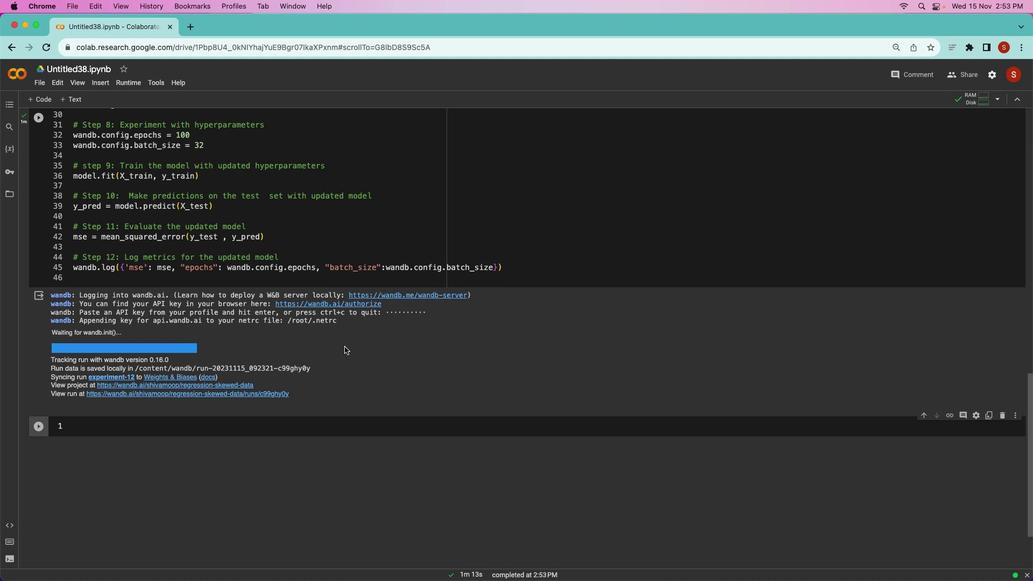 
Action: Mouse moved to (223, 394)
Screenshot: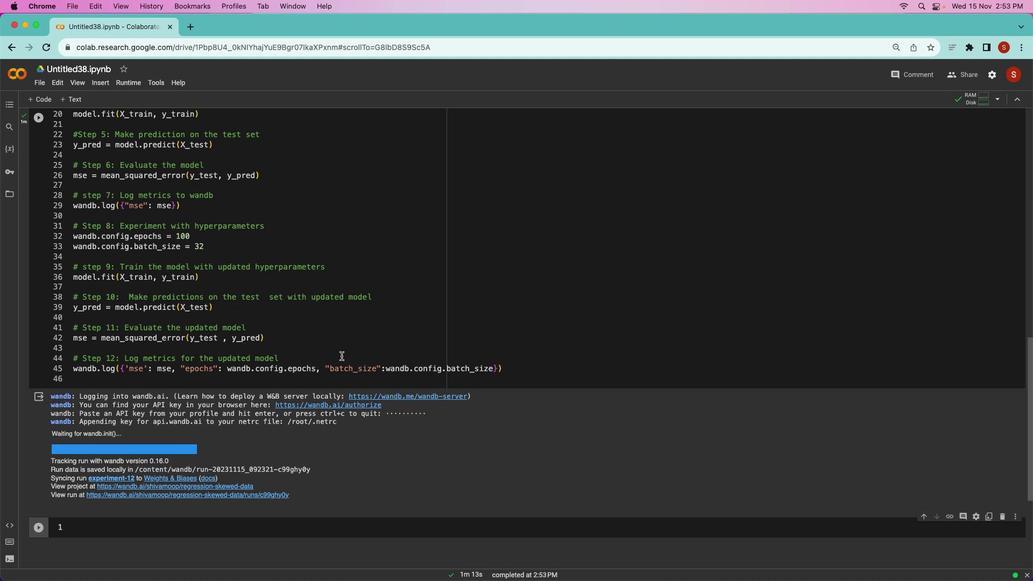 
Action: Mouse scrolled (223, 394) with delta (93, 143)
Screenshot: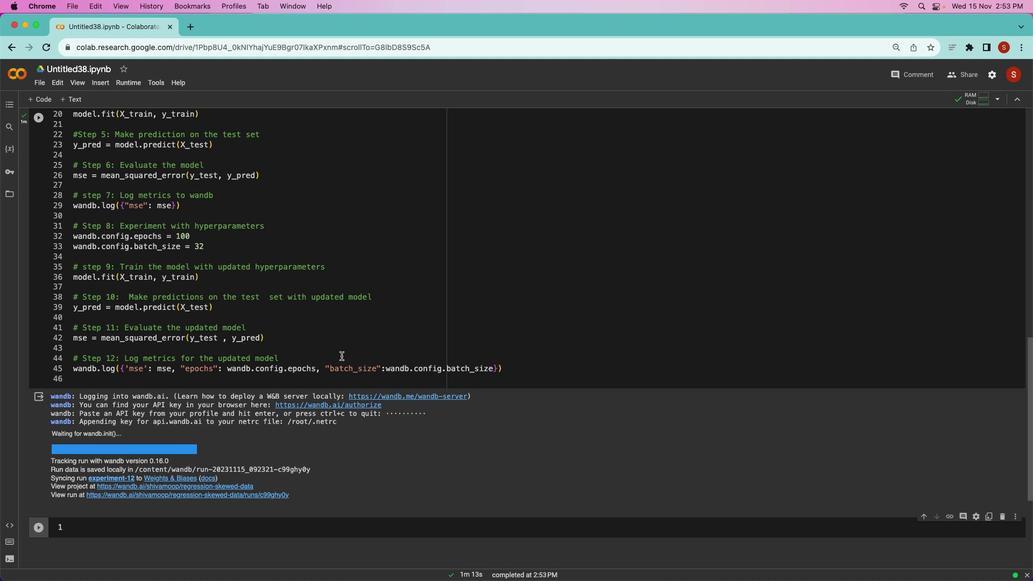 
Action: Mouse moved to (223, 396)
Screenshot: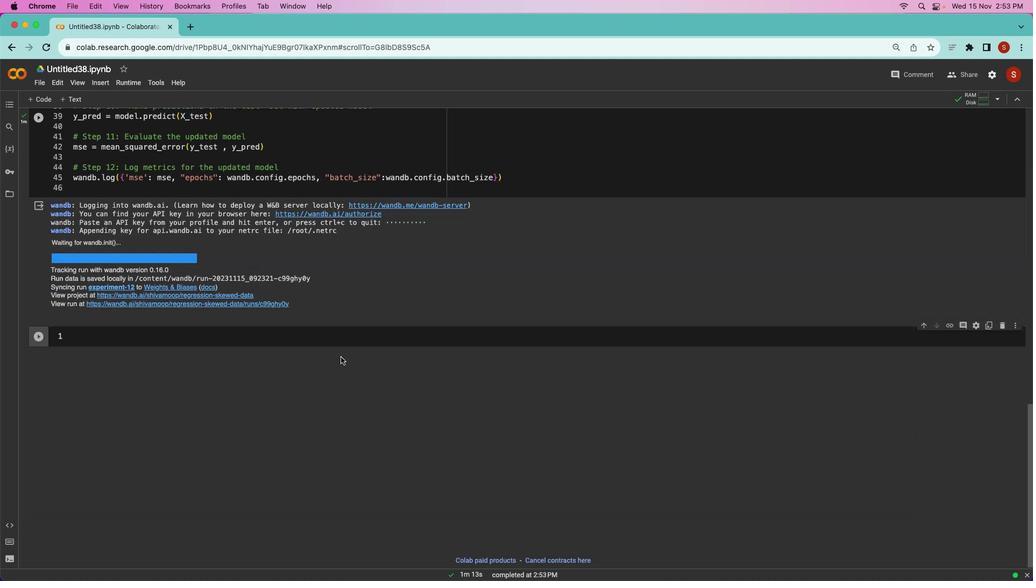 
Action: Mouse scrolled (223, 396) with delta (93, 143)
Screenshot: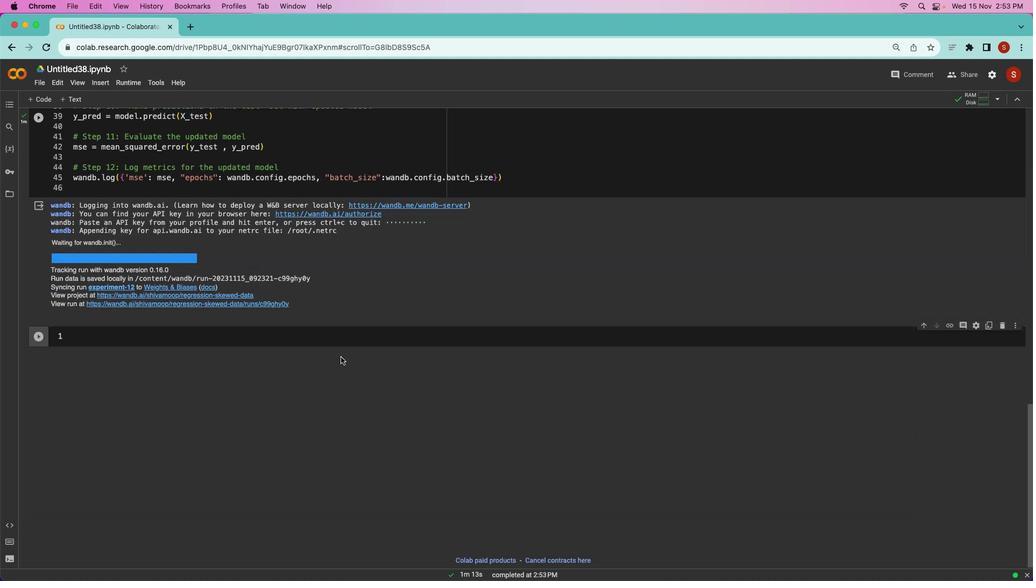 
Action: Mouse moved to (223, 396)
Screenshot: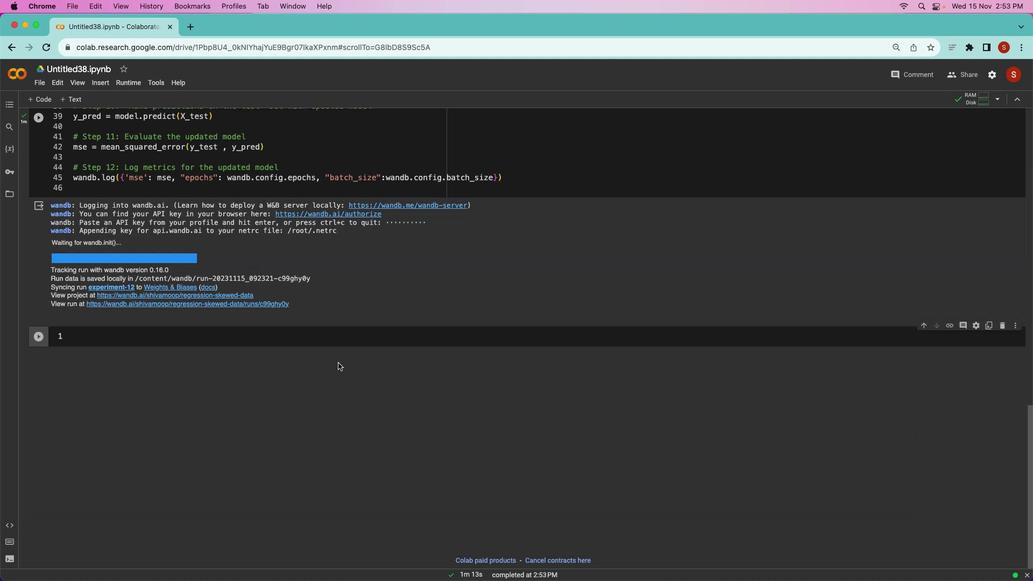 
Action: Mouse scrolled (223, 396) with delta (93, 143)
Screenshot: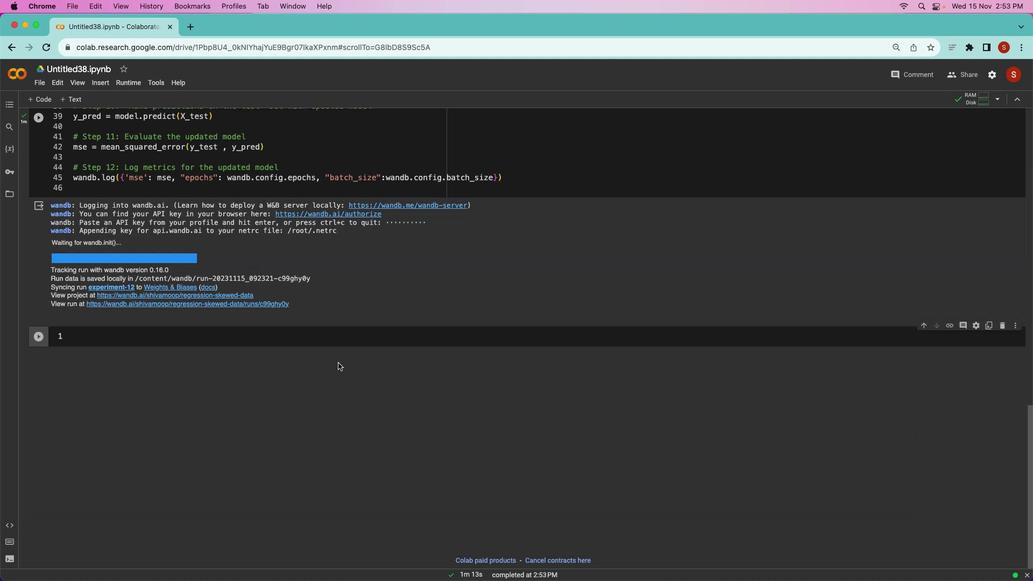 
Action: Mouse moved to (223, 396)
Screenshot: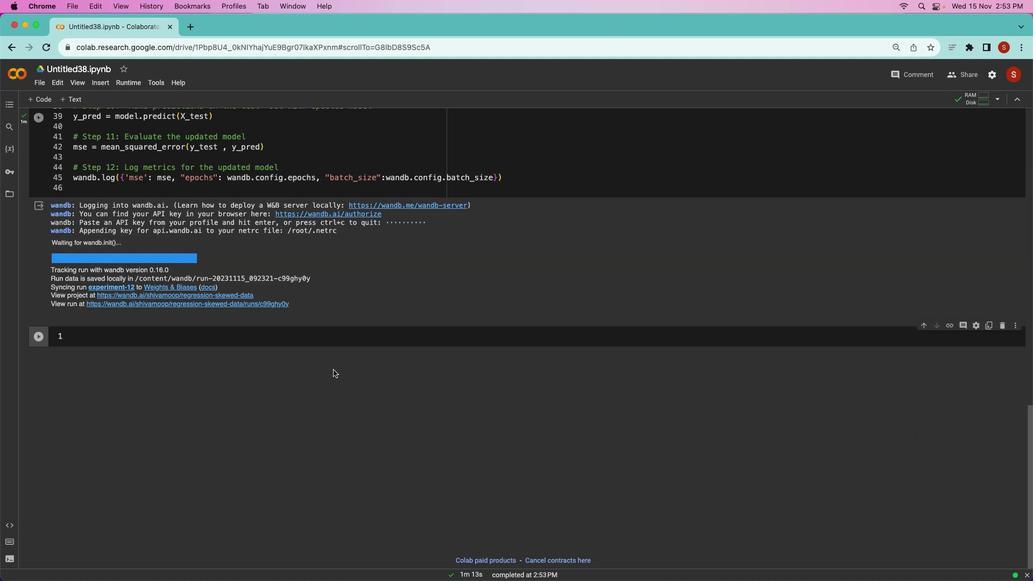 
Action: Mouse scrolled (223, 396) with delta (93, 144)
Screenshot: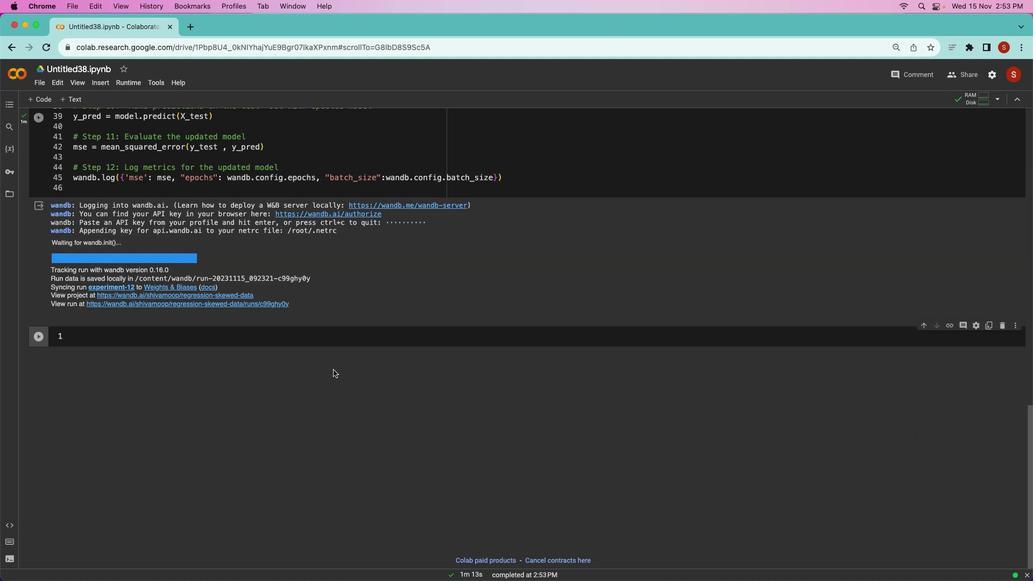 
Action: Mouse moved to (222, 402)
Screenshot: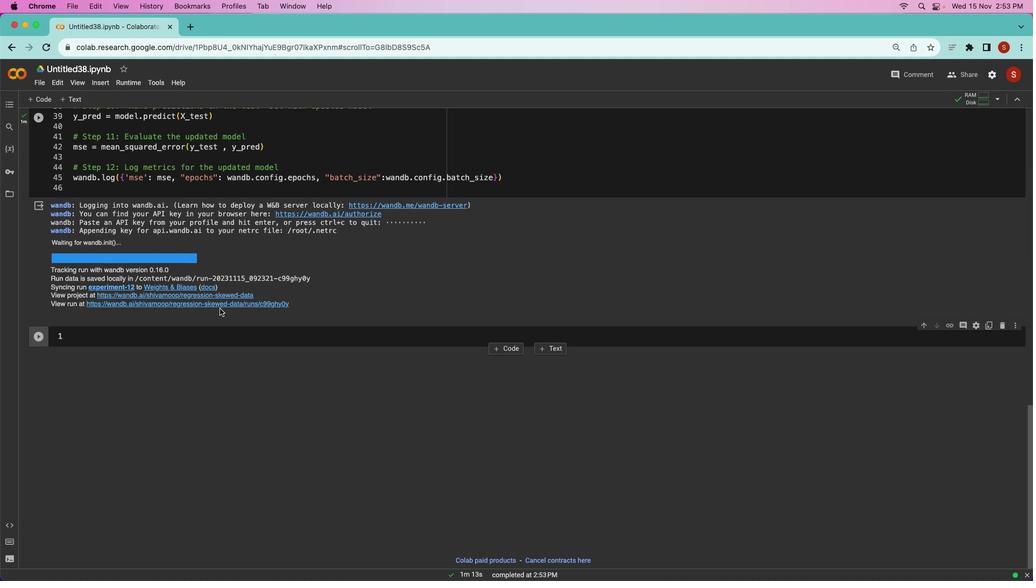 
Action: Mouse scrolled (222, 402) with delta (93, 143)
Screenshot: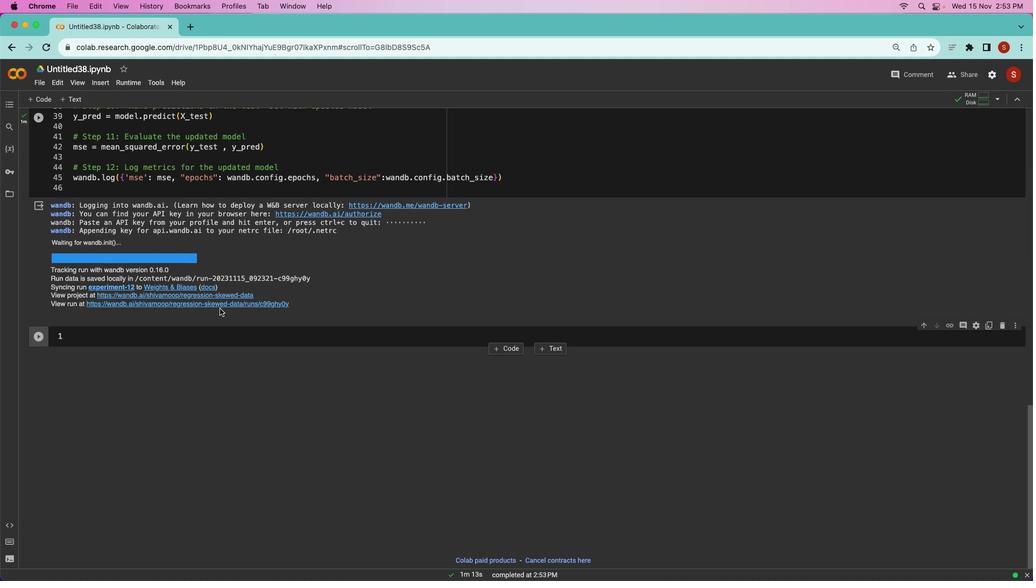 
Action: Mouse moved to (222, 404)
Screenshot: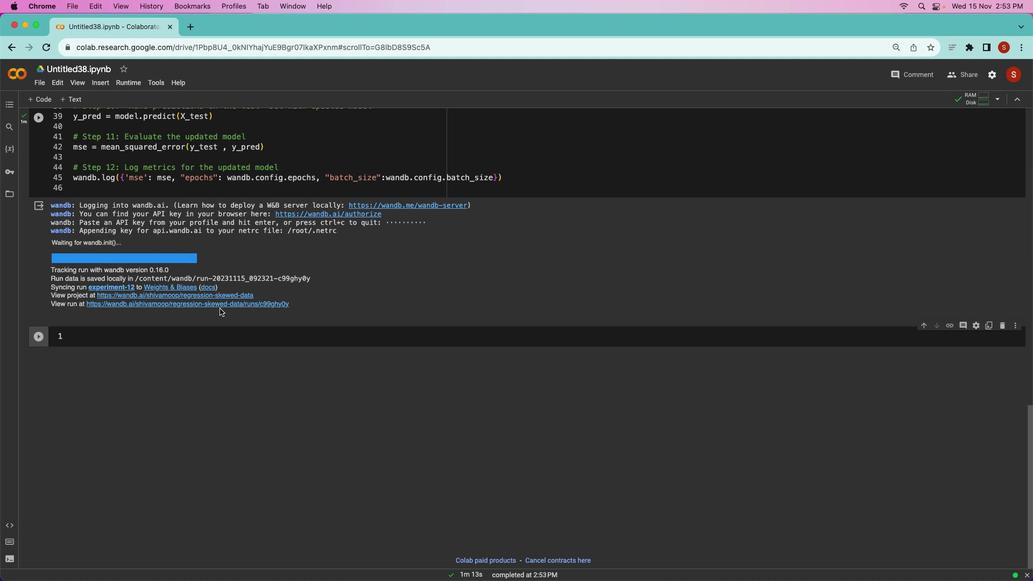 
Action: Mouse scrolled (222, 404) with delta (93, 143)
Screenshot: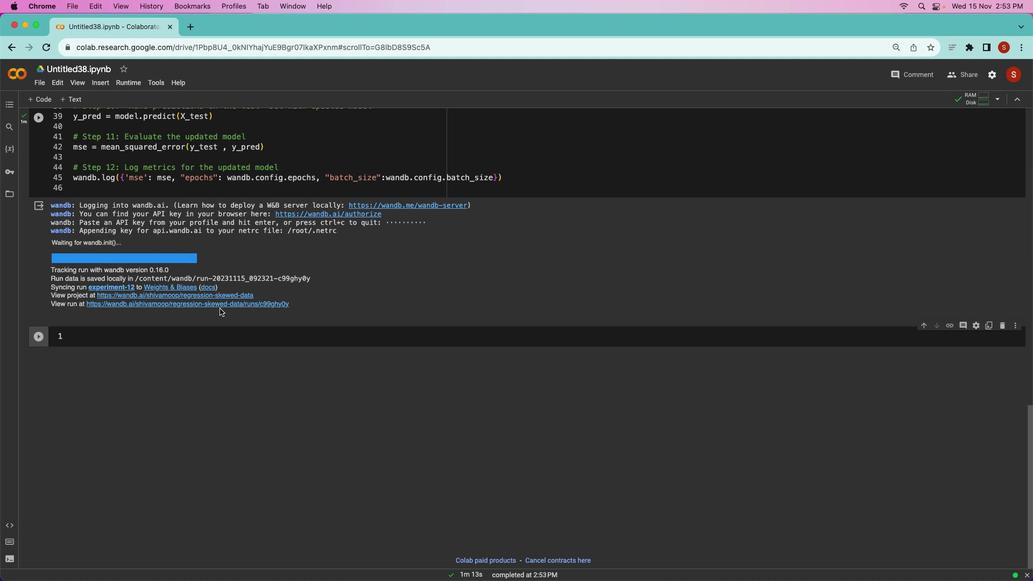
Action: Mouse moved to (222, 404)
Screenshot: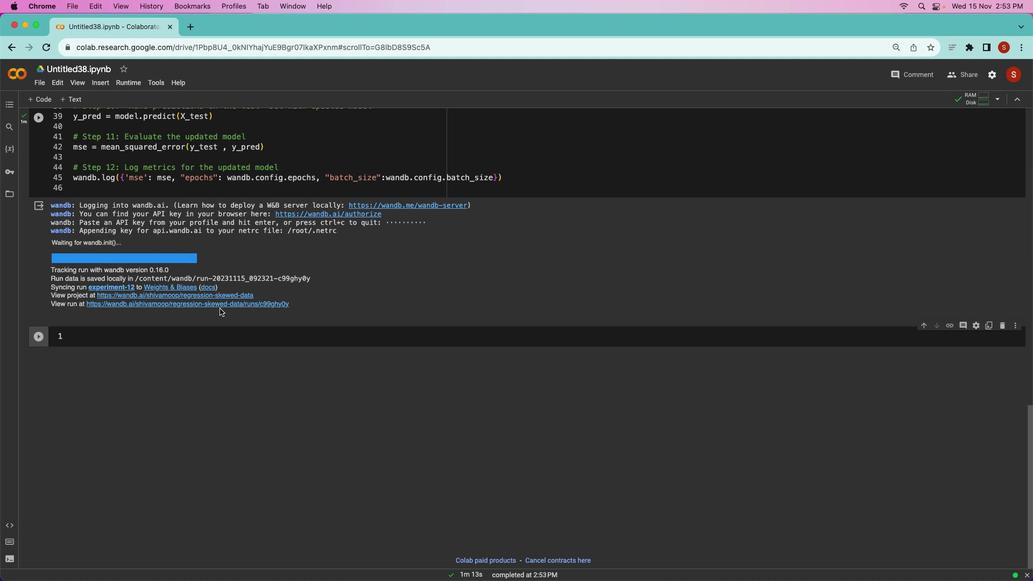 
Action: Mouse scrolled (222, 404) with delta (93, 143)
Screenshot: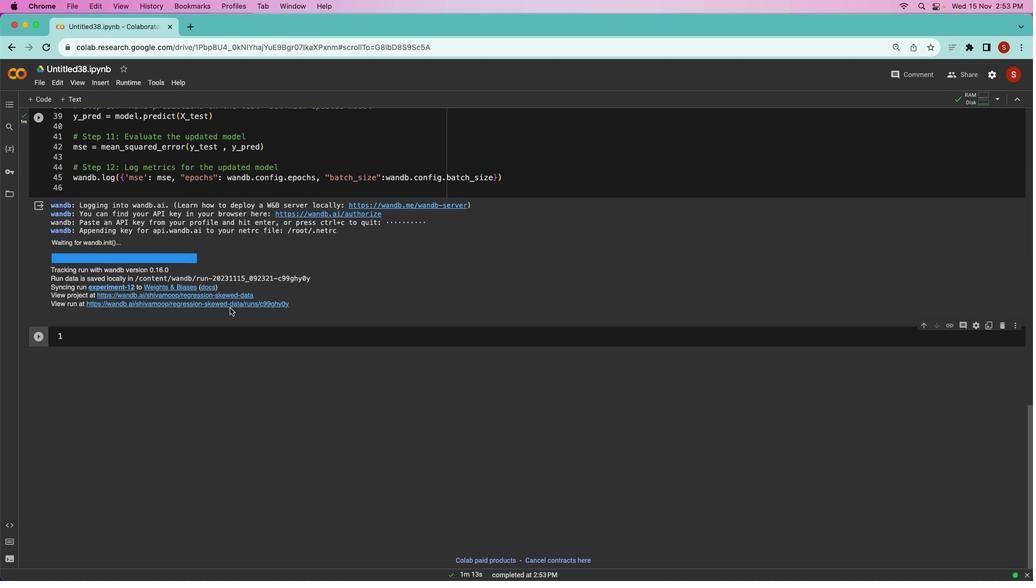 
Action: Mouse moved to (222, 404)
Screenshot: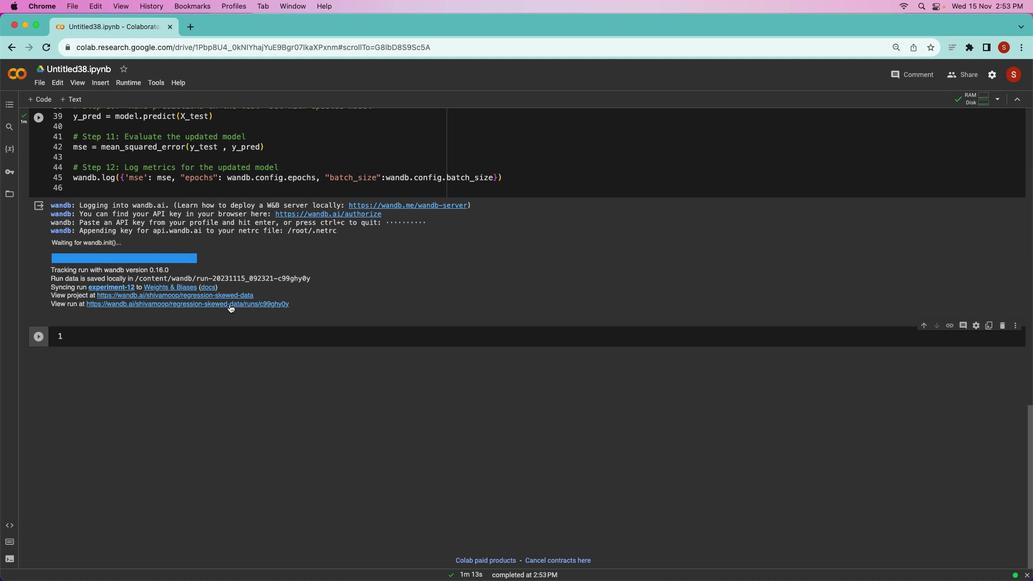 
Action: Mouse scrolled (222, 404) with delta (93, 142)
Screenshot: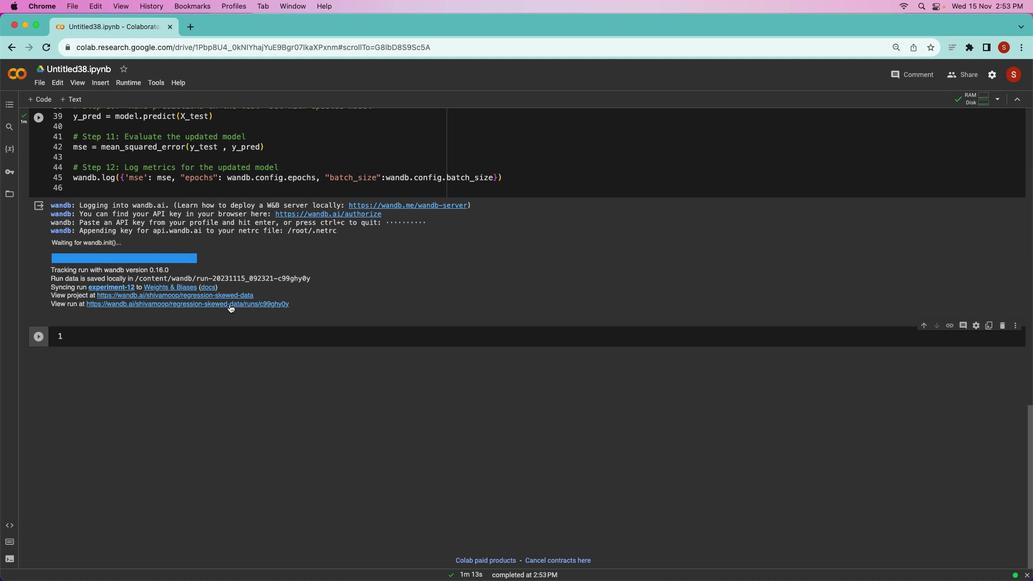 
Action: Mouse scrolled (222, 404) with delta (93, 142)
Screenshot: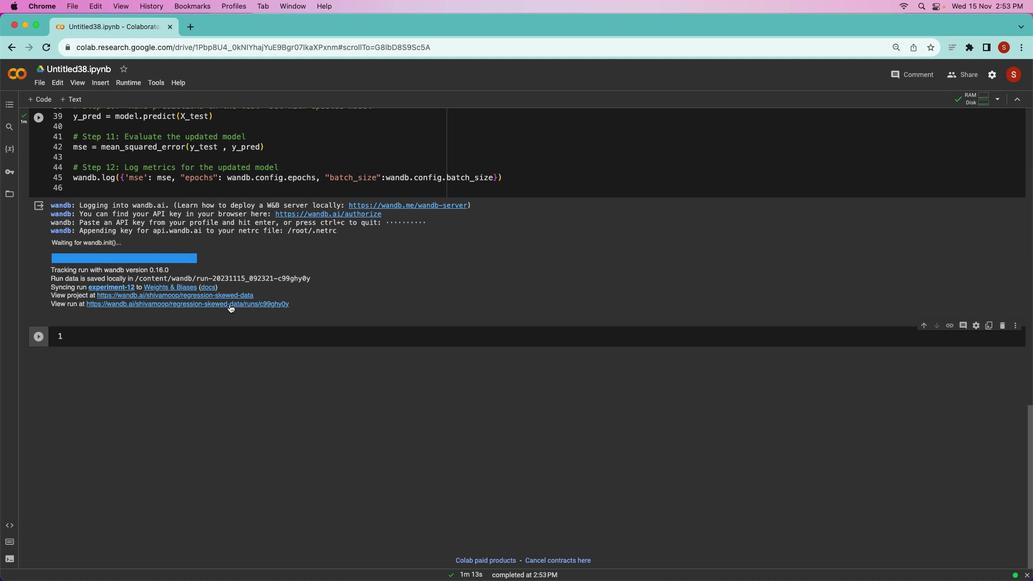 
Action: Mouse scrolled (222, 404) with delta (93, 142)
Screenshot: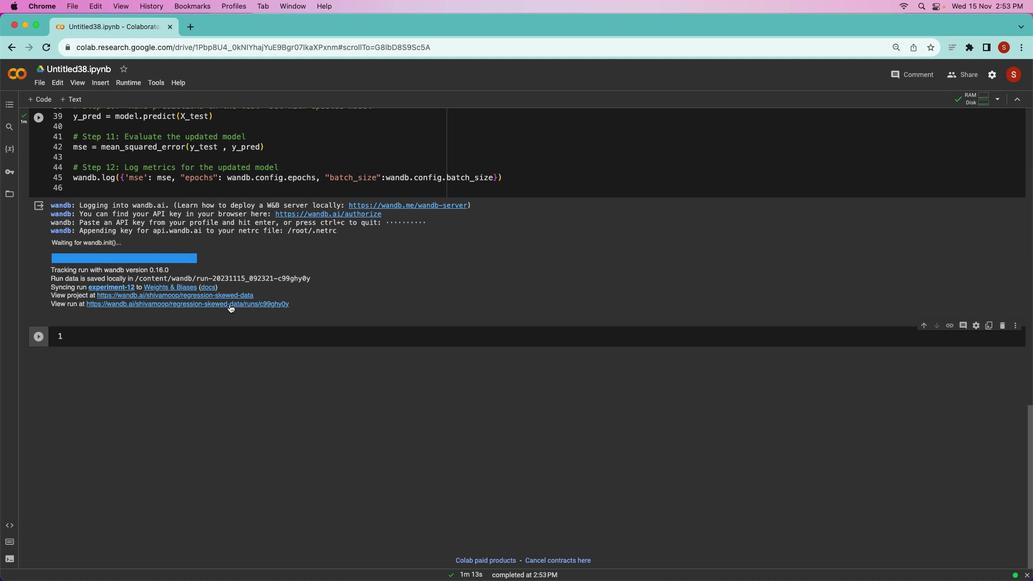 
Action: Mouse scrolled (222, 404) with delta (93, 140)
Screenshot: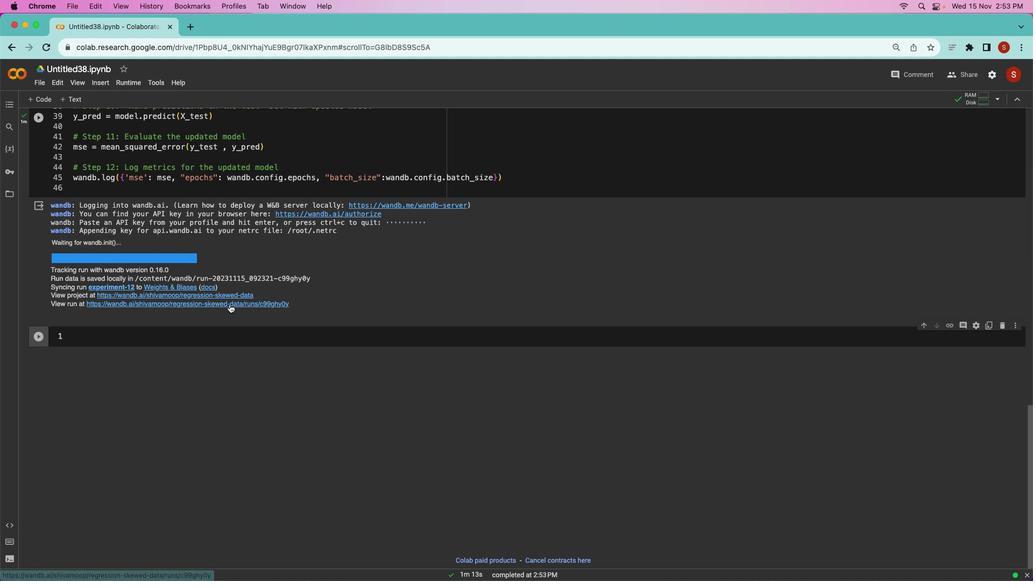 
Action: Mouse moved to (180, 366)
Screenshot: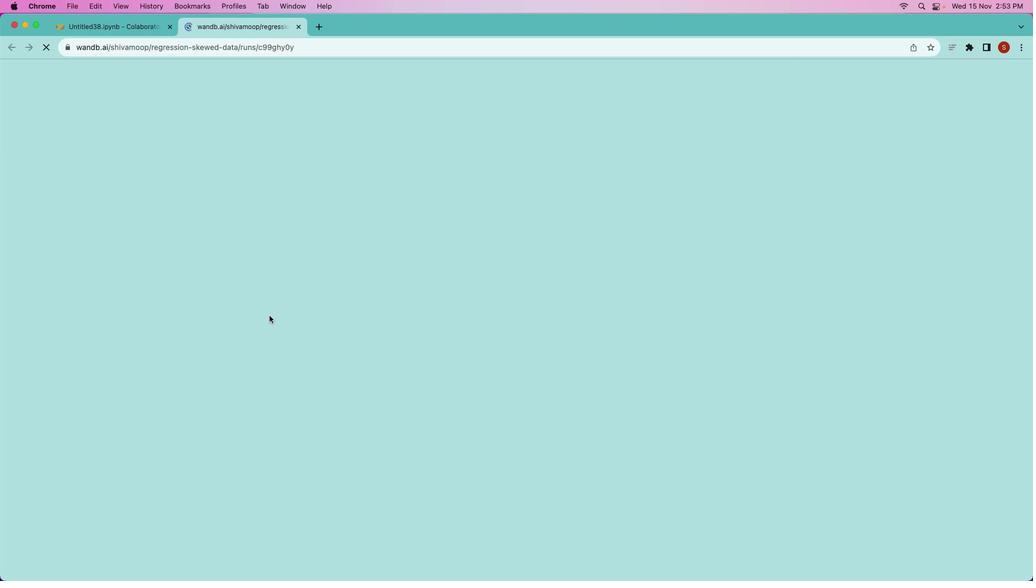 
Action: Mouse pressed left at (180, 366)
Screenshot: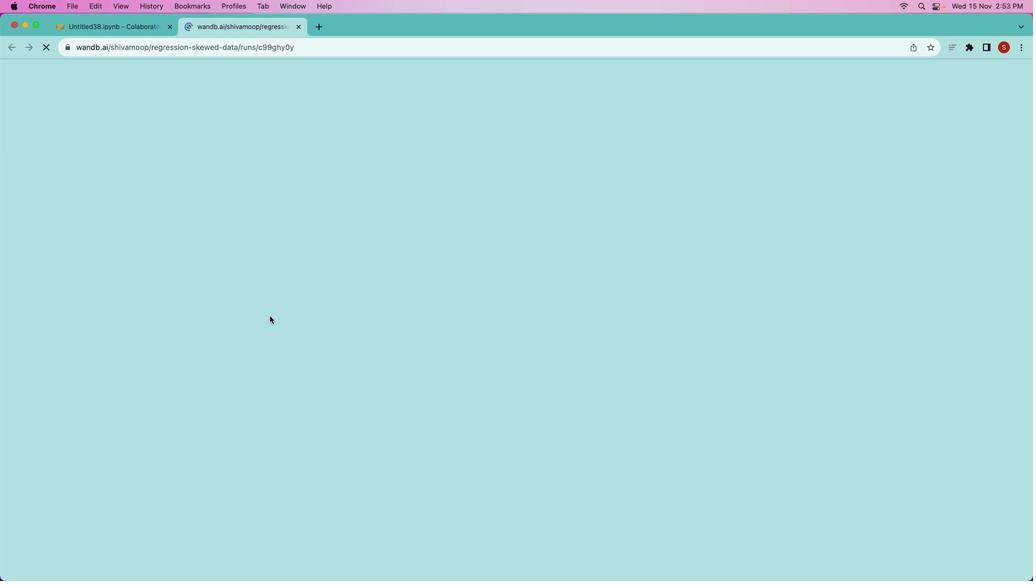 
Action: Mouse moved to (226, 334)
Screenshot: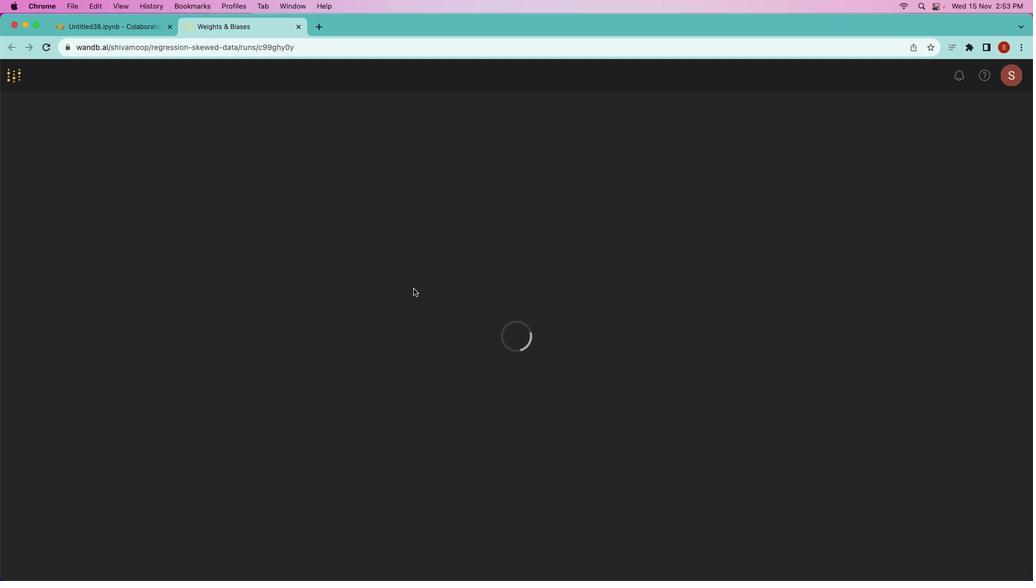 
Action: Mouse scrolled (226, 334) with delta (93, 143)
Screenshot: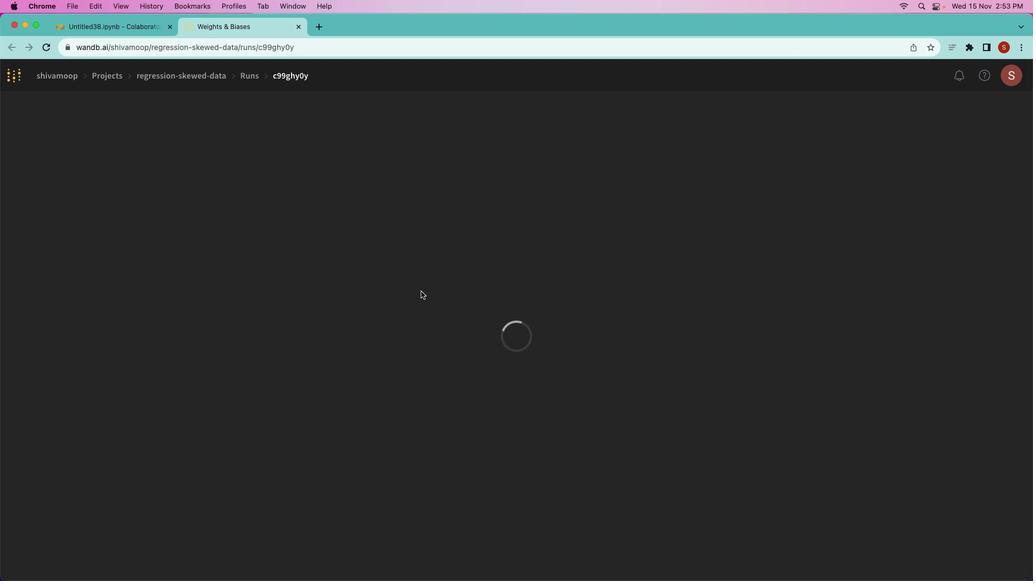 
Action: Mouse moved to (191, 200)
Screenshot: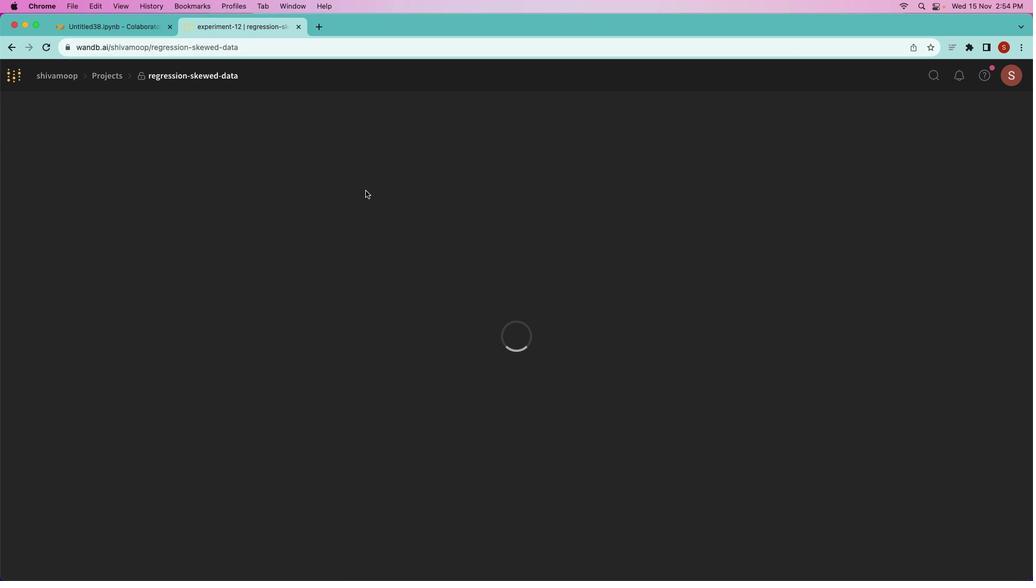 
Action: Mouse pressed left at (191, 200)
Screenshot: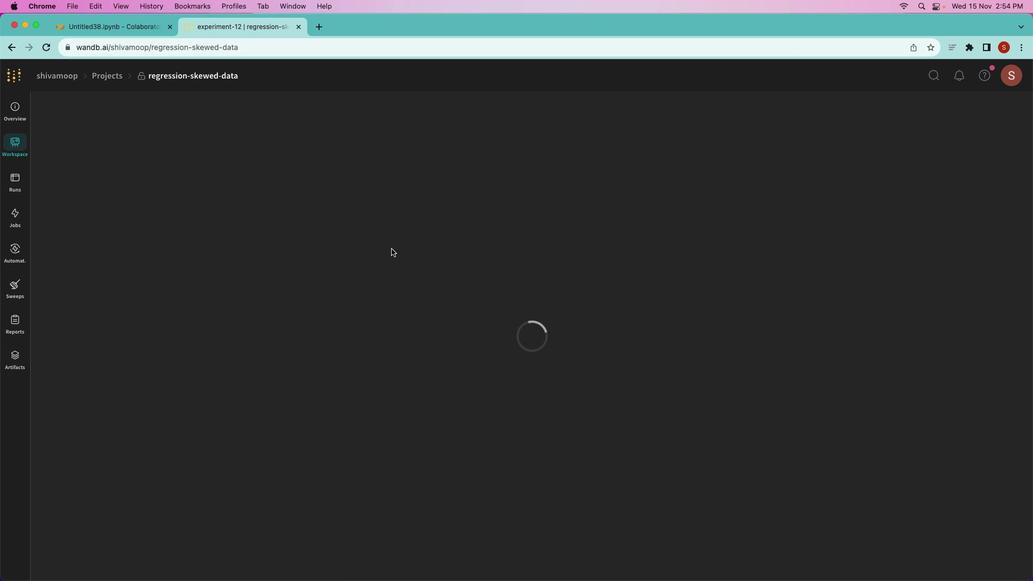 
Action: Mouse moved to (311, 376)
Screenshot: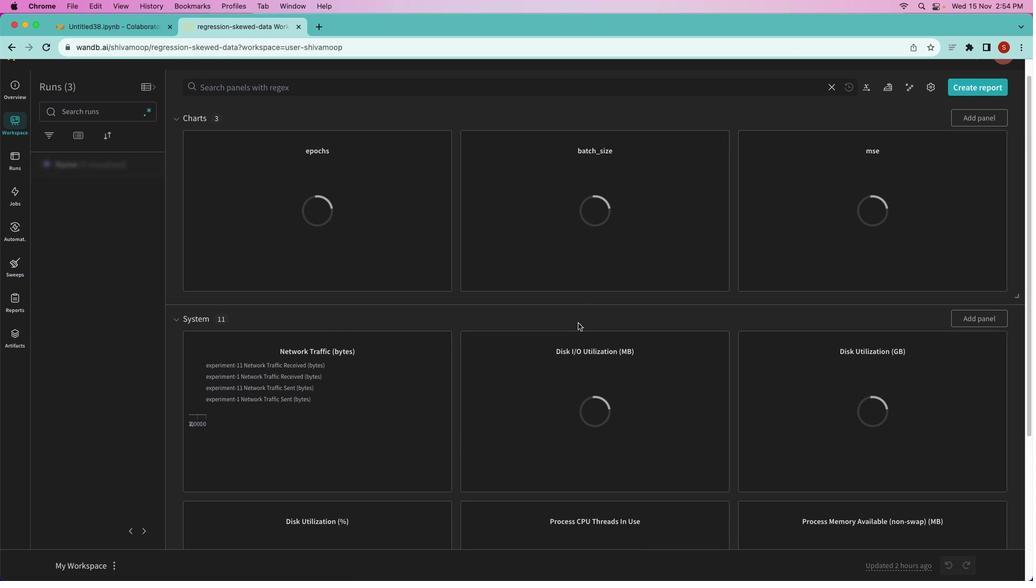 
Action: Mouse scrolled (311, 376) with delta (93, 142)
Screenshot: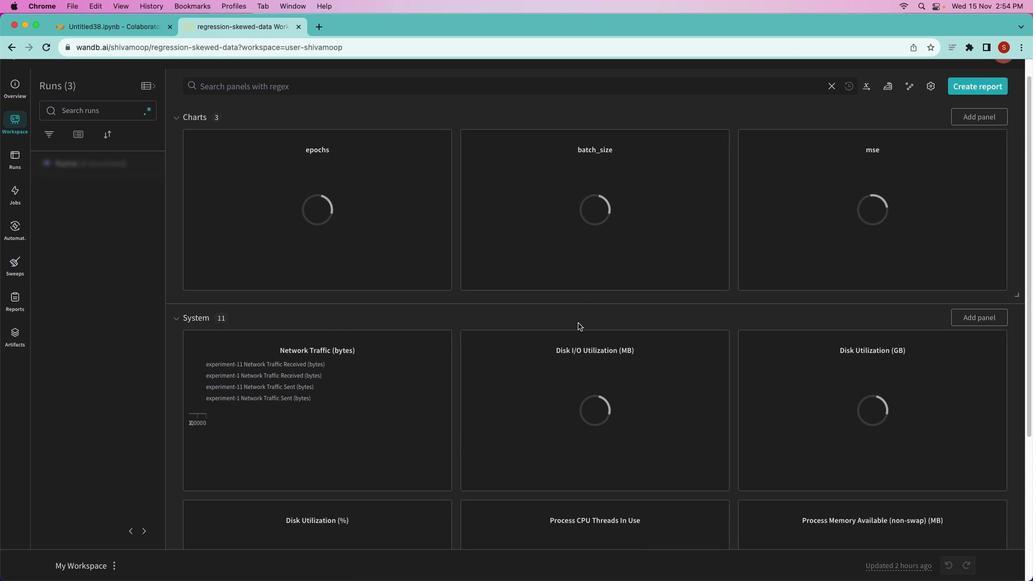 
Action: Mouse scrolled (311, 376) with delta (93, 142)
Screenshot: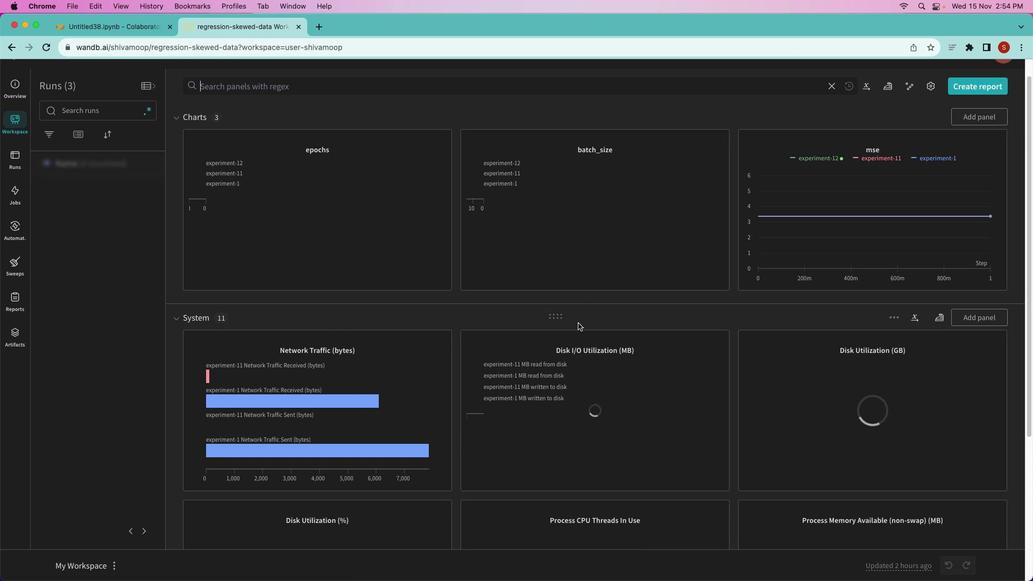 
Action: Mouse moved to (311, 380)
Screenshot: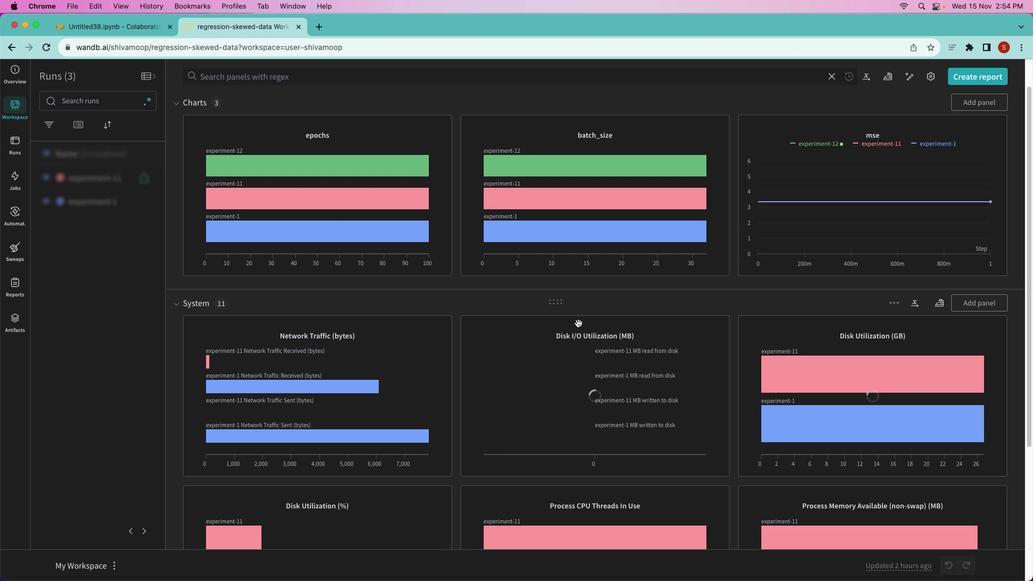 
Action: Mouse scrolled (311, 380) with delta (93, 142)
Screenshot: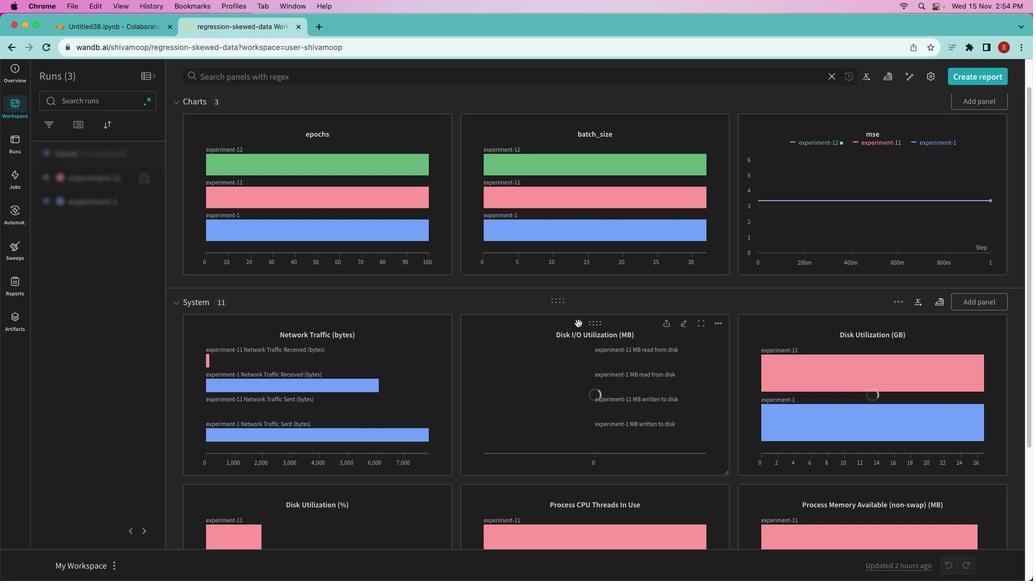 
Action: Mouse scrolled (311, 380) with delta (93, 142)
Screenshot: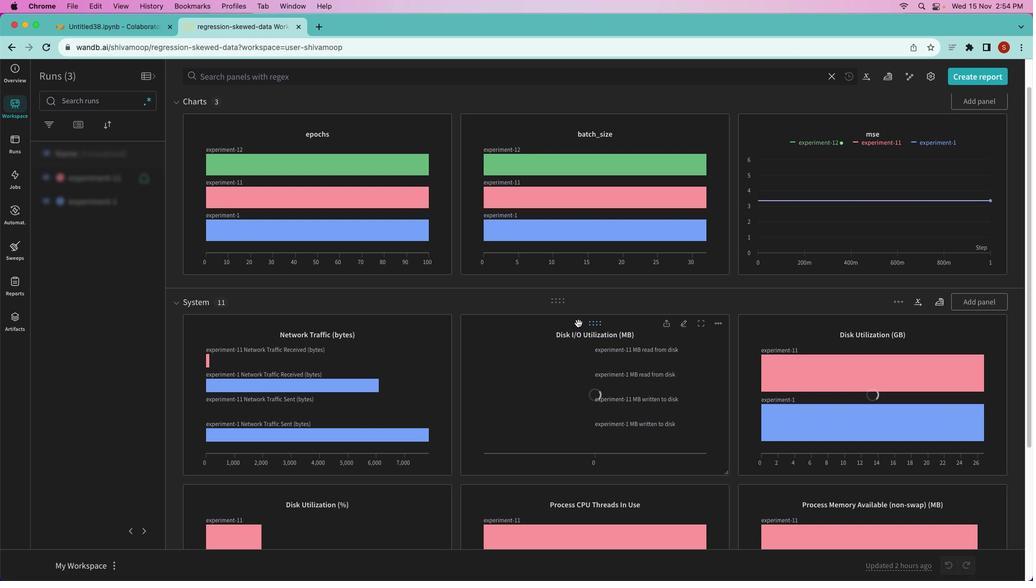 
Action: Mouse scrolled (311, 380) with delta (93, 142)
Screenshot: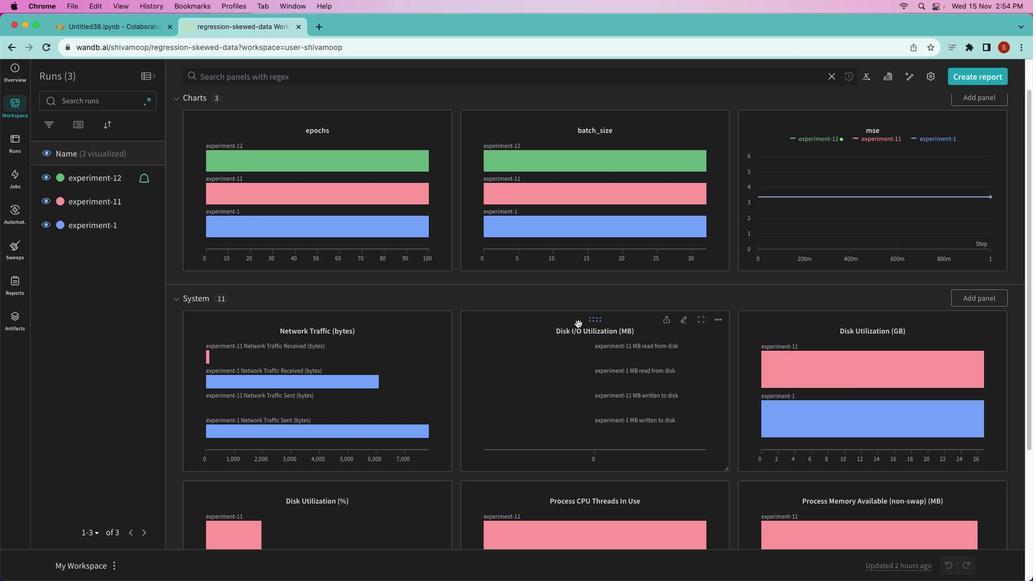 
Action: Mouse scrolled (311, 380) with delta (93, 142)
Screenshot: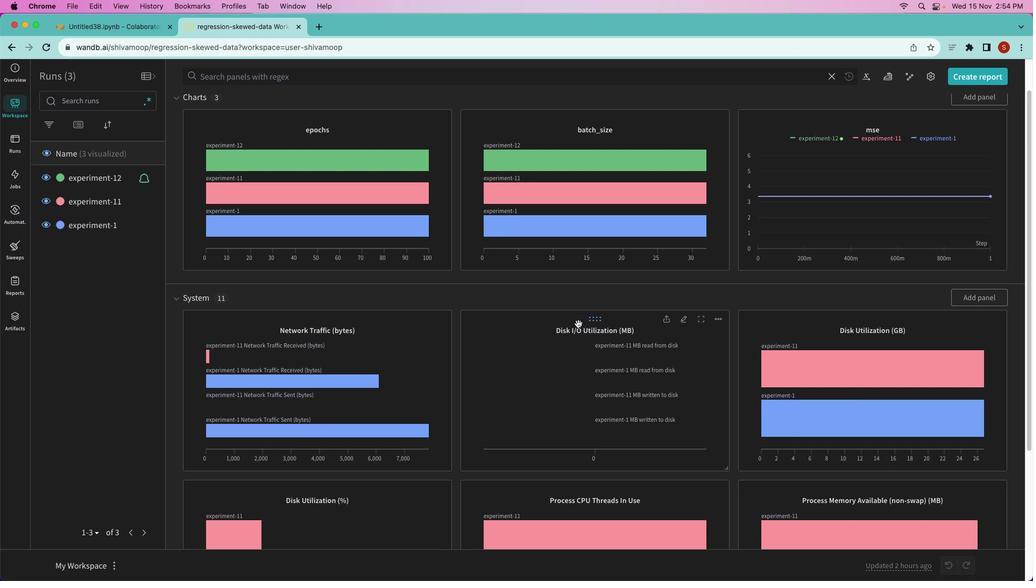 
Action: Mouse moved to (311, 380)
Screenshot: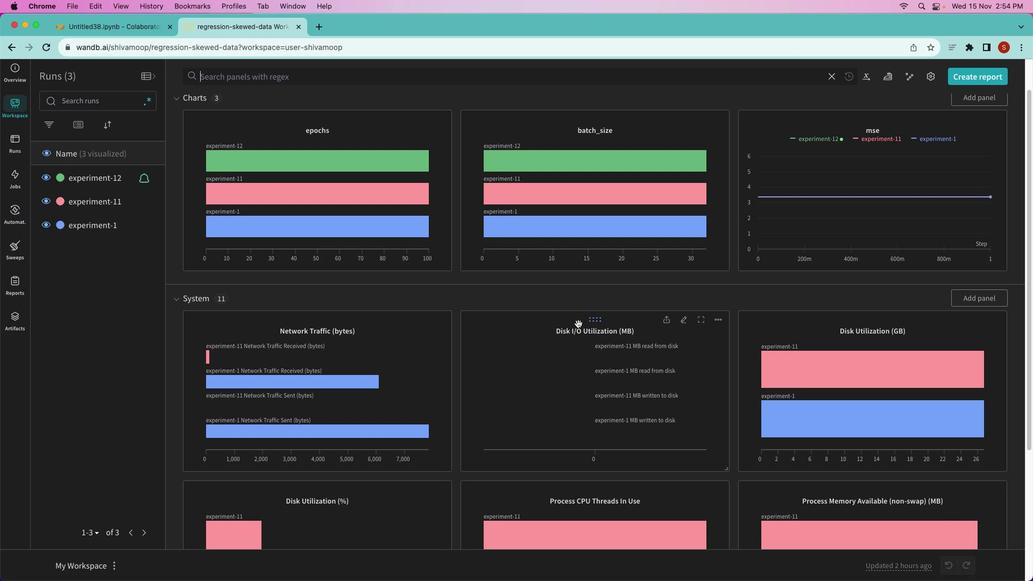 
Action: Mouse scrolled (311, 380) with delta (93, 142)
Screenshot: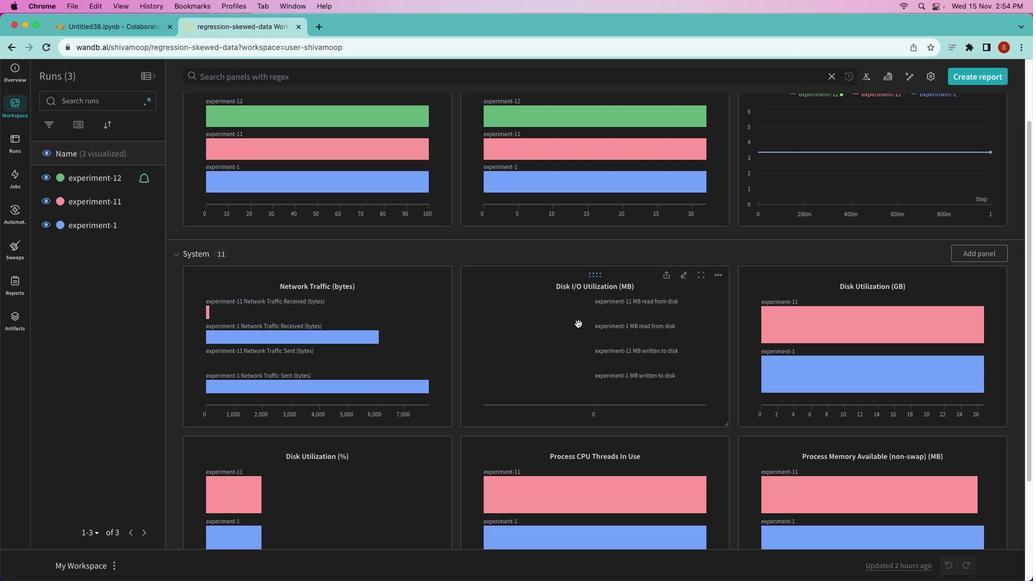 
Action: Mouse scrolled (311, 380) with delta (93, 142)
Screenshot: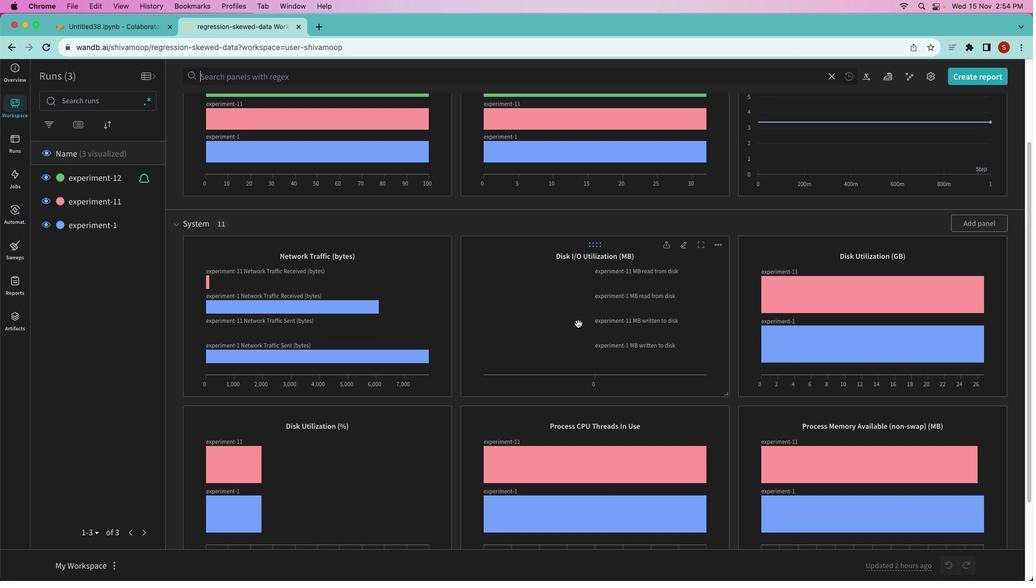 
Action: Mouse scrolled (311, 380) with delta (93, 143)
Screenshot: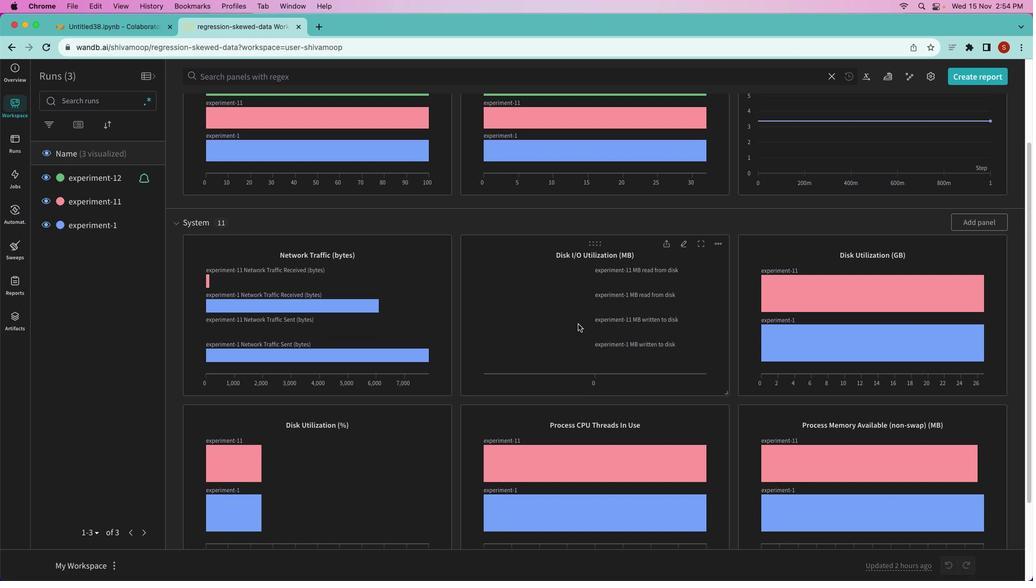 
Action: Mouse scrolled (311, 380) with delta (93, 142)
Screenshot: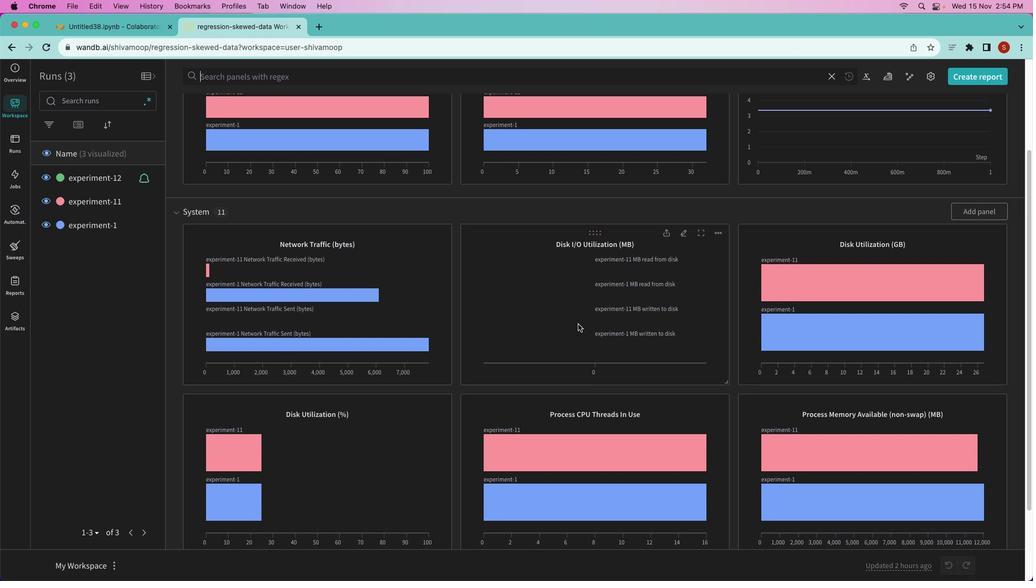 
Action: Mouse scrolled (311, 380) with delta (93, 142)
Screenshot: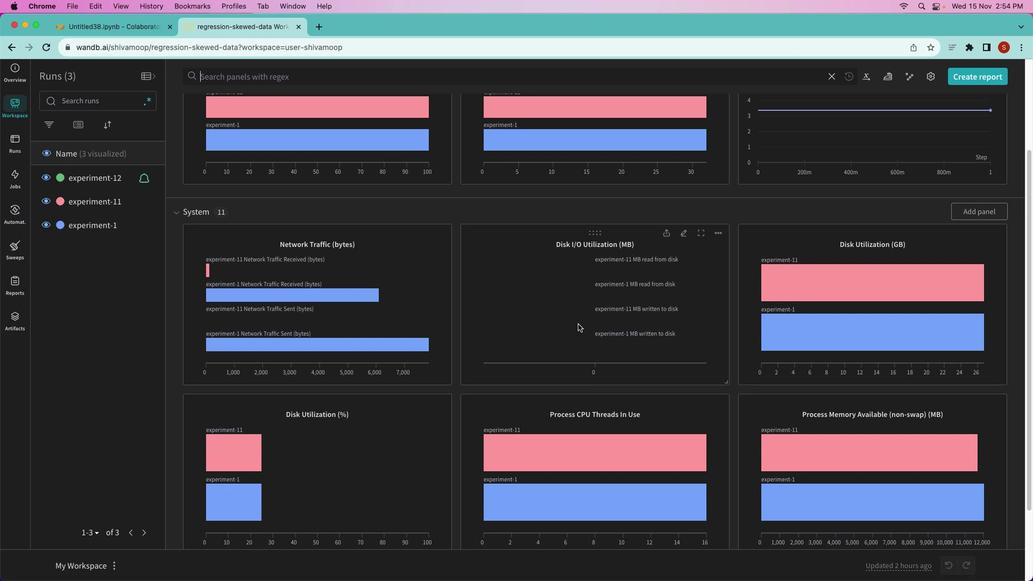 
Action: Mouse scrolled (311, 380) with delta (93, 142)
Screenshot: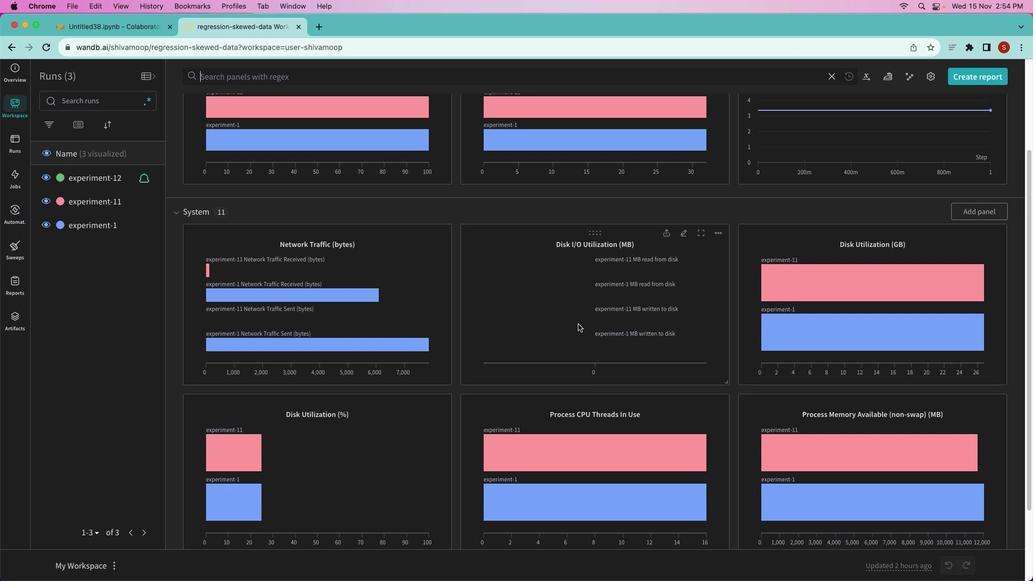 
Action: Mouse moved to (311, 380)
Screenshot: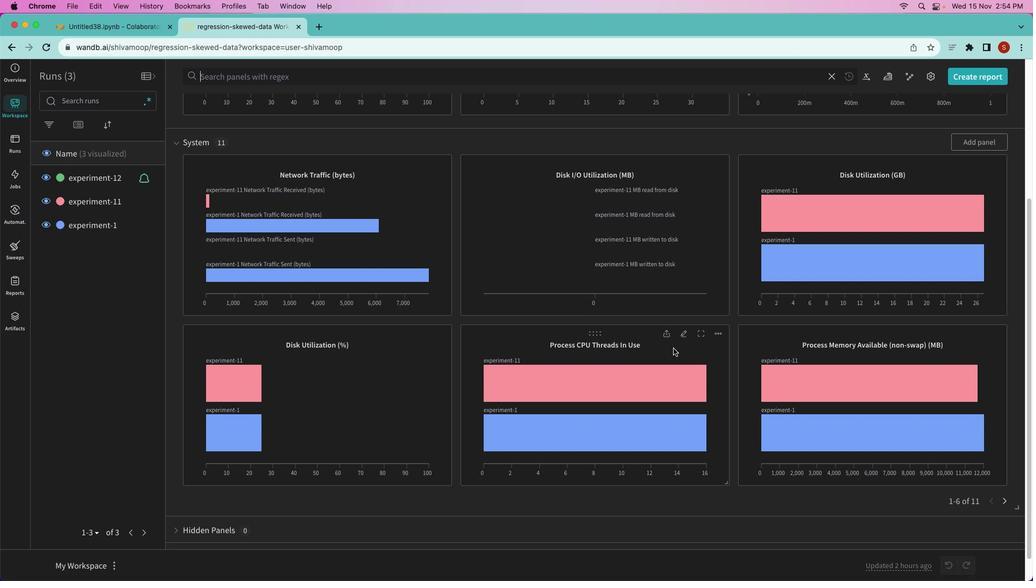 
Action: Mouse scrolled (311, 380) with delta (93, 142)
Screenshot: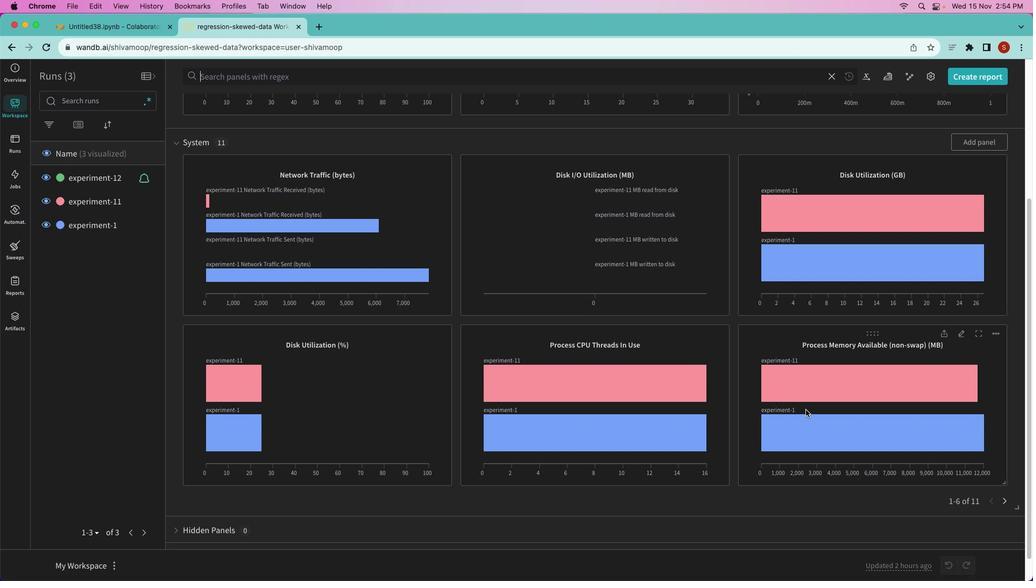 
Action: Mouse scrolled (311, 380) with delta (93, 142)
Screenshot: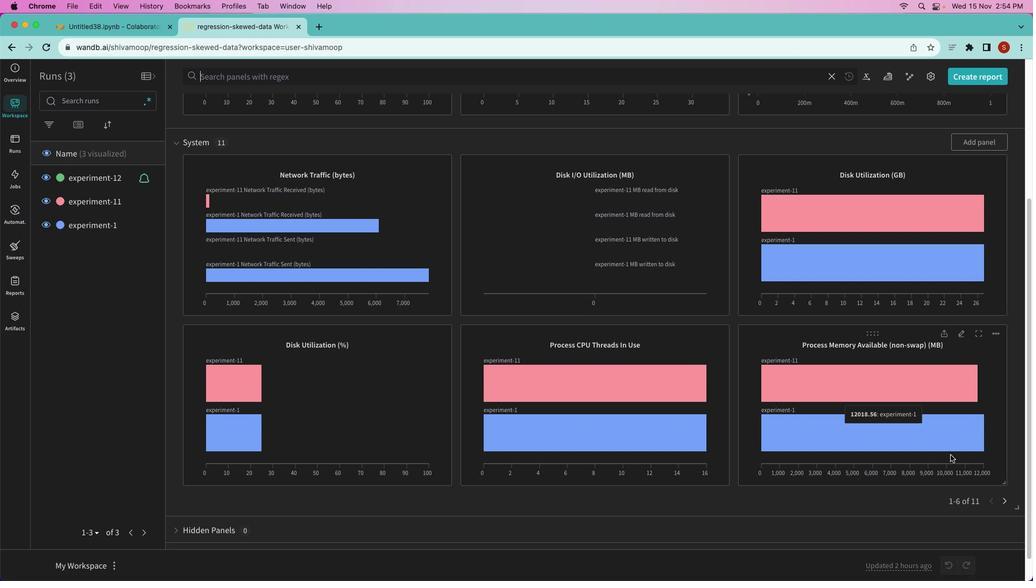 
Action: Mouse scrolled (311, 380) with delta (93, 142)
Screenshot: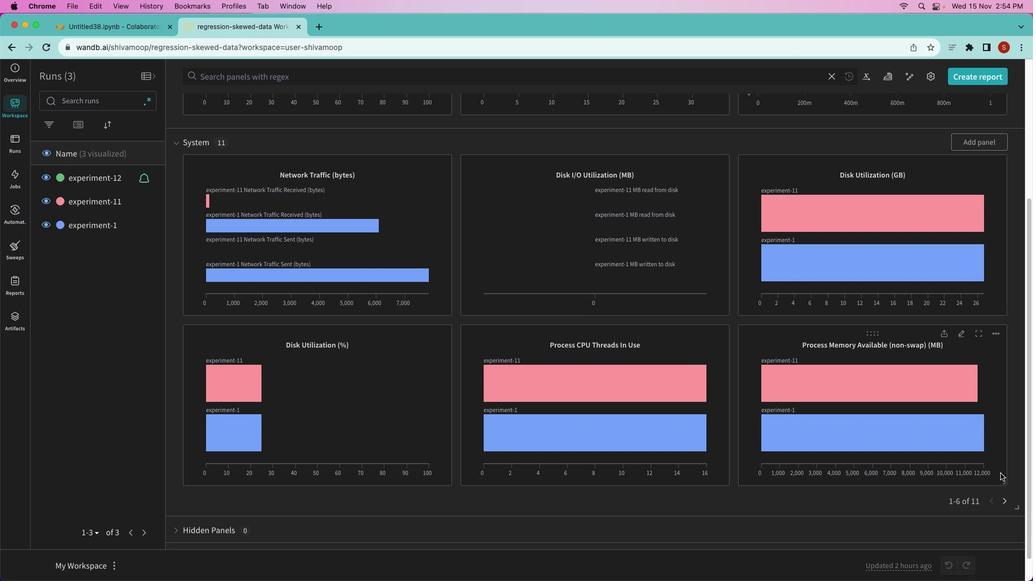 
Action: Mouse scrolled (311, 380) with delta (93, 142)
Screenshot: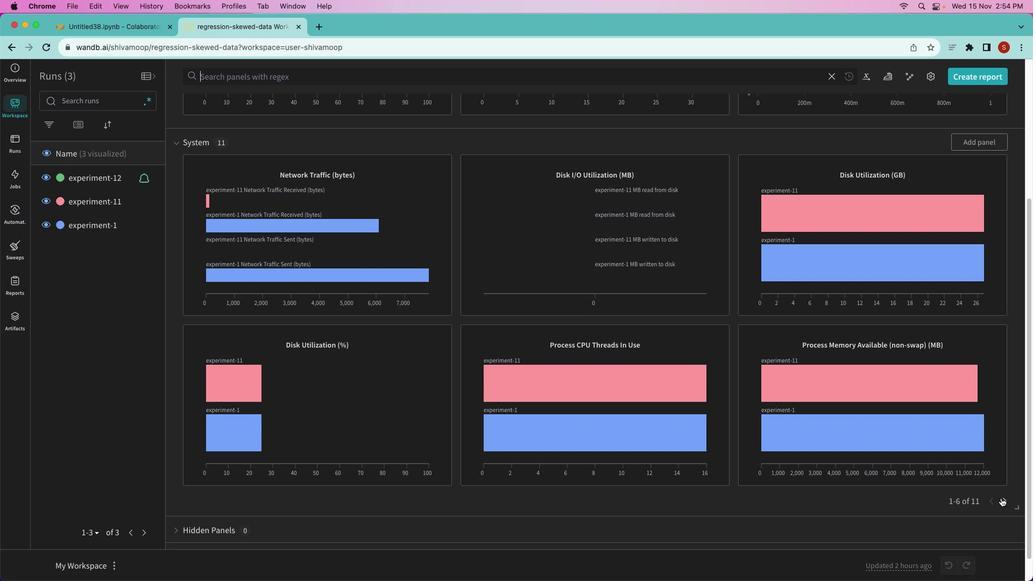 
Action: Mouse scrolled (311, 380) with delta (93, 142)
Screenshot: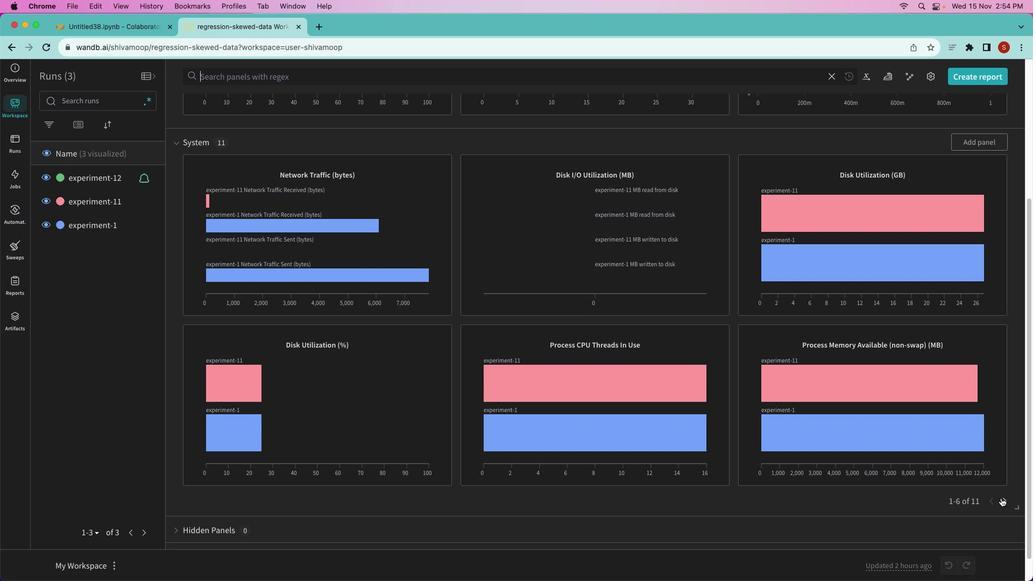 
Action: Mouse scrolled (311, 380) with delta (93, 142)
Screenshot: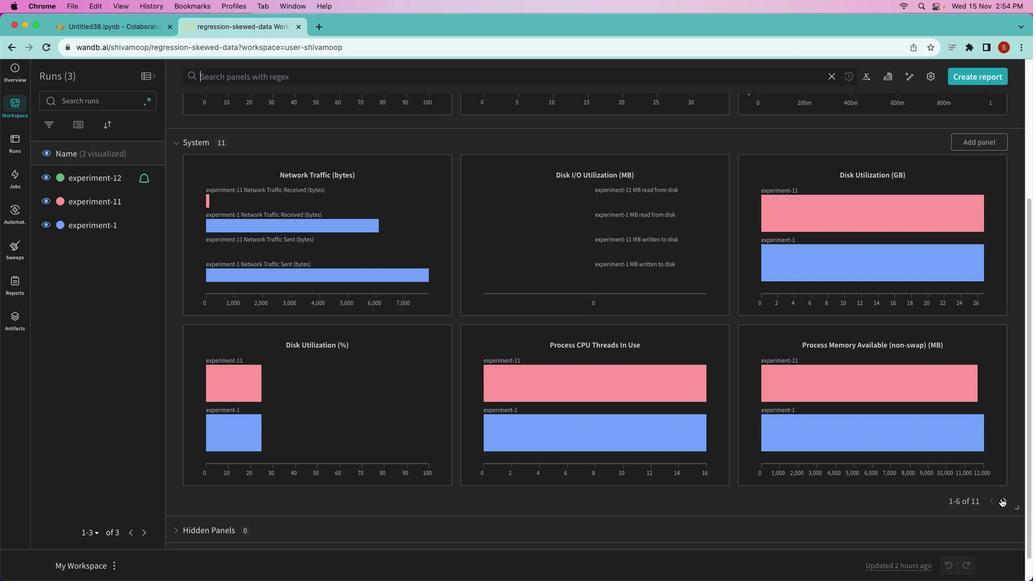 
Action: Mouse moved to (470, 509)
Screenshot: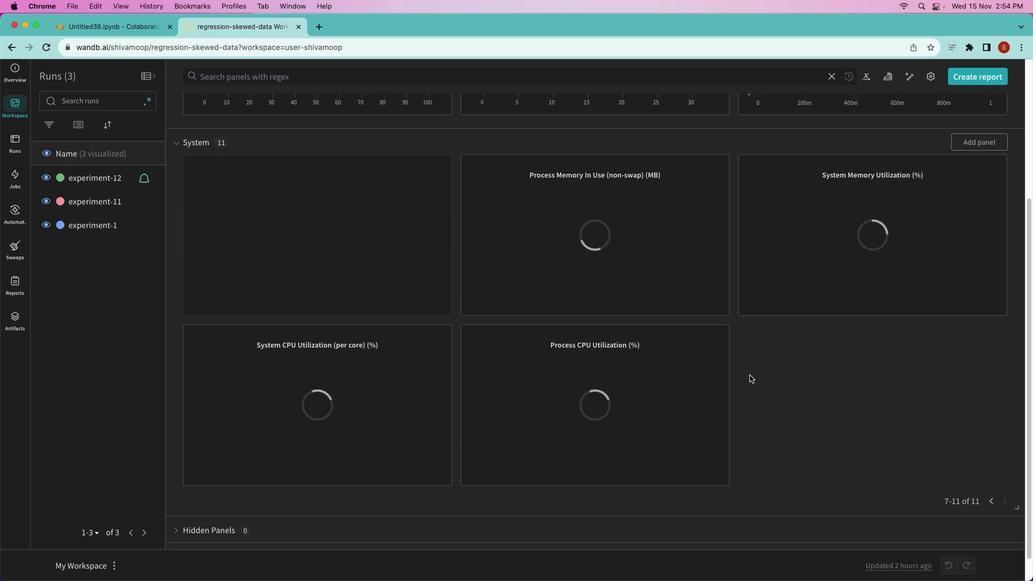 
Action: Mouse pressed left at (470, 509)
Screenshot: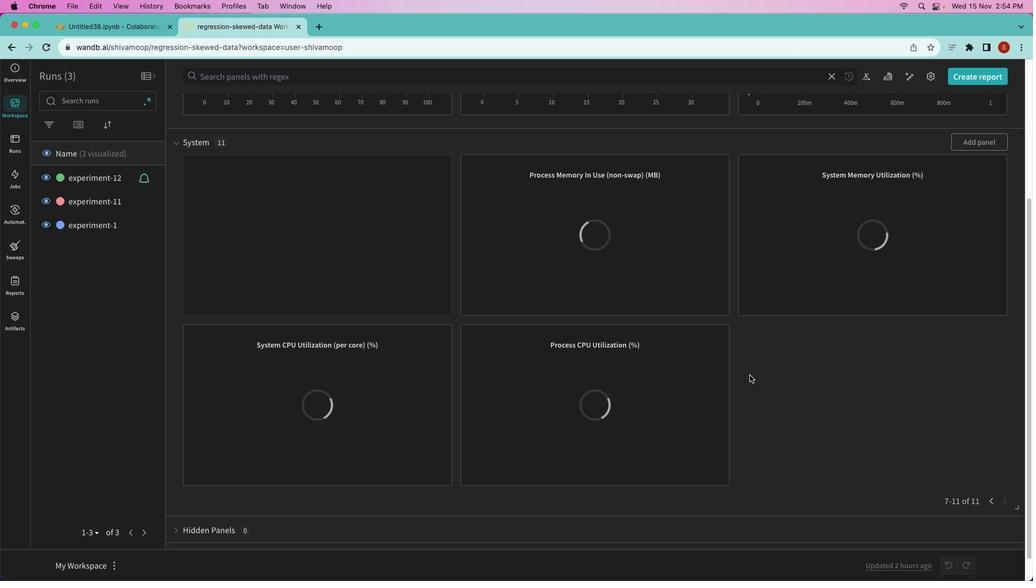 
Action: Mouse moved to (374, 451)
Screenshot: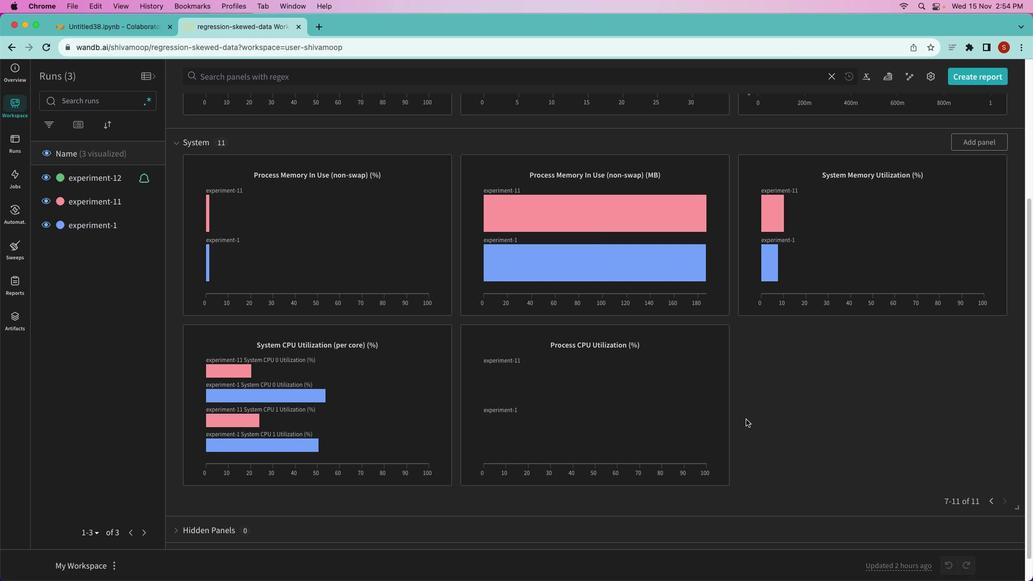 
